 Task: Search one way flight ticket for 2 adults, 4 children and 1 infant on lap in business from Los Angeles: Los Angeles International Airport to Jackson: Jackson Hole Airport on 5-2-2023. Choice of flights is Royal air maroc. Number of bags: 8 checked bags. Price is upto 88000. Outbound departure time preference is 10:45.
Action: Mouse moved to (223, 453)
Screenshot: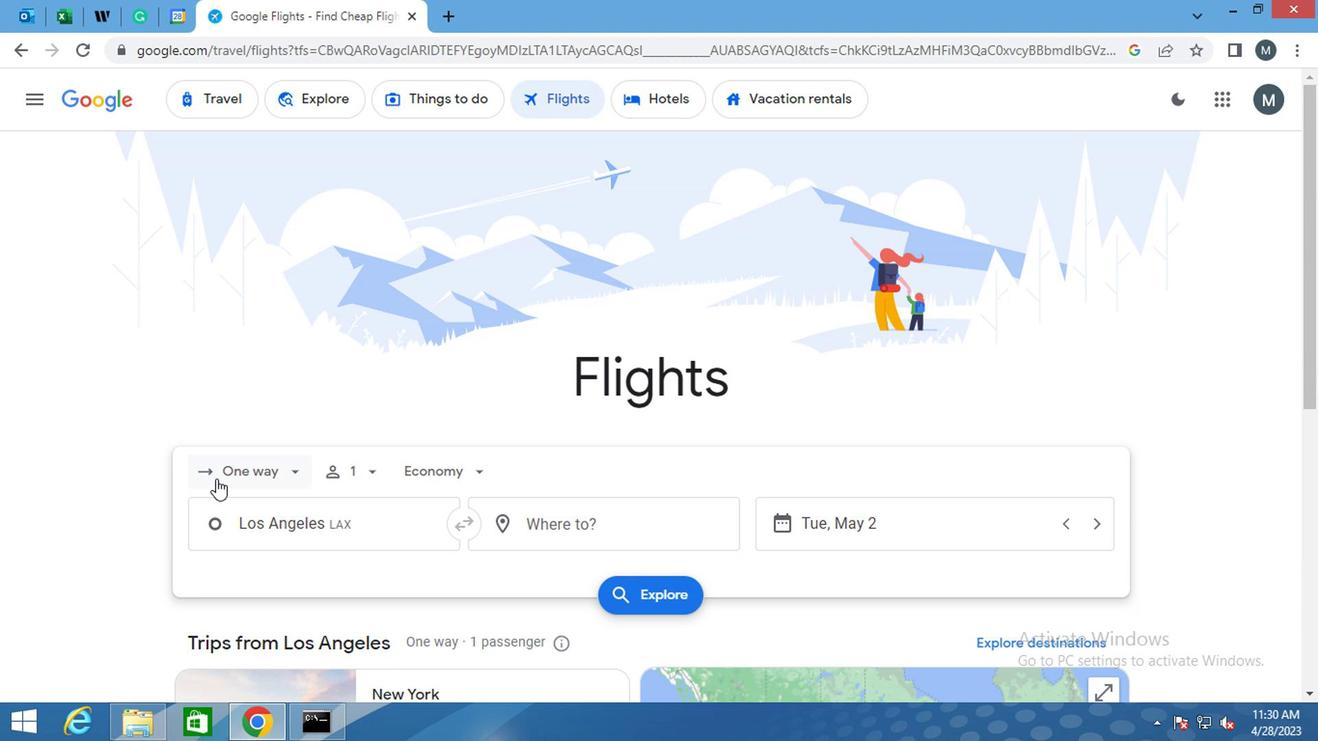 
Action: Mouse scrolled (223, 452) with delta (0, -1)
Screenshot: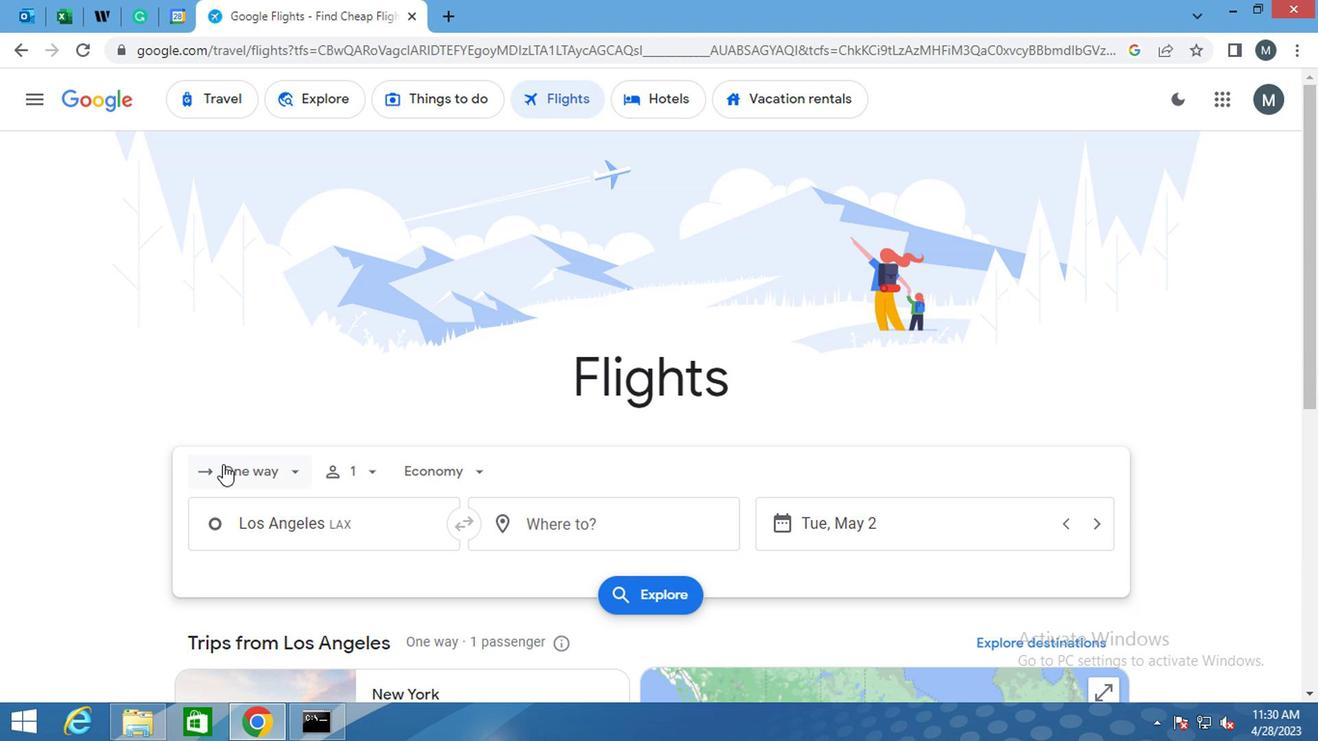 
Action: Mouse moved to (290, 376)
Screenshot: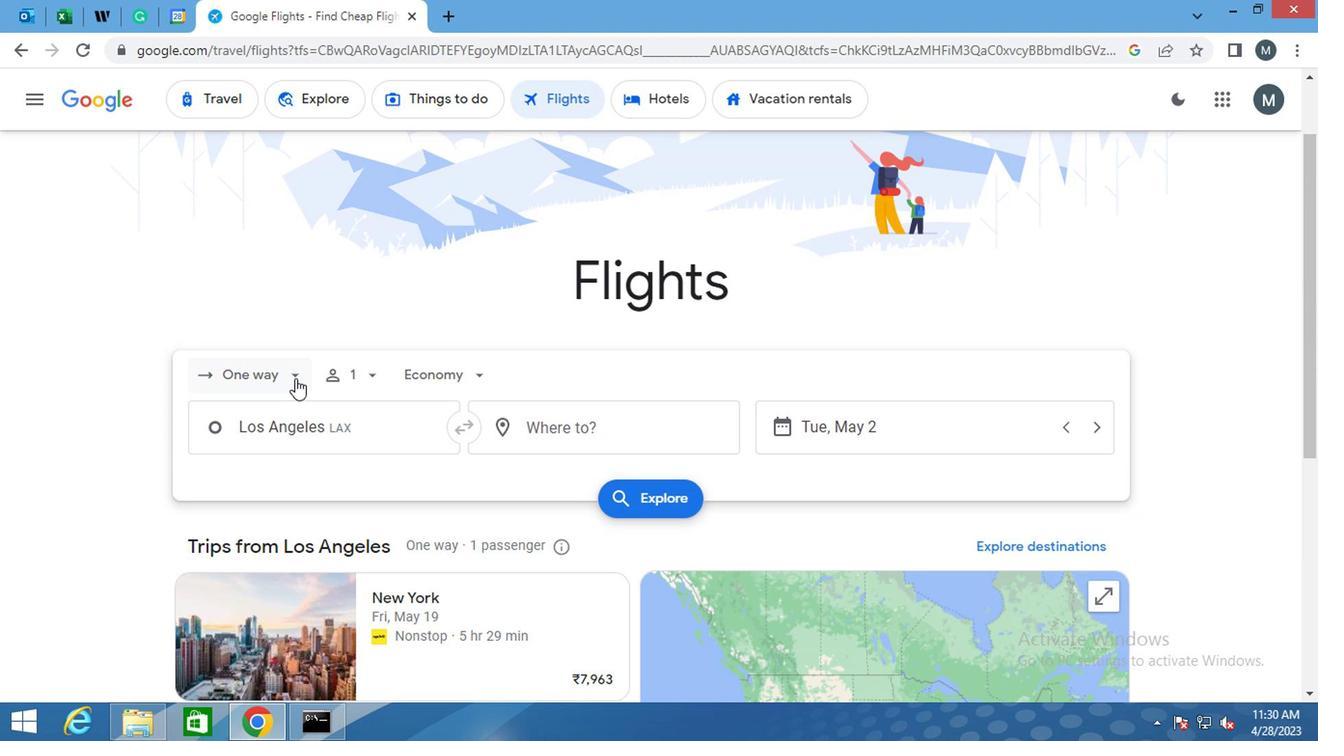 
Action: Mouse pressed left at (290, 376)
Screenshot: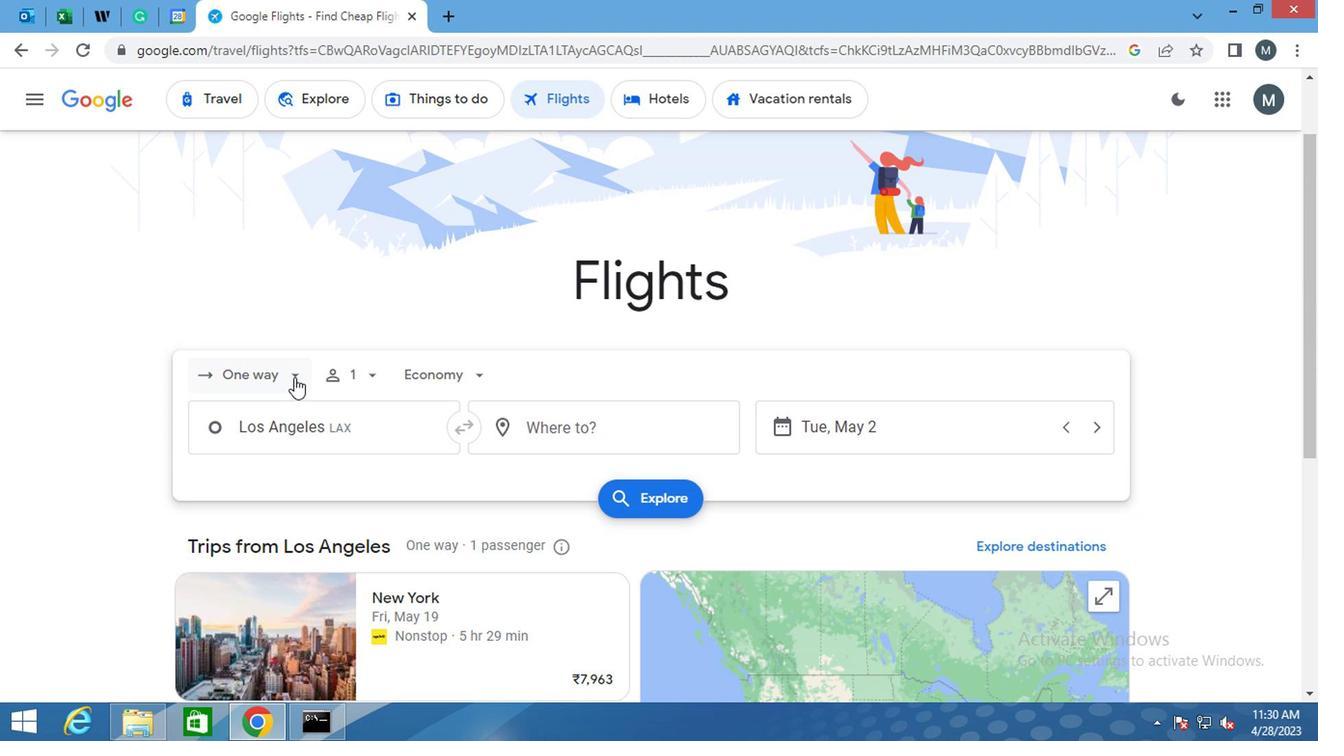 
Action: Mouse moved to (292, 468)
Screenshot: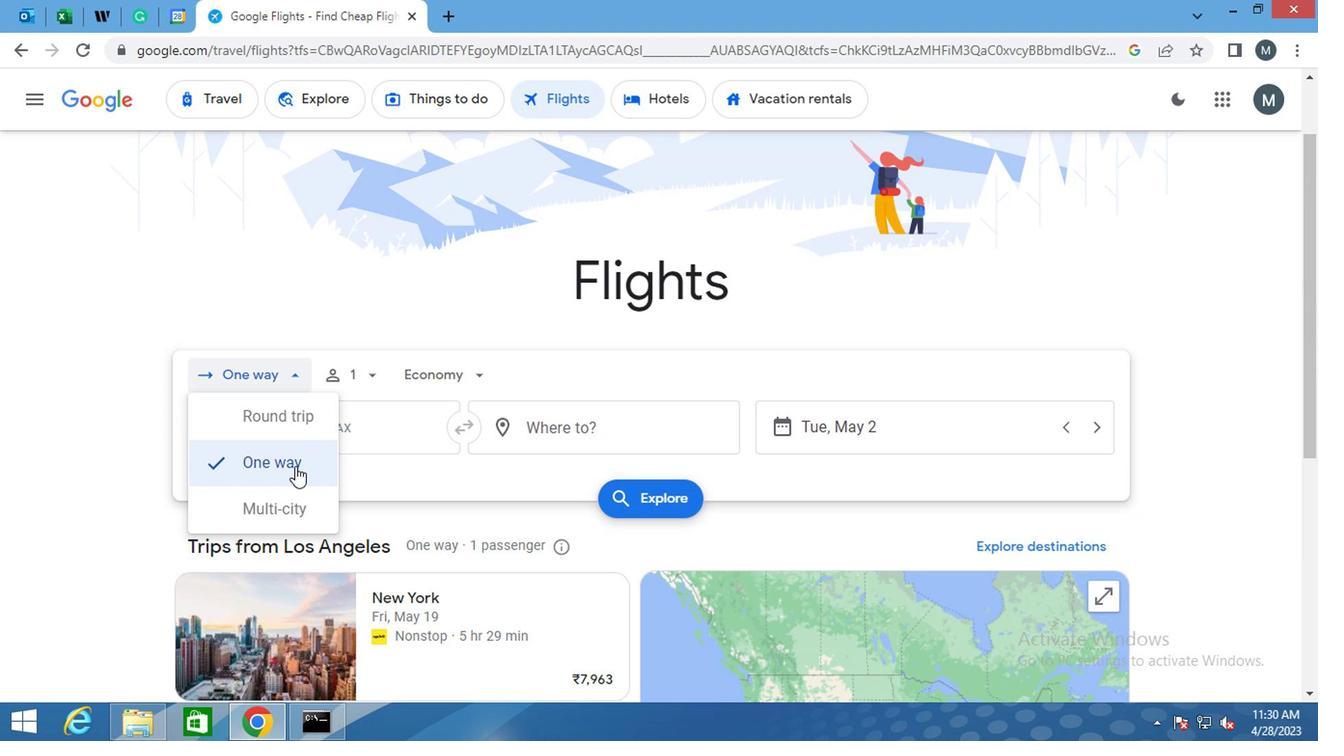 
Action: Mouse pressed left at (292, 468)
Screenshot: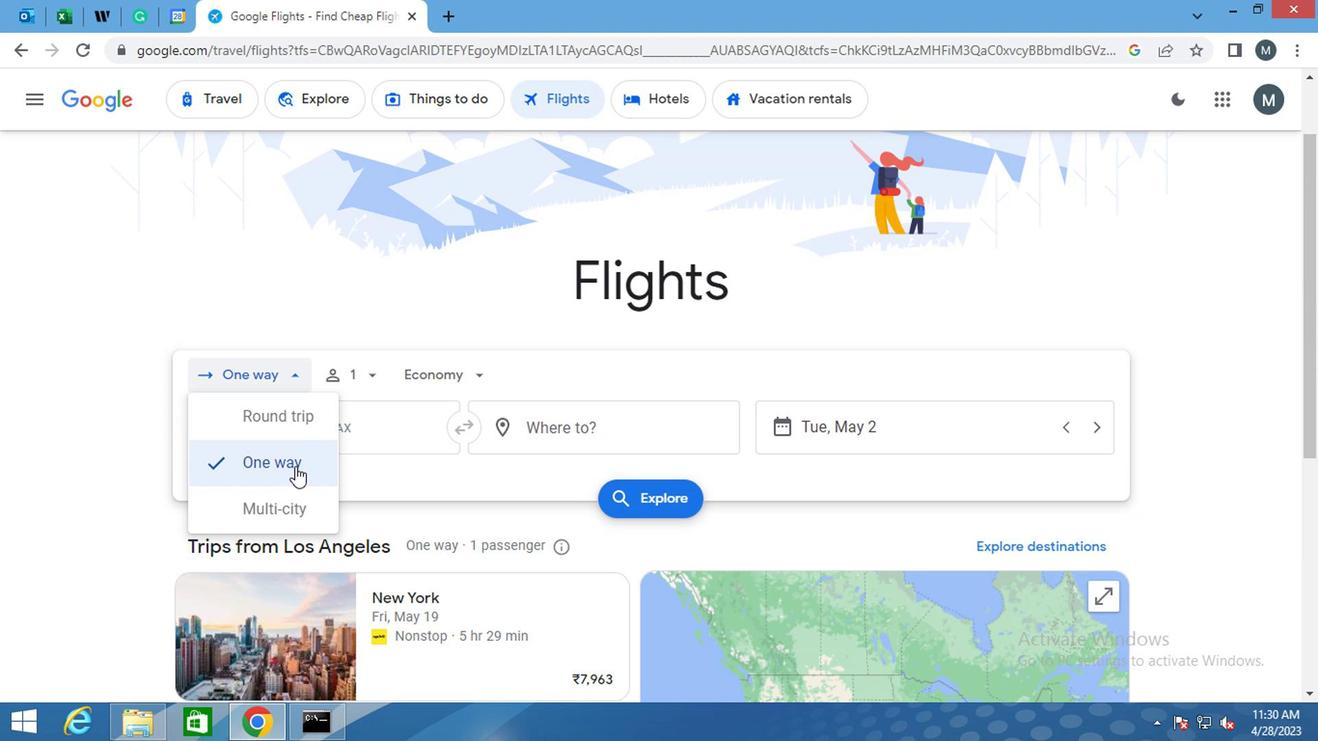 
Action: Mouse moved to (365, 378)
Screenshot: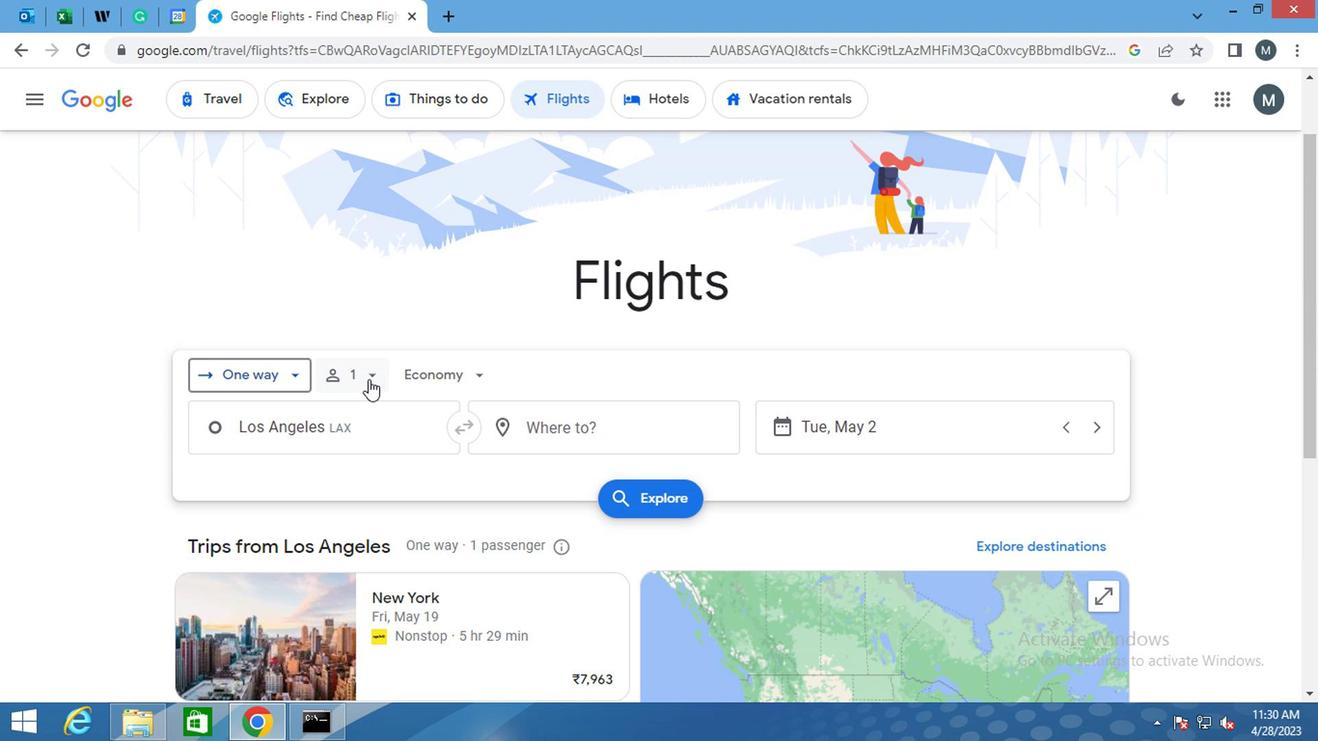 
Action: Mouse pressed left at (365, 378)
Screenshot: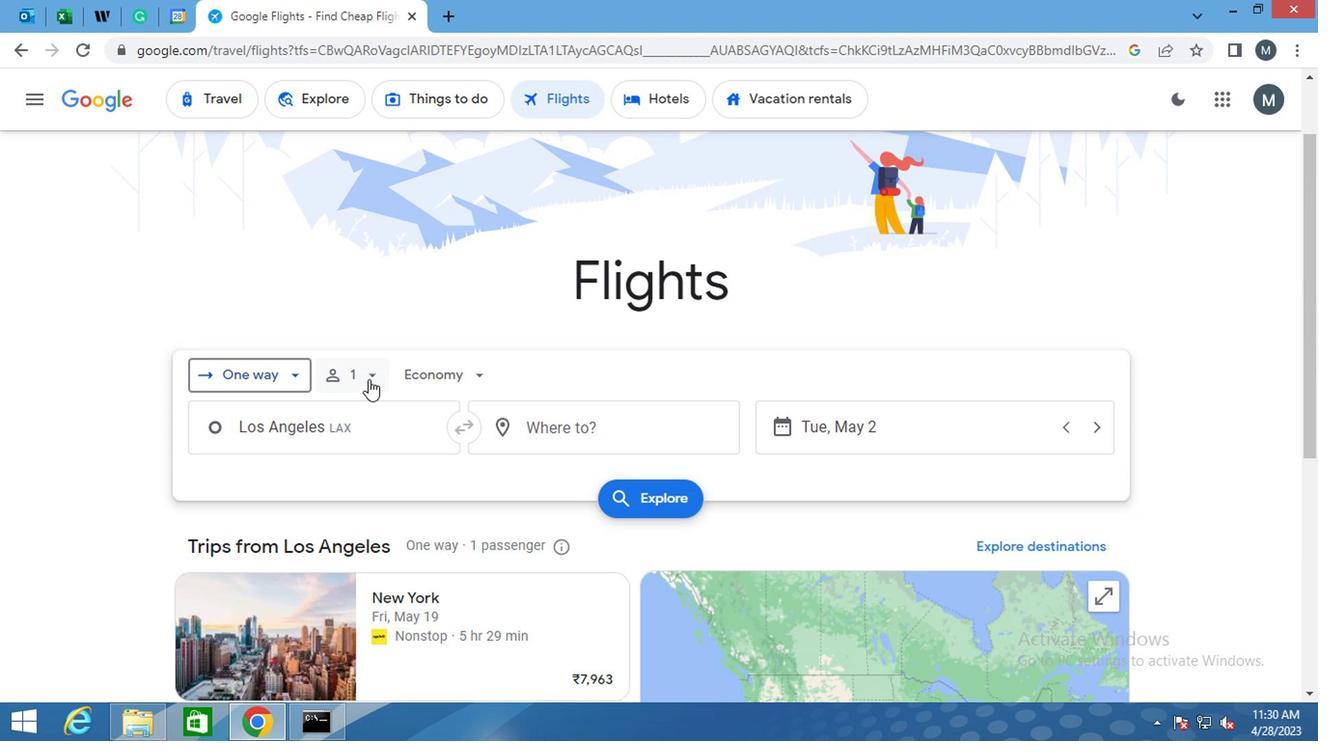 
Action: Mouse moved to (516, 480)
Screenshot: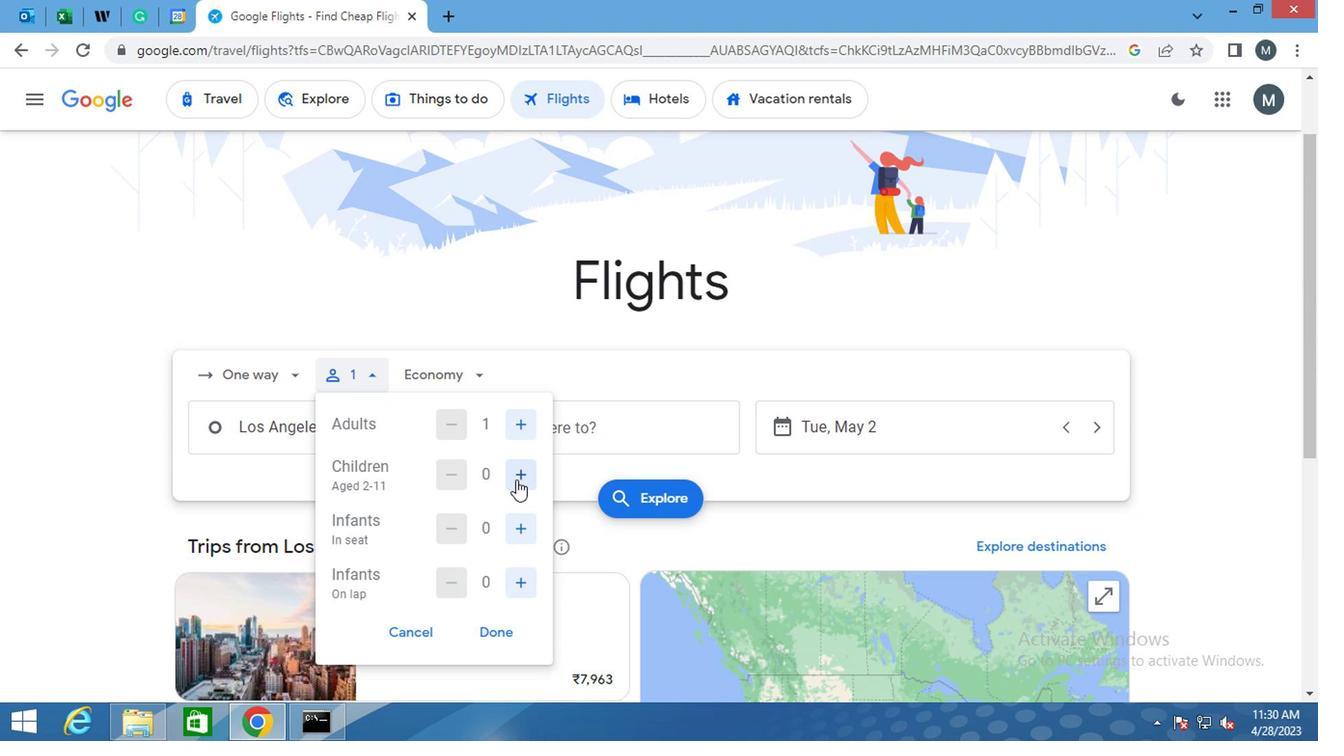 
Action: Mouse pressed left at (516, 480)
Screenshot: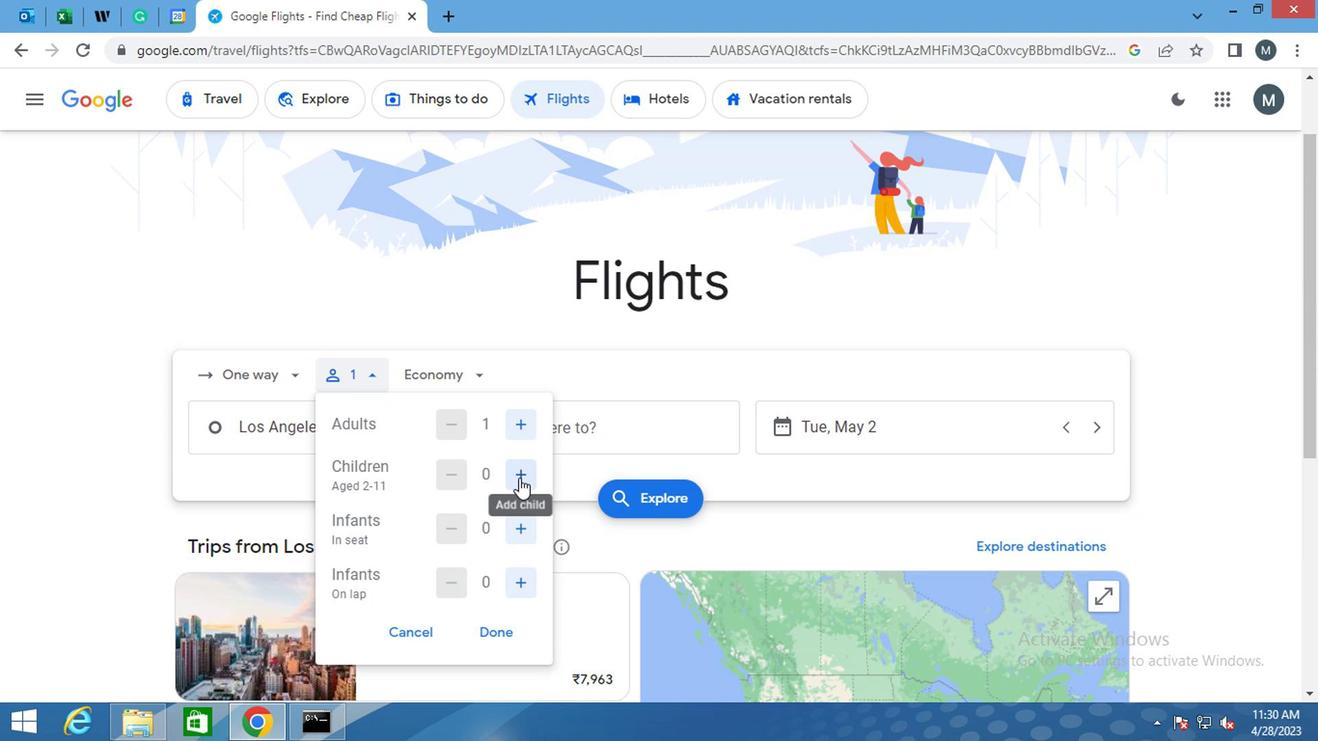 
Action: Mouse moved to (516, 478)
Screenshot: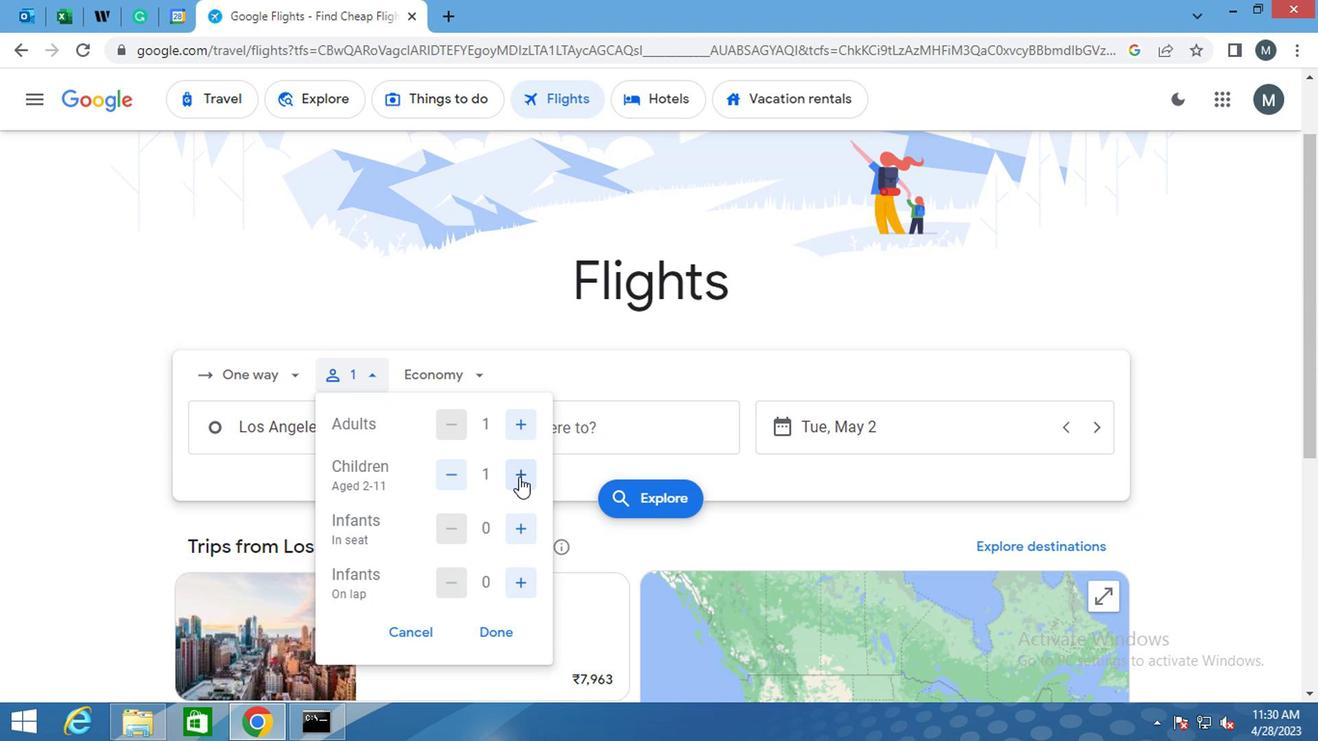 
Action: Mouse pressed left at (516, 478)
Screenshot: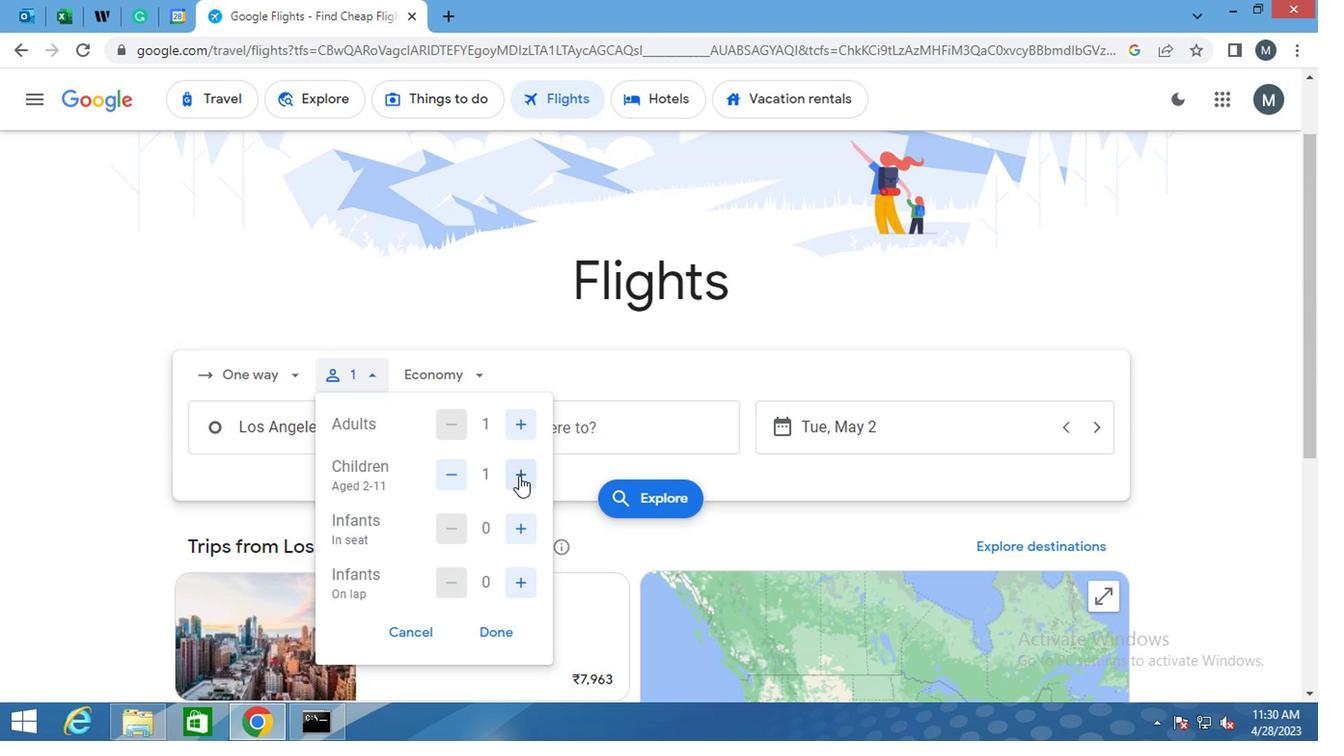 
Action: Mouse pressed left at (516, 478)
Screenshot: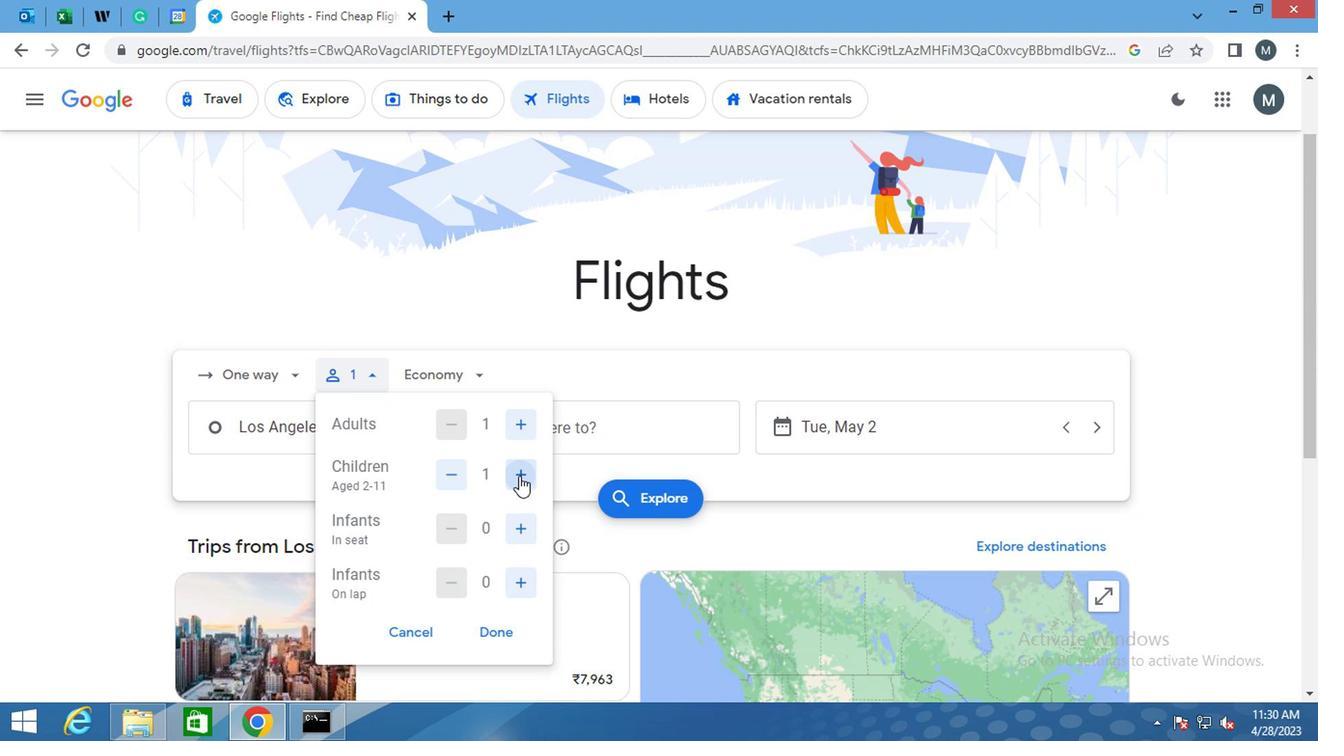 
Action: Mouse pressed left at (516, 478)
Screenshot: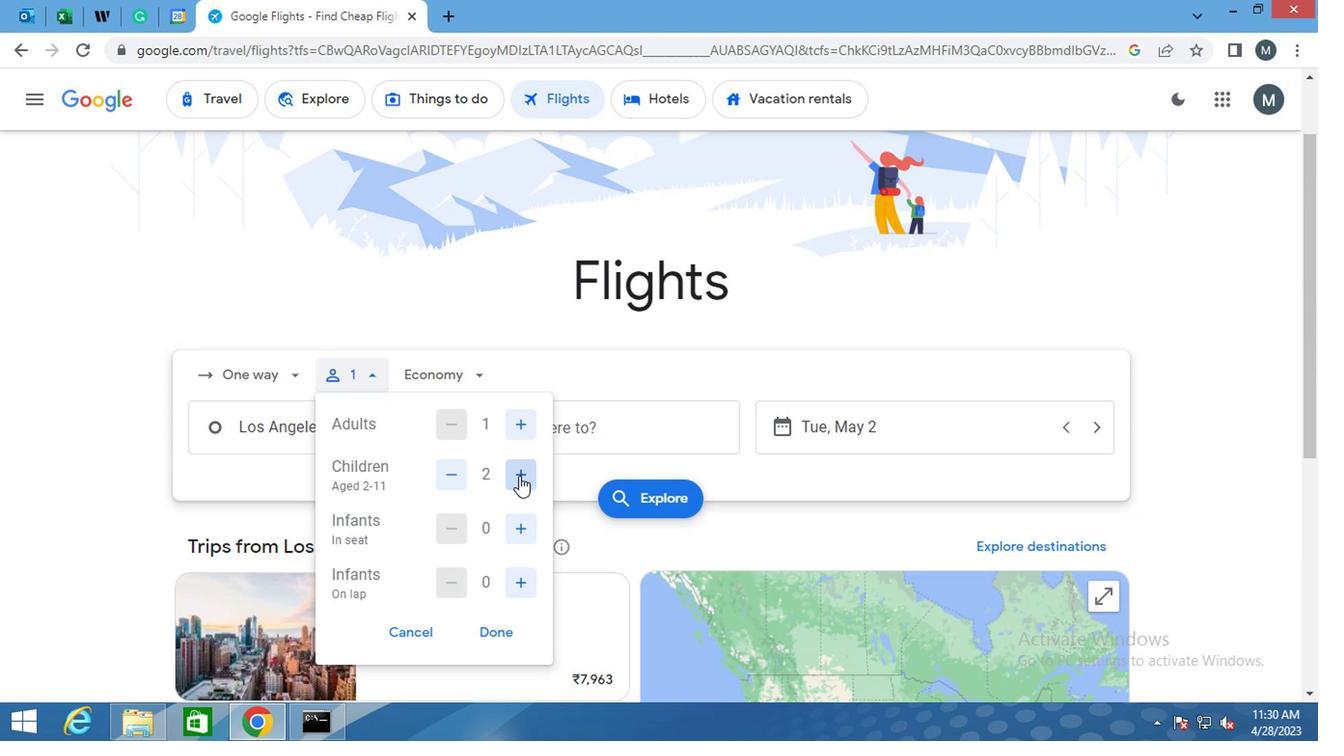 
Action: Mouse moved to (518, 425)
Screenshot: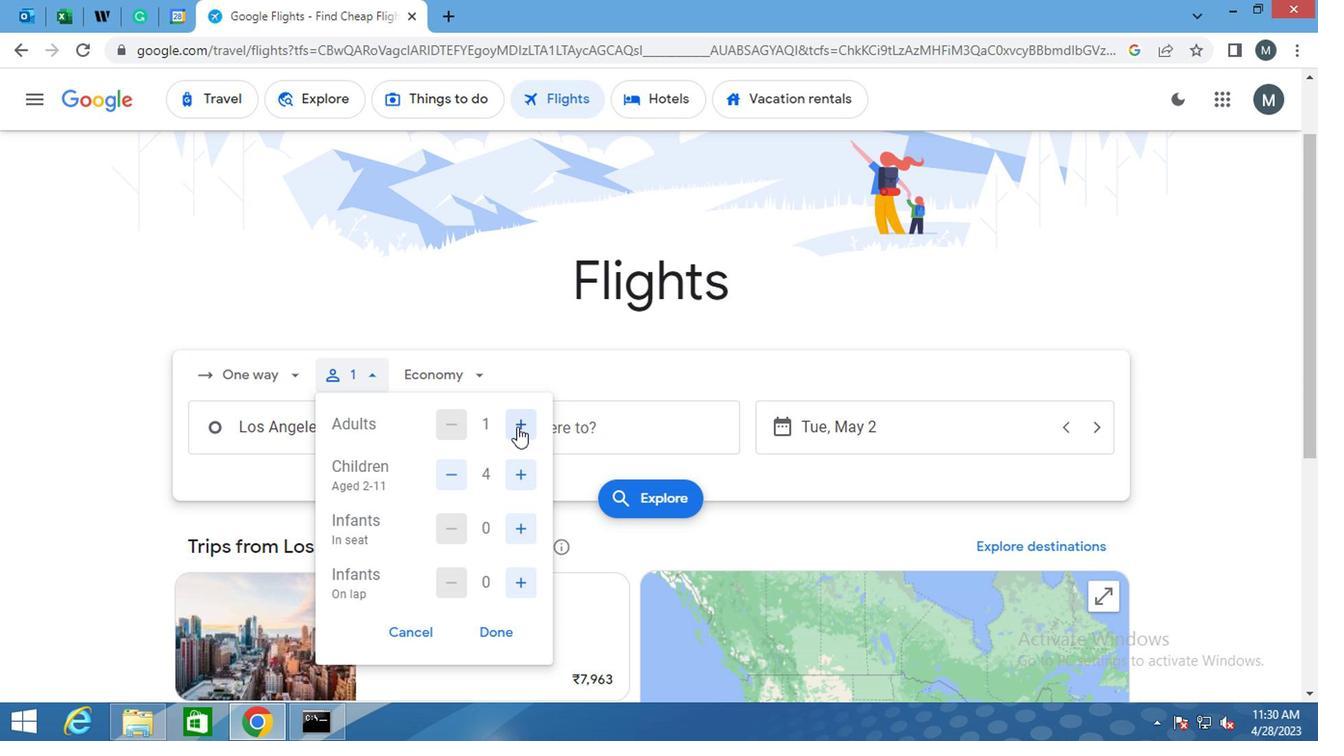 
Action: Mouse pressed left at (518, 425)
Screenshot: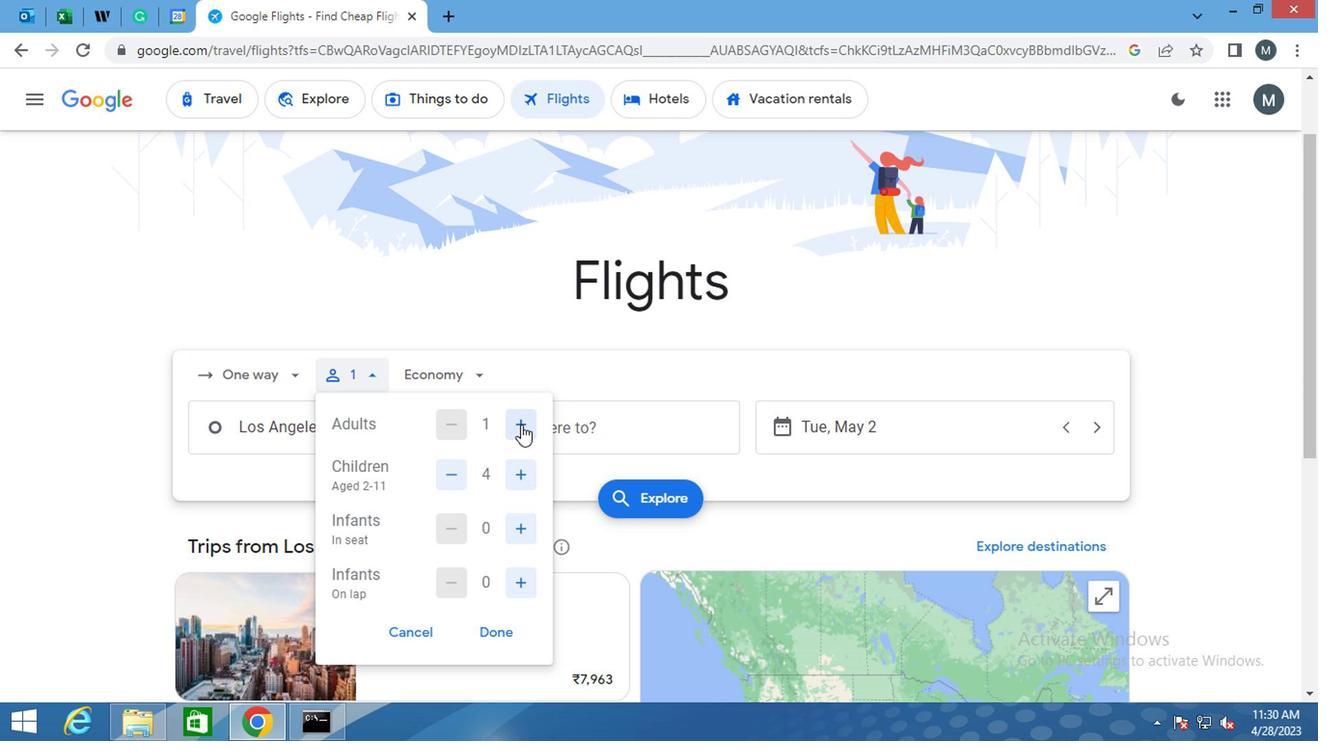 
Action: Mouse pressed left at (518, 425)
Screenshot: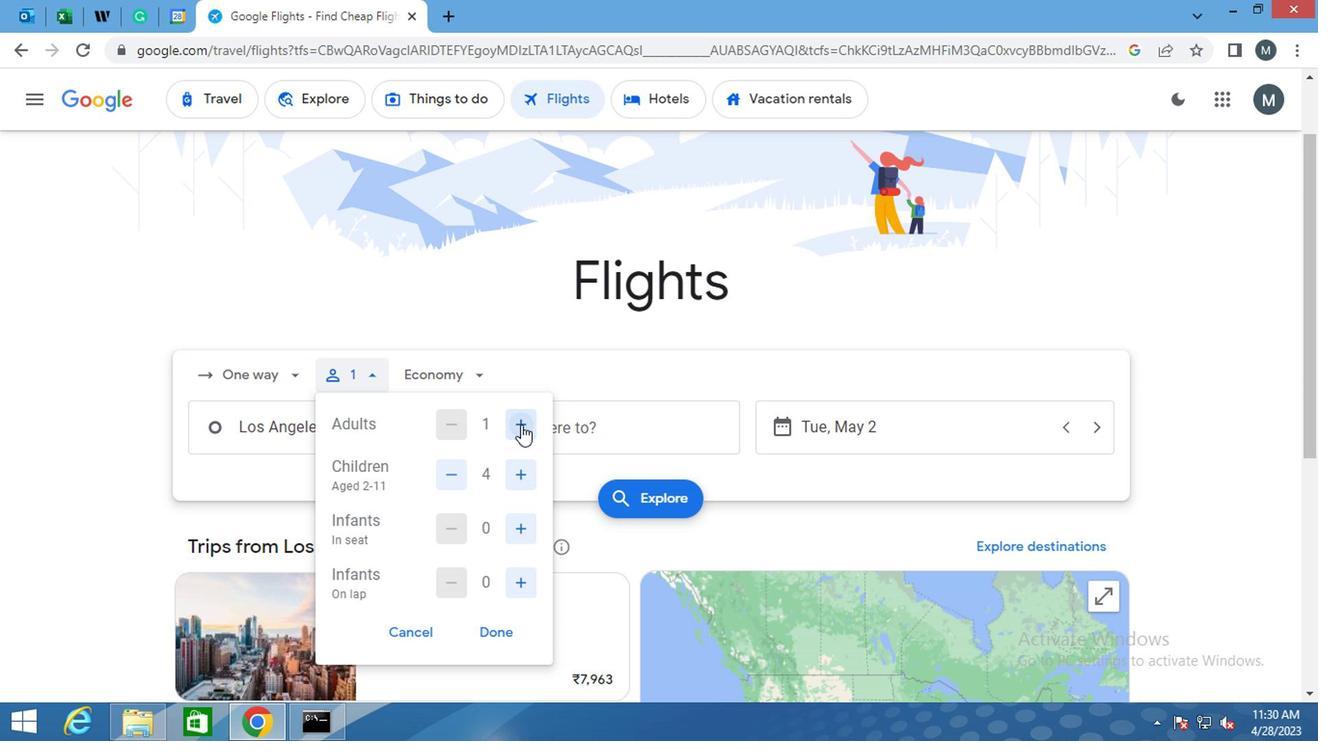 
Action: Mouse moved to (444, 425)
Screenshot: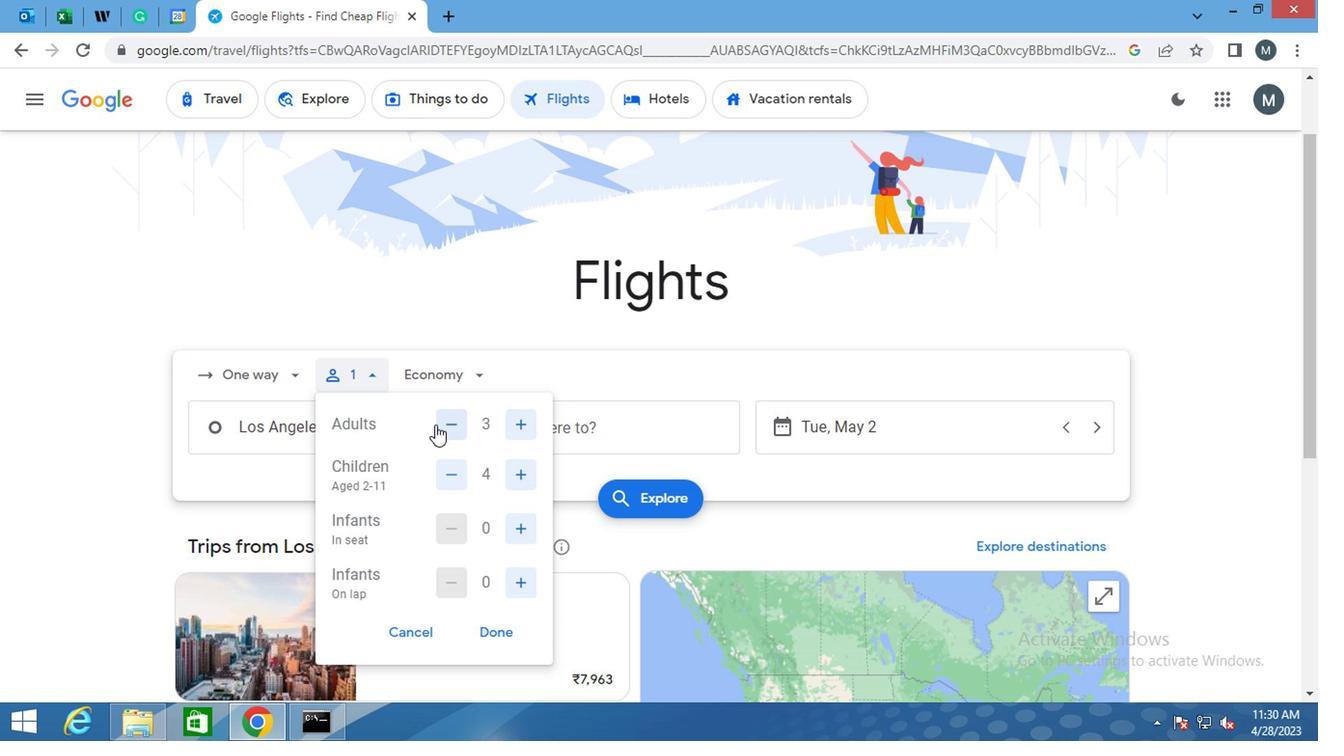 
Action: Mouse pressed left at (444, 425)
Screenshot: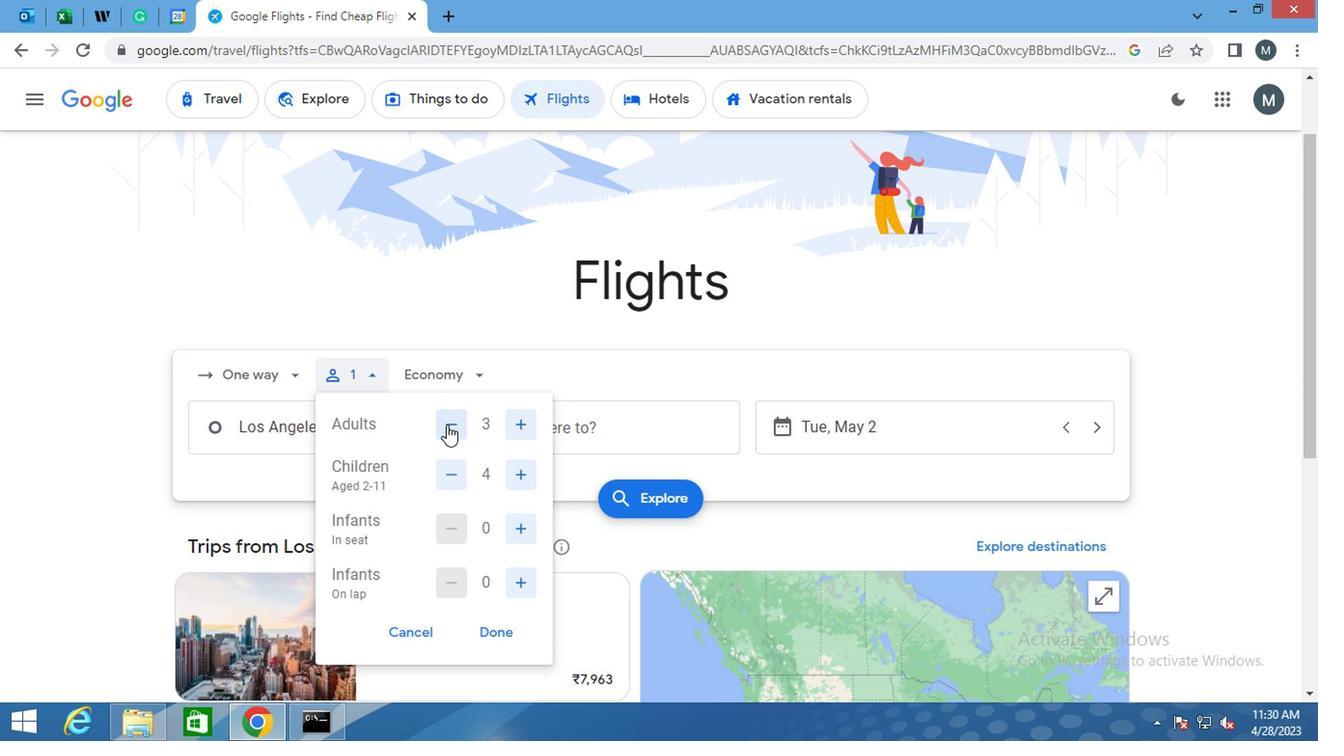 
Action: Mouse moved to (490, 424)
Screenshot: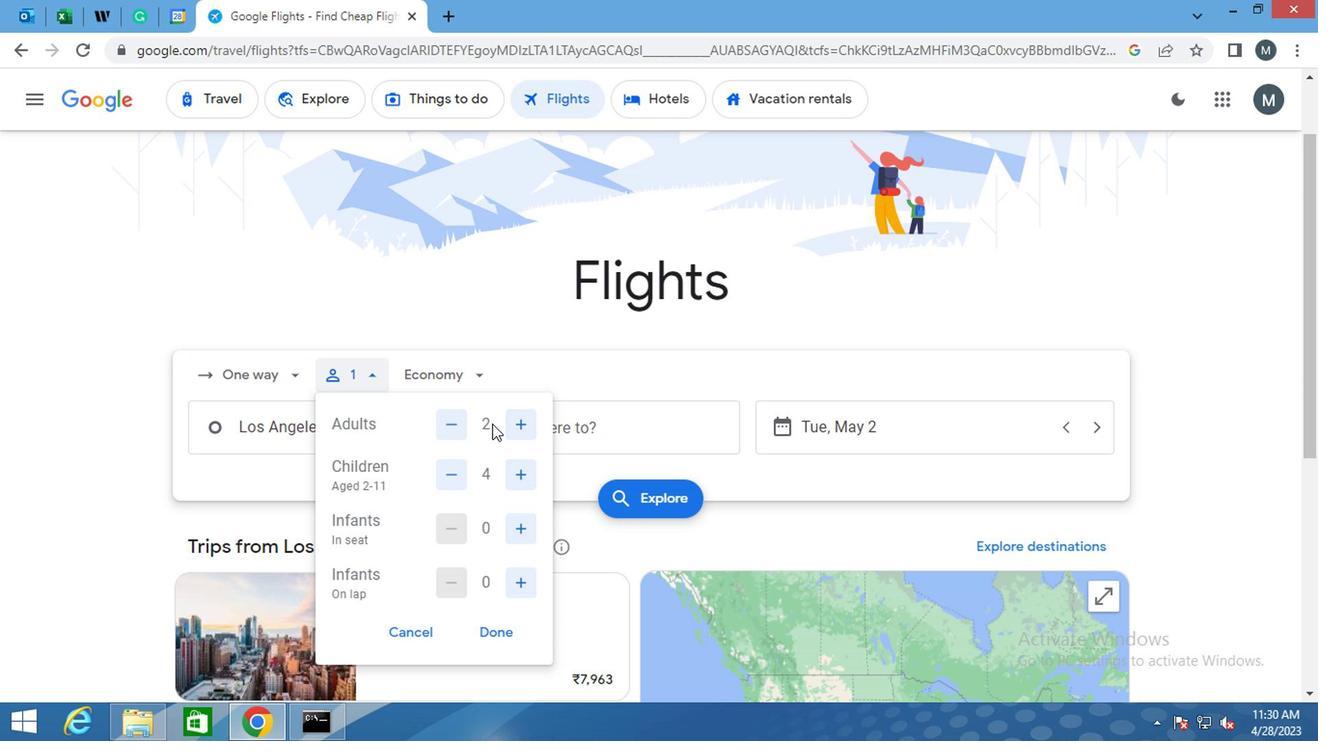 
Action: Mouse scrolled (490, 423) with delta (0, -1)
Screenshot: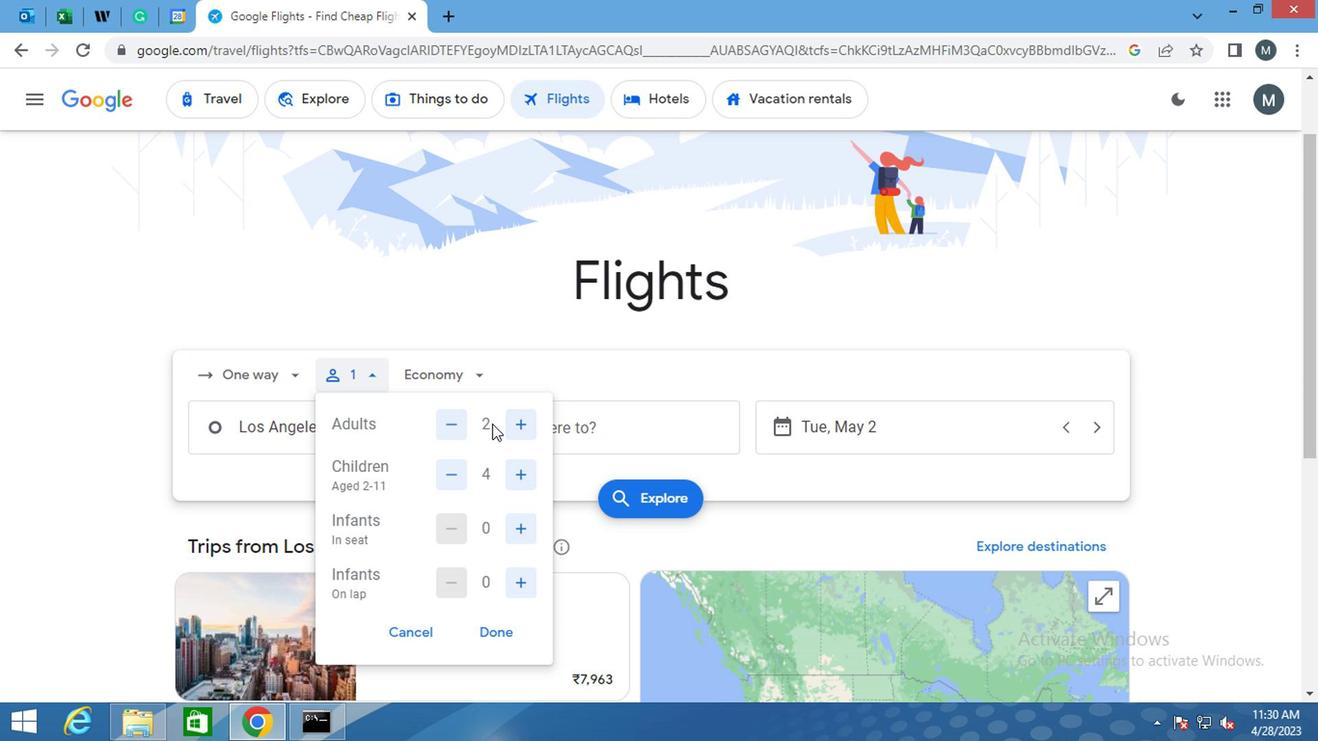 
Action: Mouse moved to (513, 498)
Screenshot: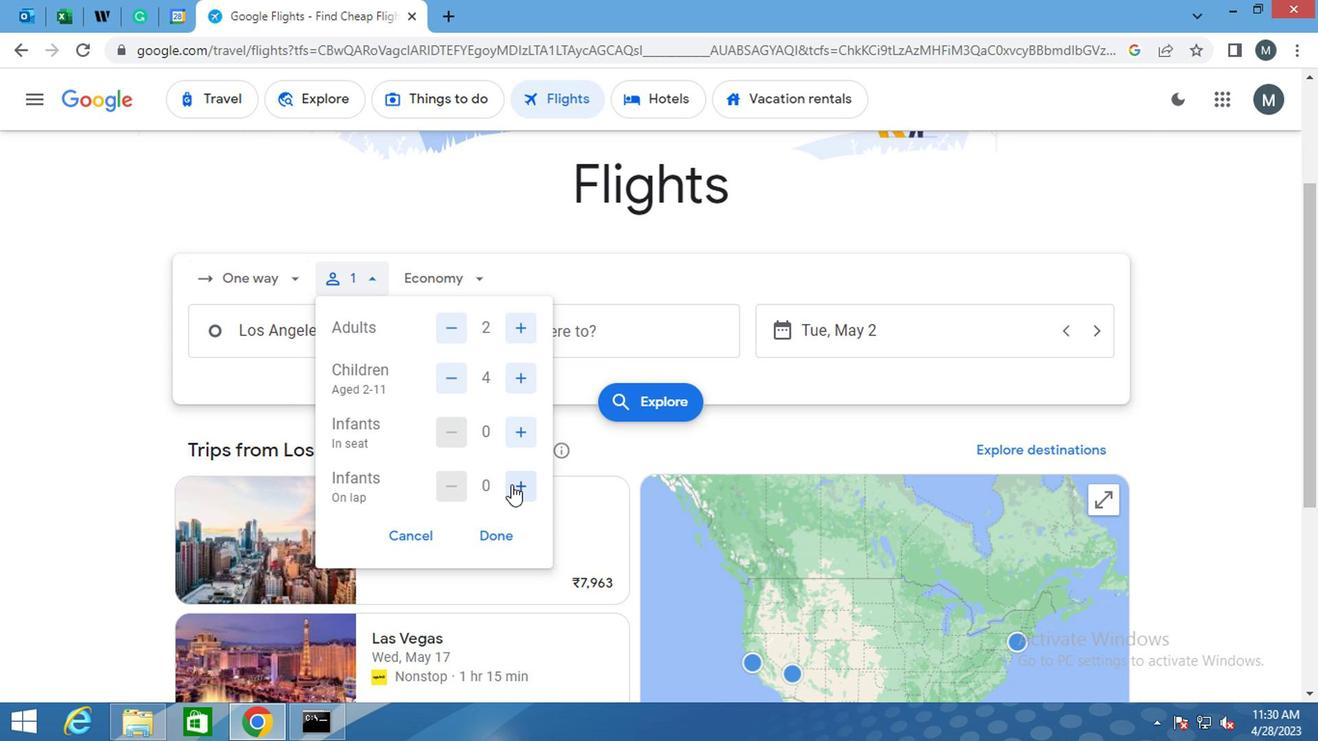
Action: Mouse pressed left at (513, 498)
Screenshot: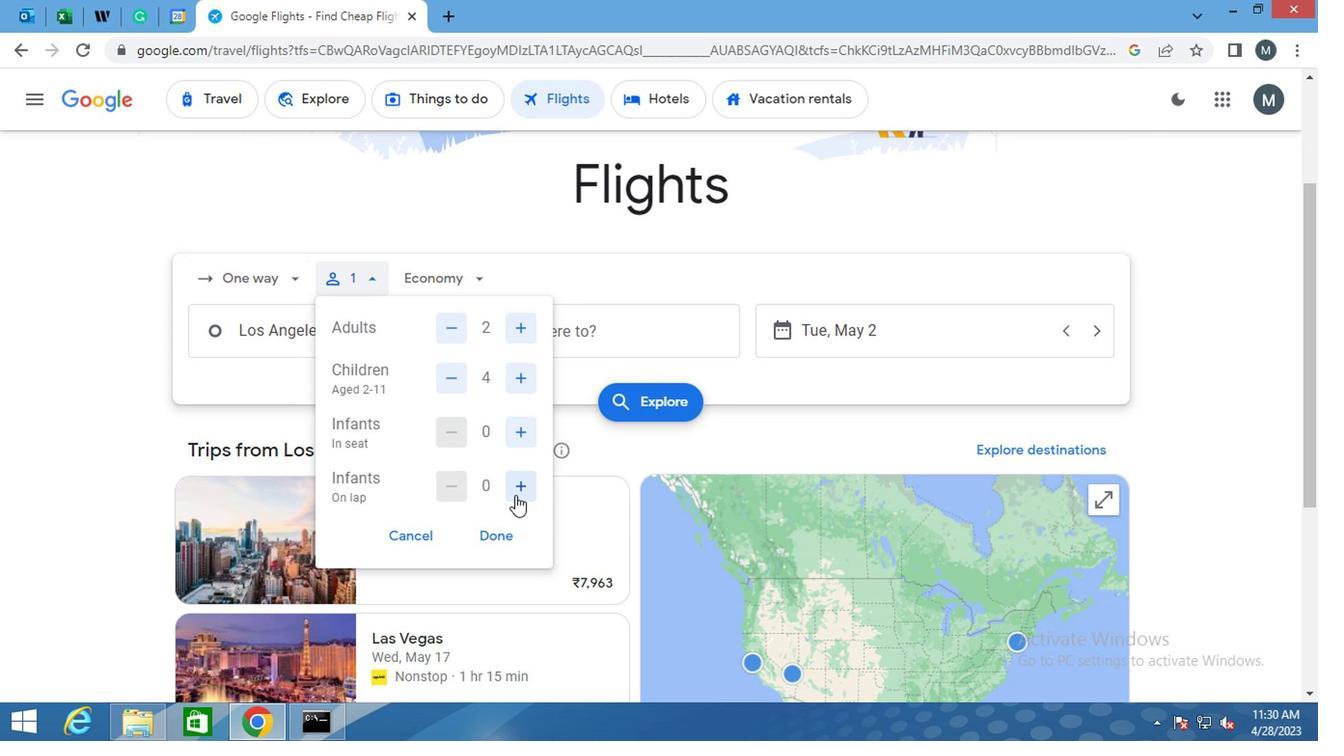 
Action: Mouse moved to (504, 531)
Screenshot: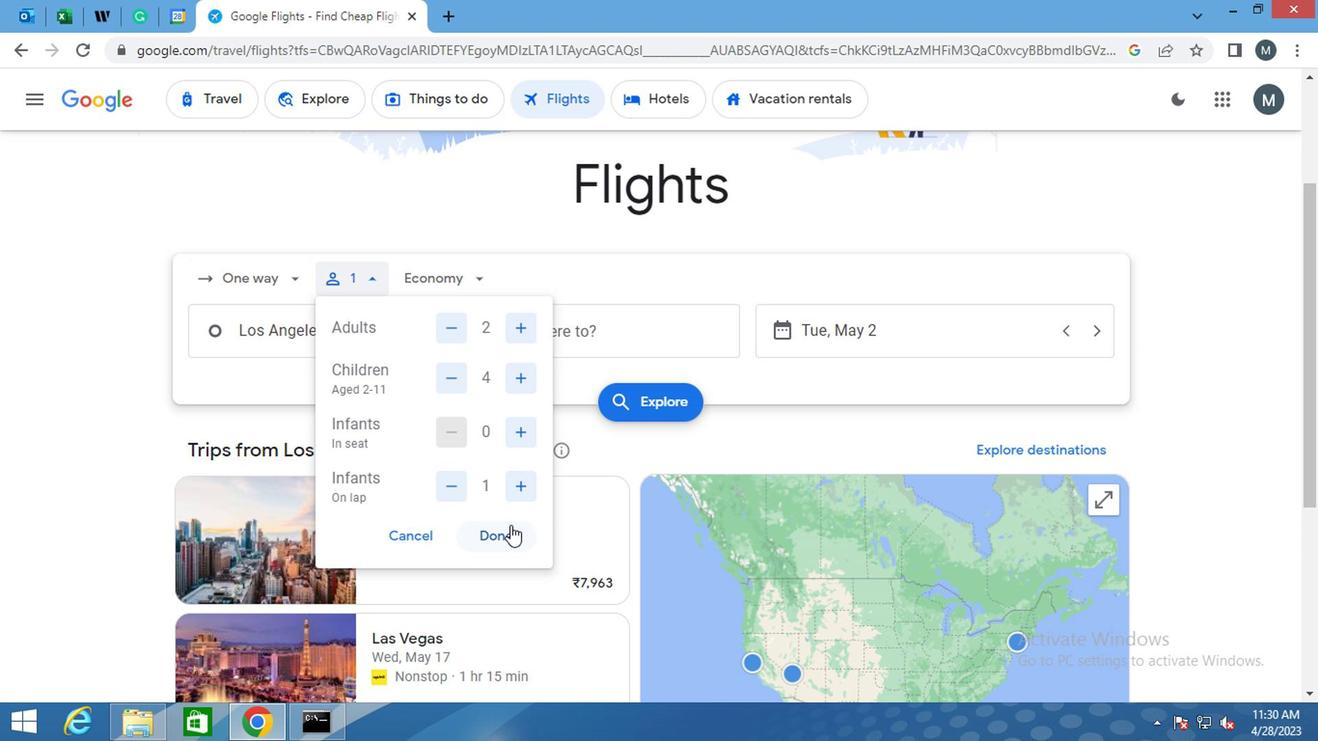 
Action: Mouse pressed left at (504, 531)
Screenshot: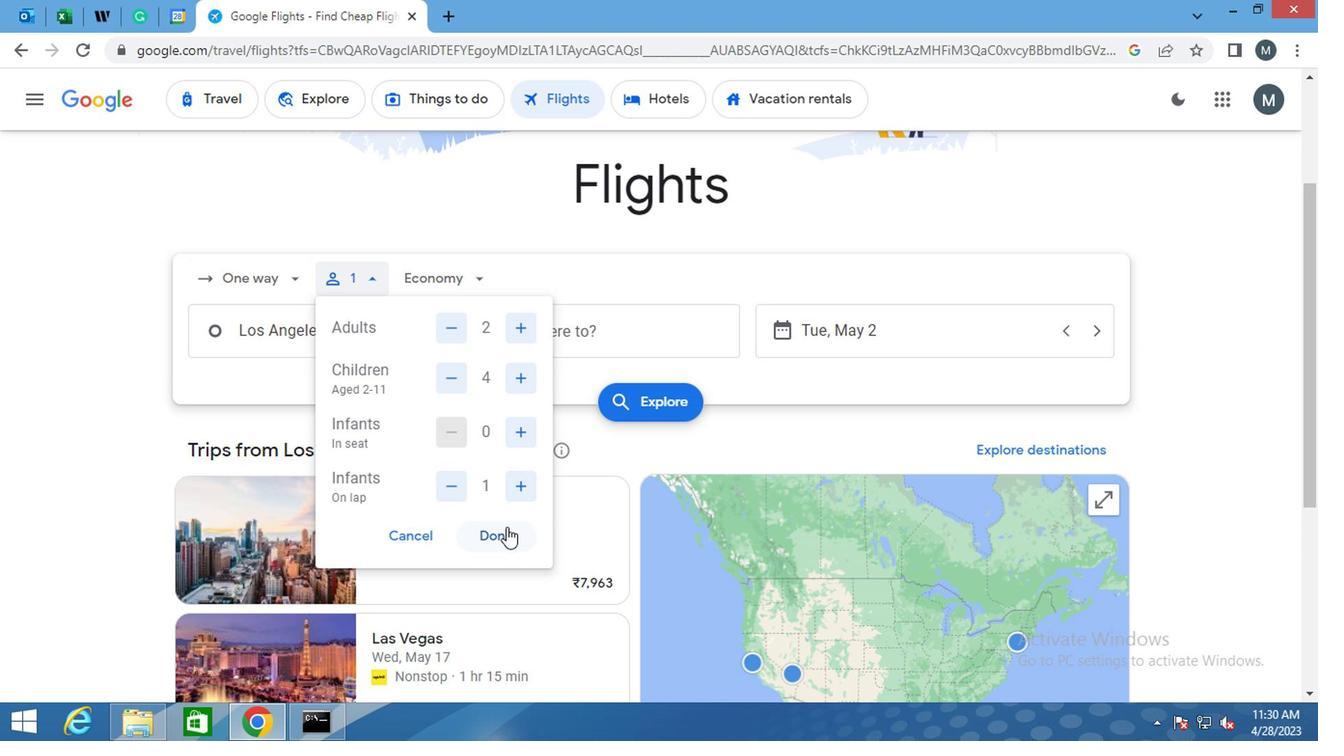 
Action: Mouse moved to (334, 332)
Screenshot: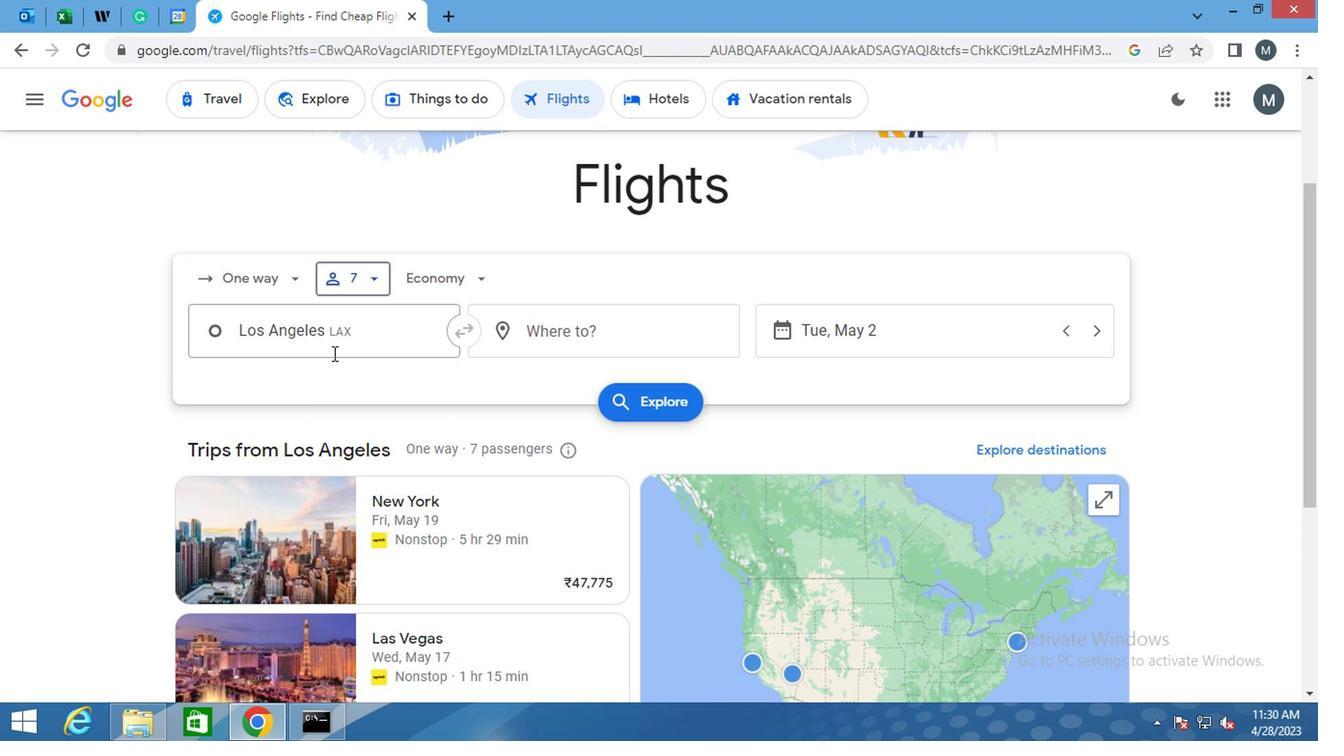 
Action: Mouse pressed left at (334, 332)
Screenshot: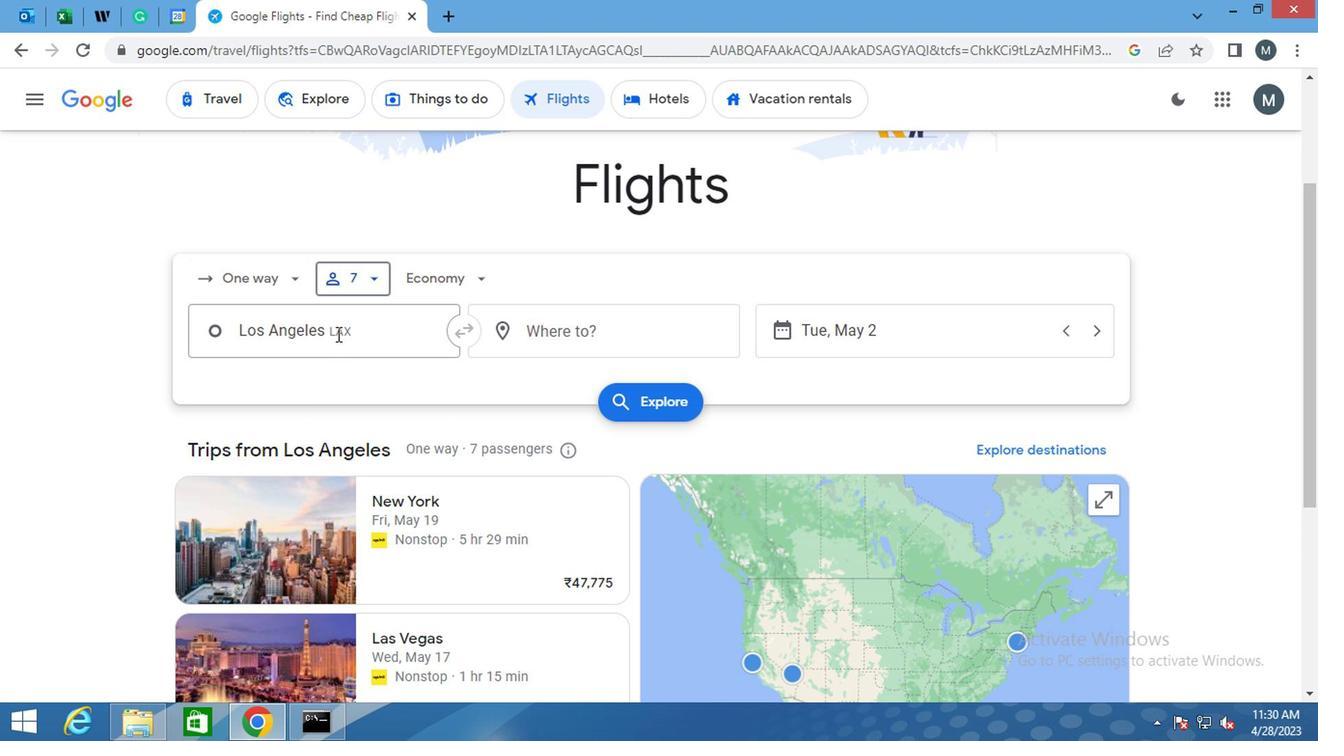 
Action: Key pressed l
Screenshot: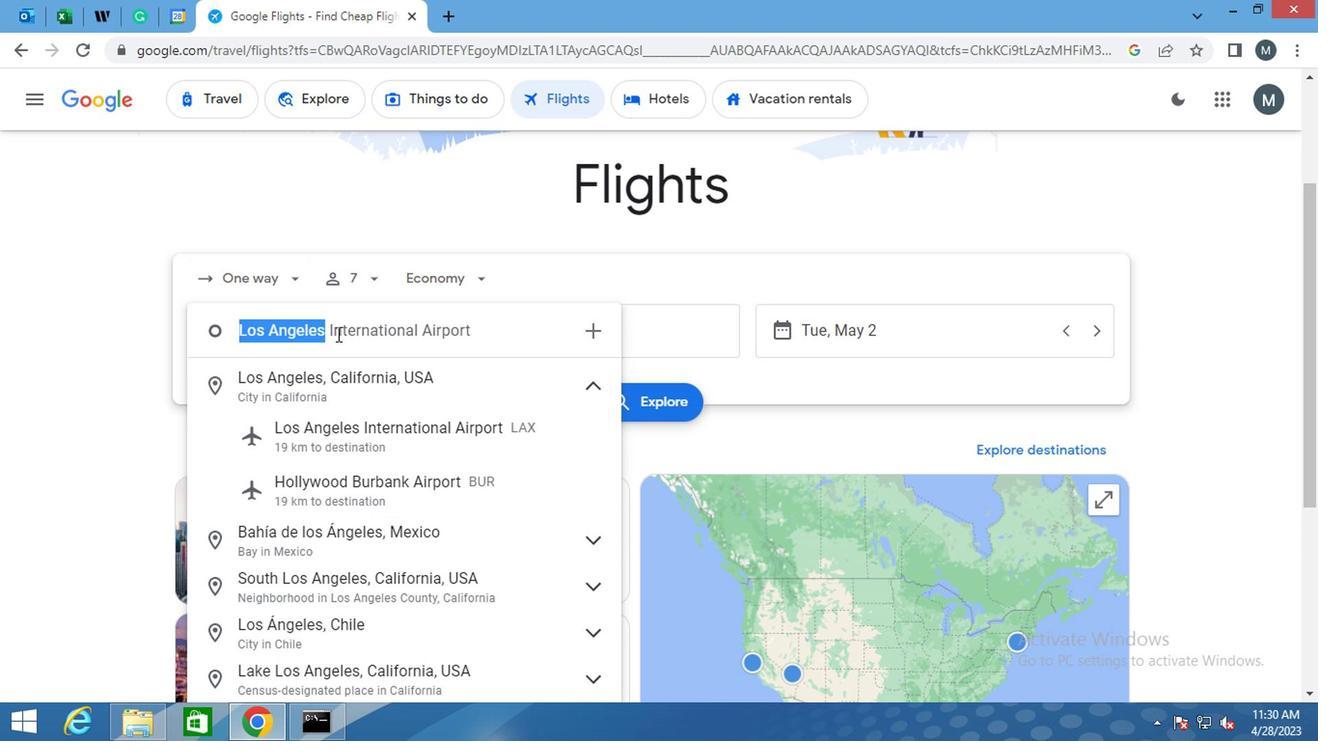 
Action: Mouse moved to (370, 319)
Screenshot: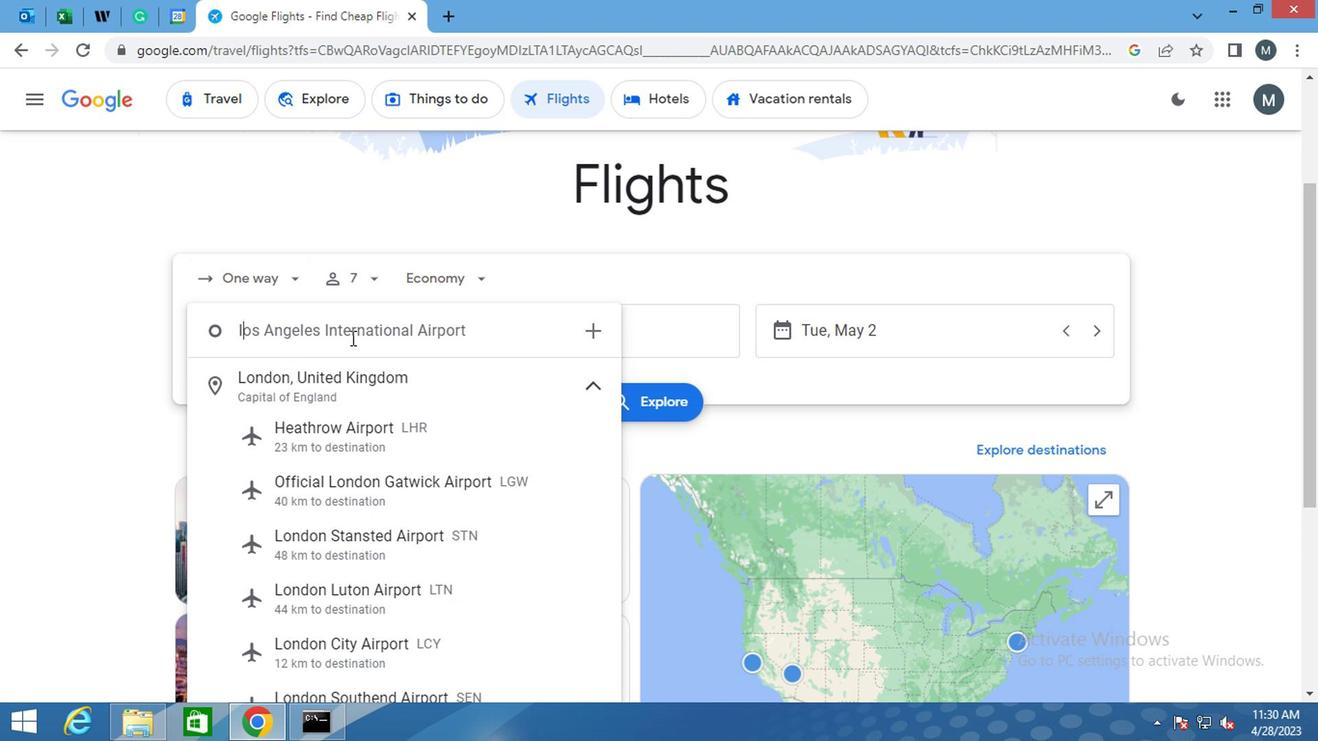 
Action: Mouse pressed left at (370, 319)
Screenshot: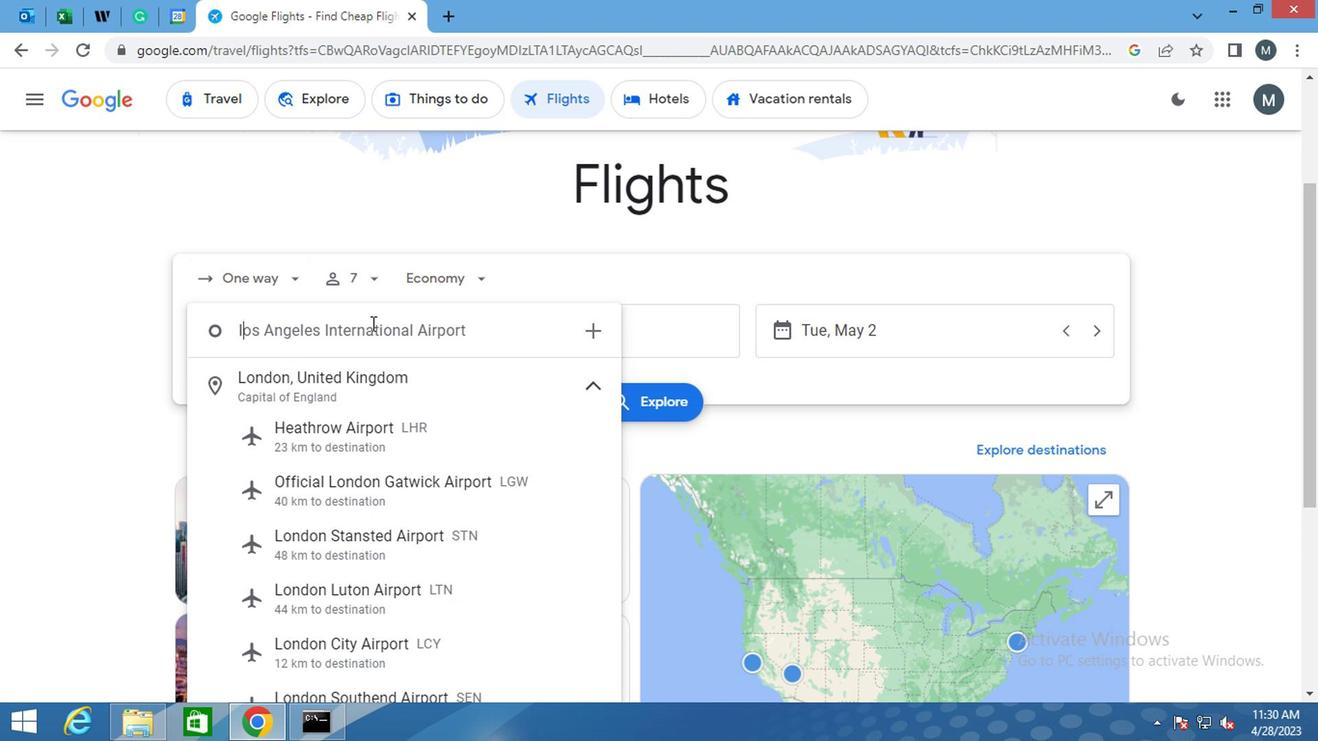 
Action: Mouse moved to (375, 339)
Screenshot: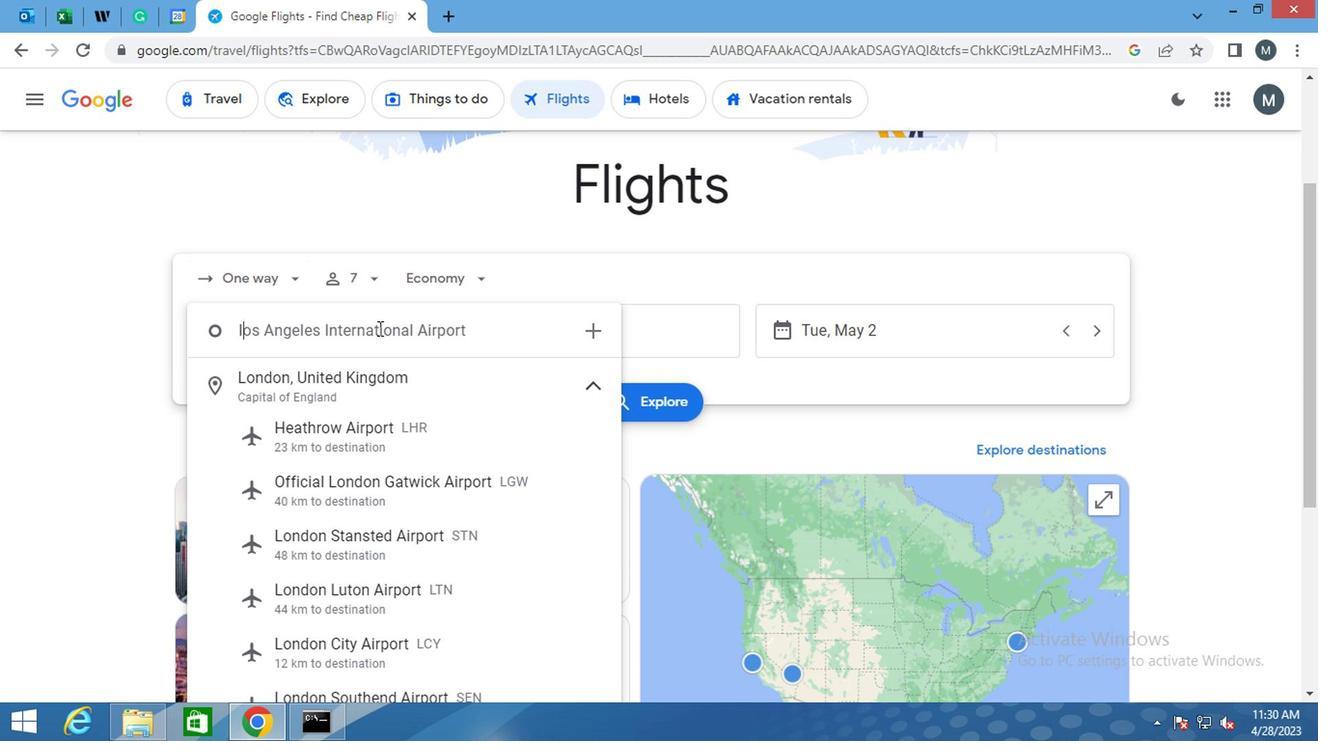 
Action: Mouse pressed left at (375, 339)
Screenshot: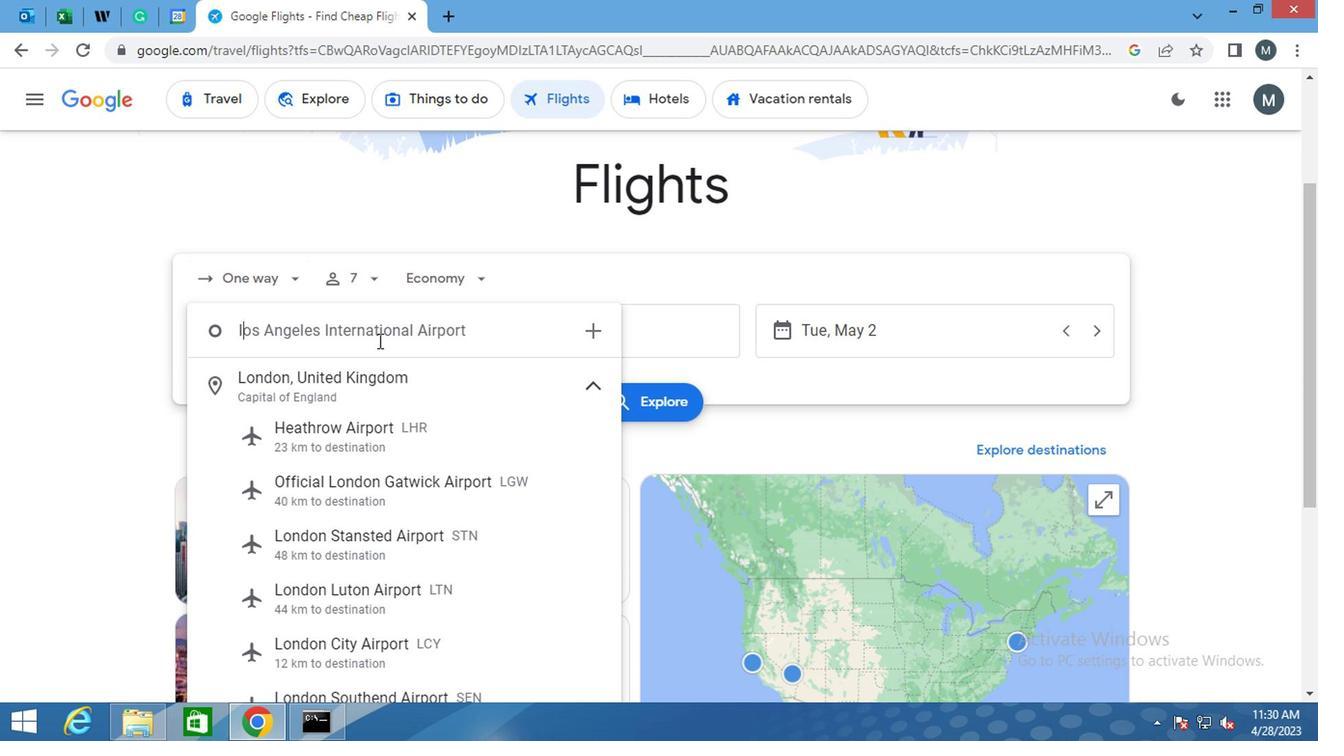 
Action: Mouse moved to (374, 337)
Screenshot: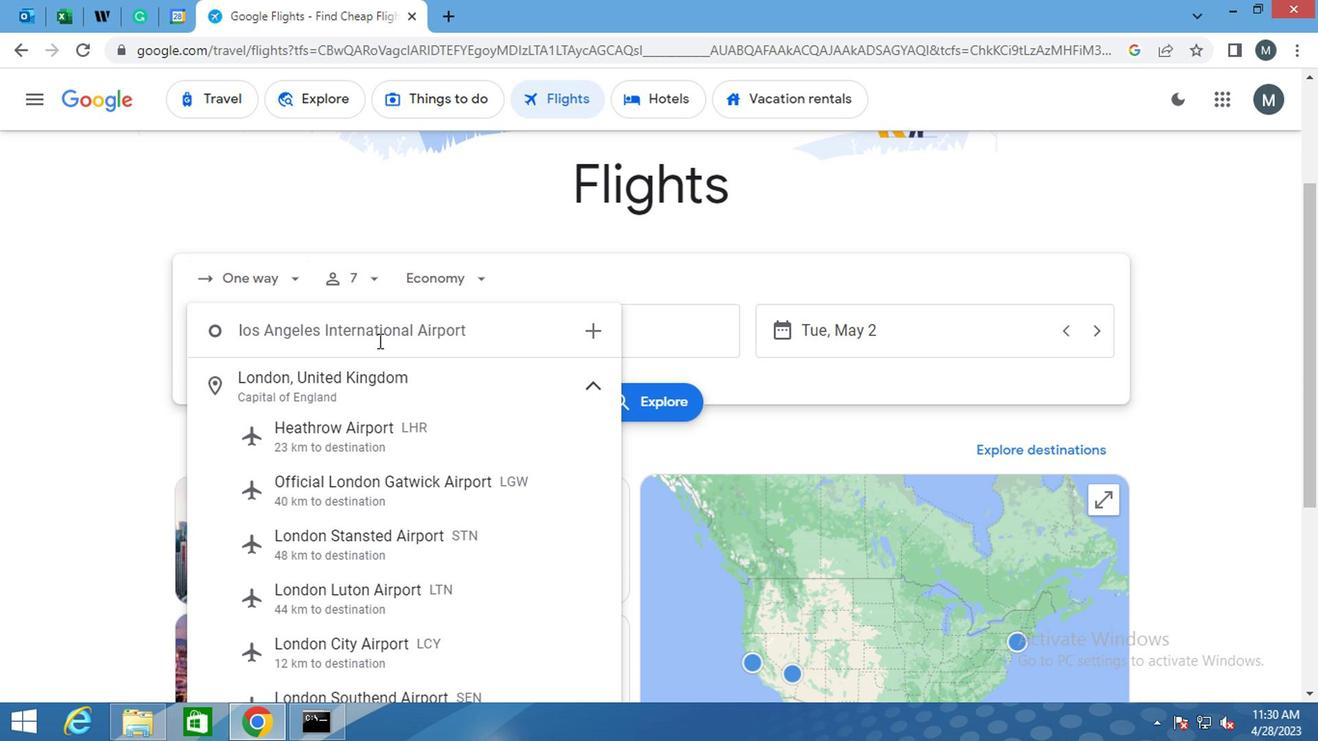 
Action: Mouse pressed left at (374, 337)
Screenshot: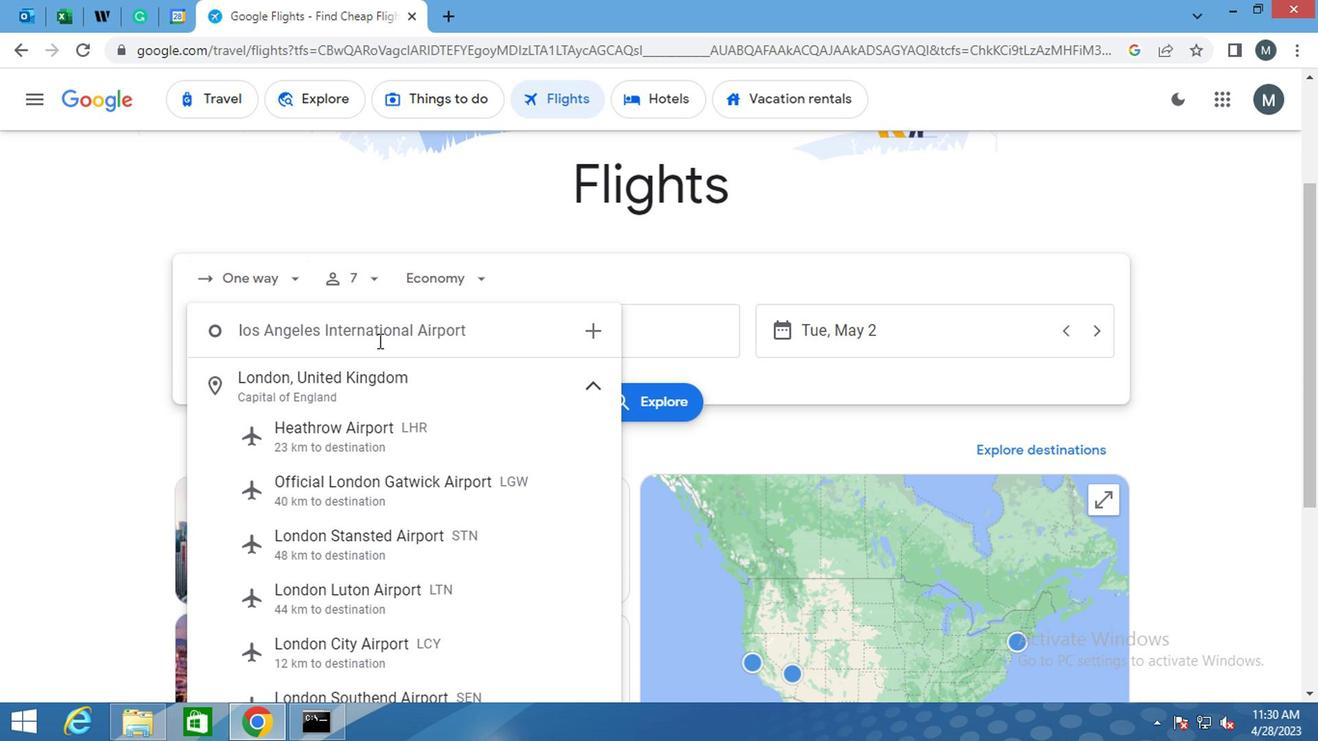 
Action: Mouse pressed left at (374, 337)
Screenshot: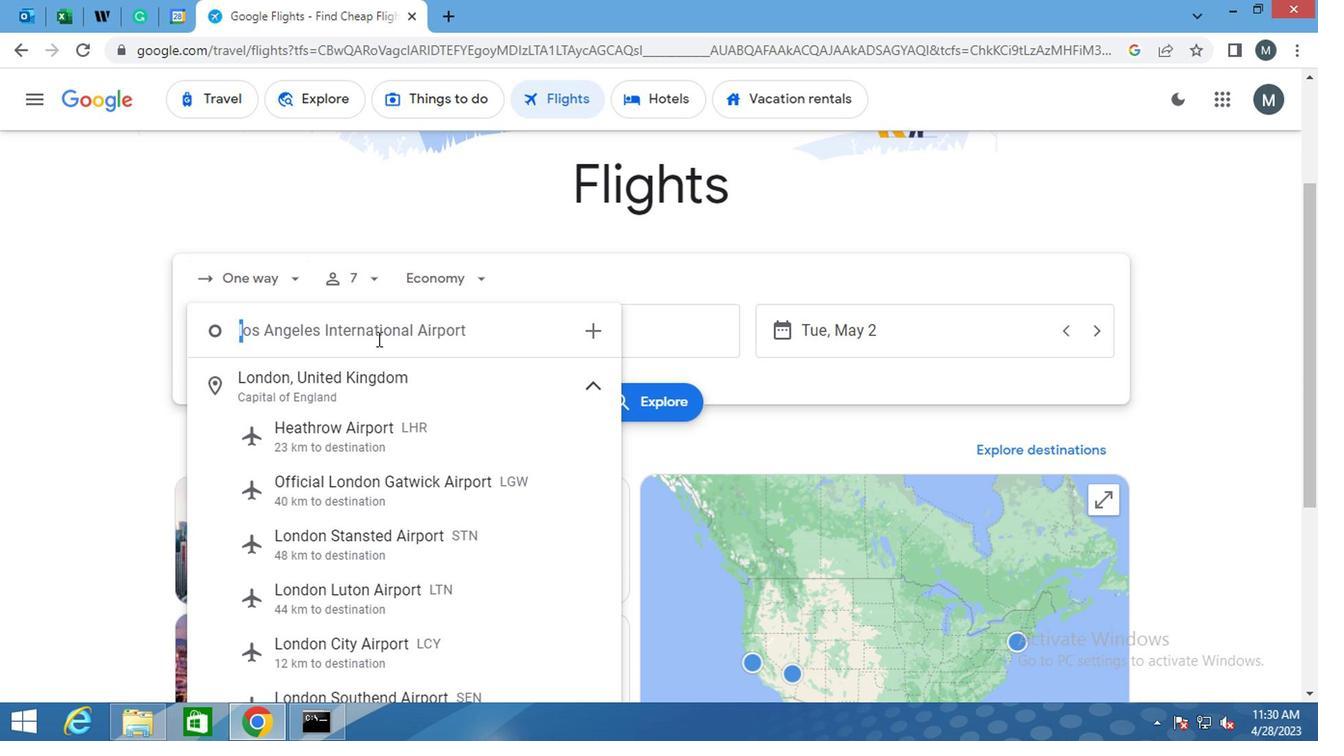 
Action: Mouse moved to (373, 335)
Screenshot: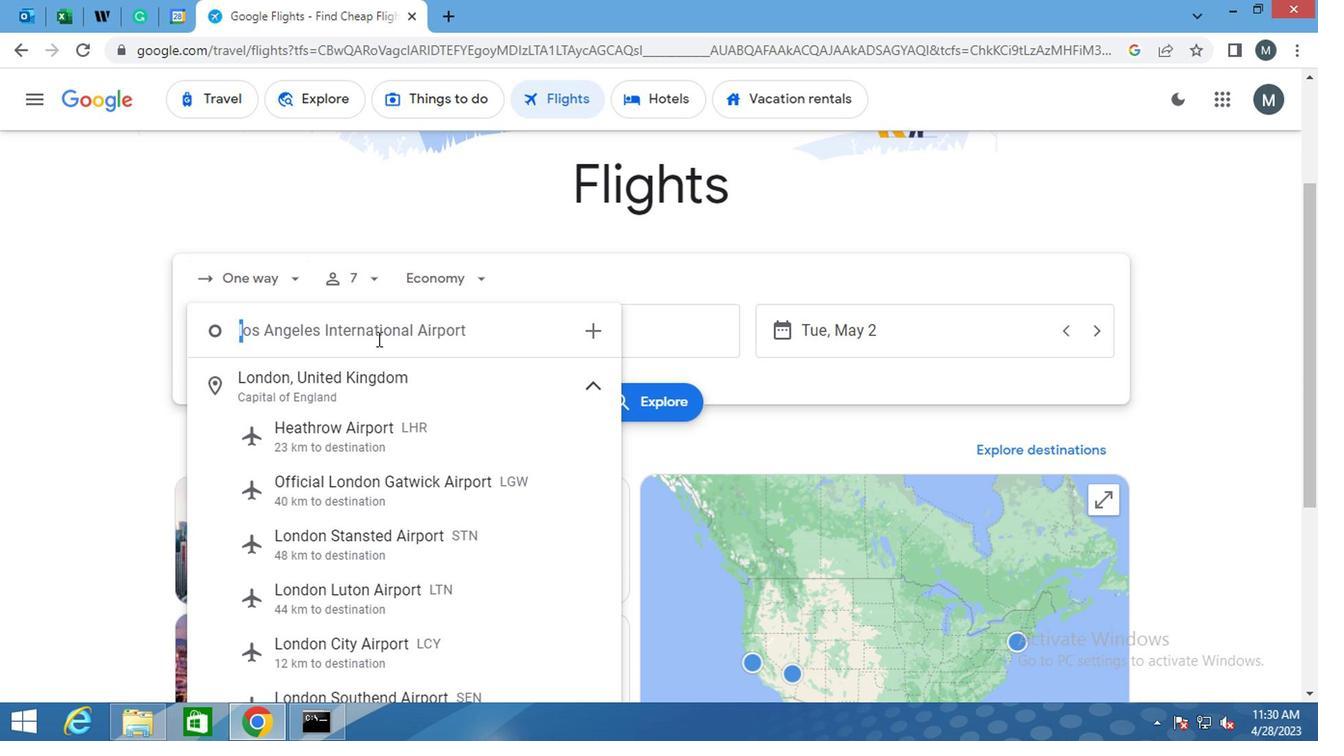 
Action: Key pressed <Key.enter>
Screenshot: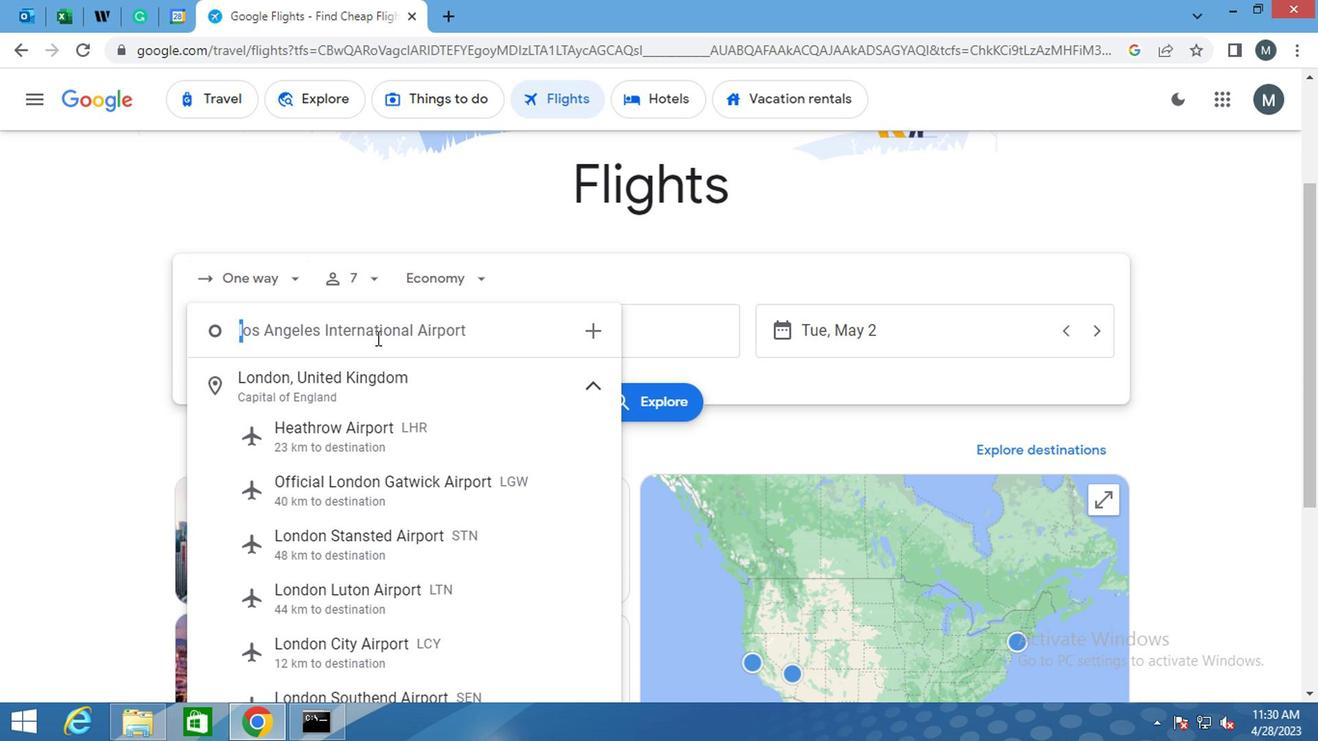 
Action: Mouse moved to (335, 332)
Screenshot: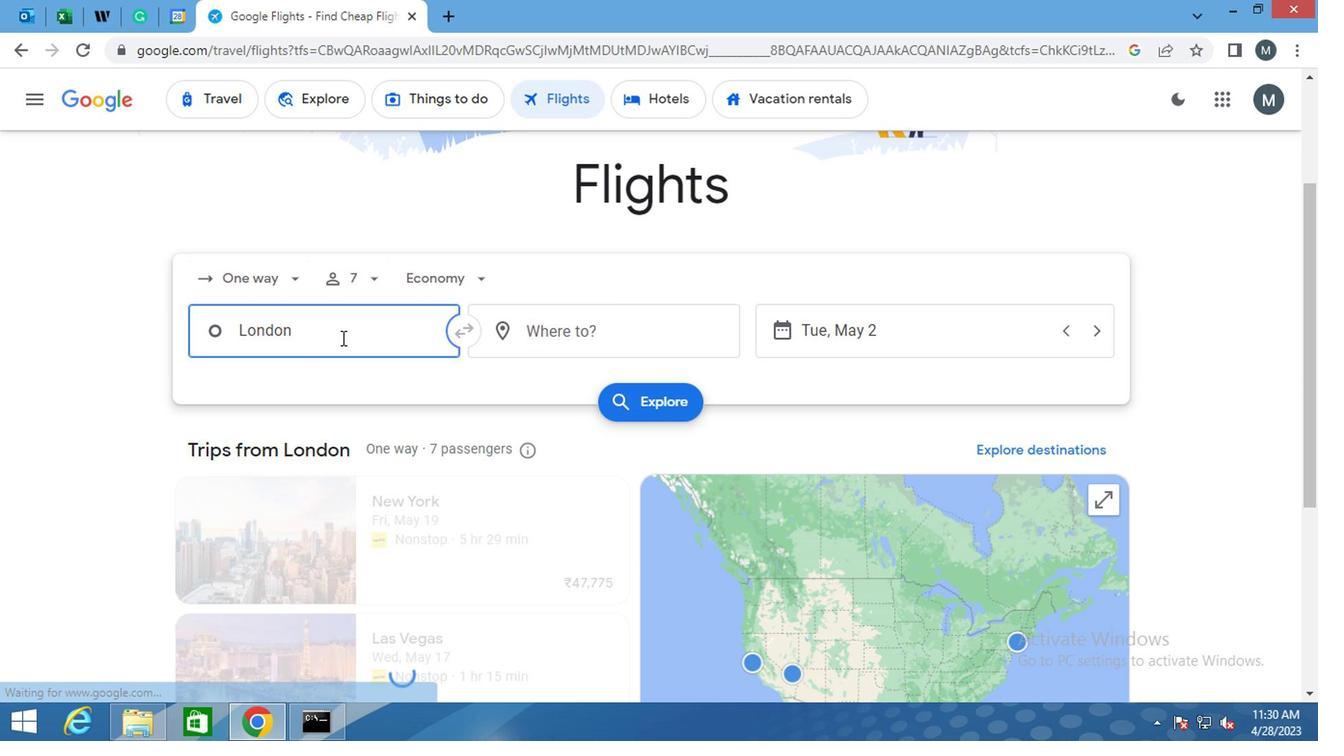 
Action: Key pressed <Key.backspace><Key.backspace><Key.backspace><Key.backspace><Key.backspace><Key.backspace><Key.backspace><Key.backspace><Key.backspace><Key.backspace><Key.backspace><Key.backspace><Key.backspace>
Screenshot: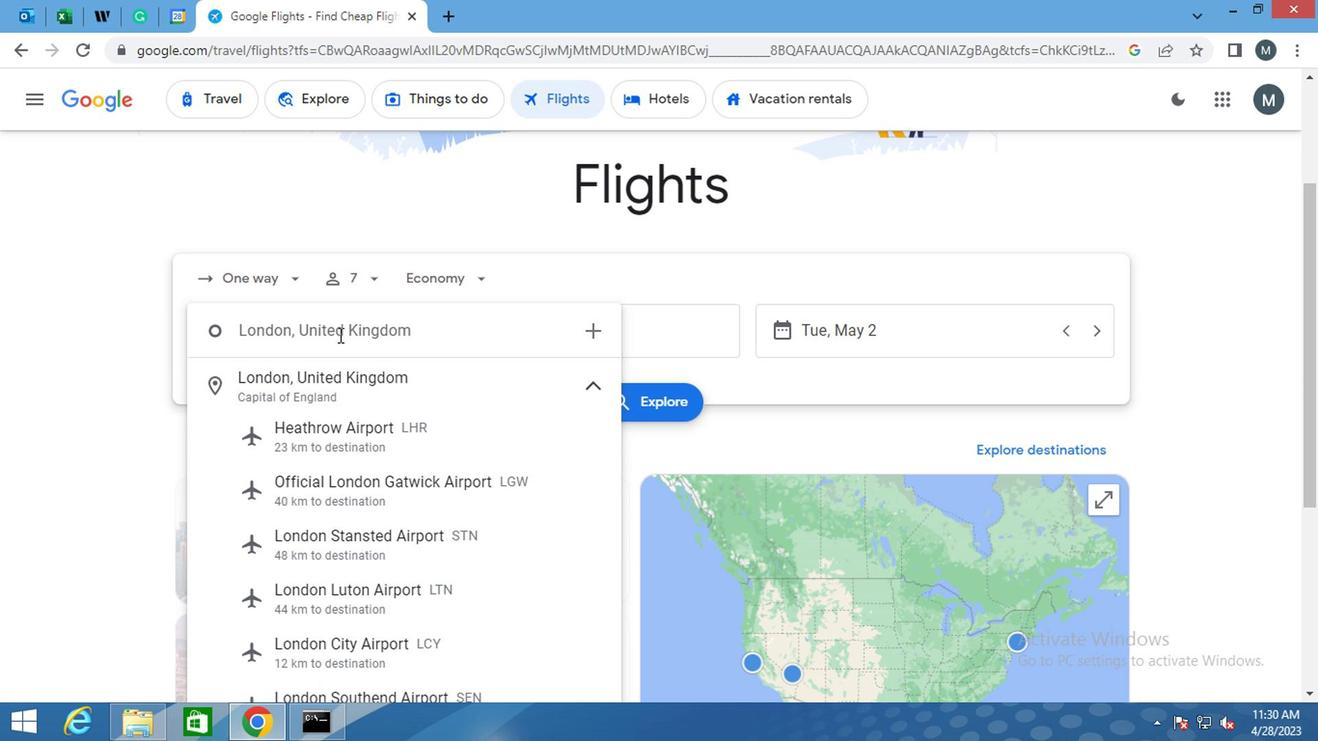 
Action: Mouse moved to (334, 332)
Screenshot: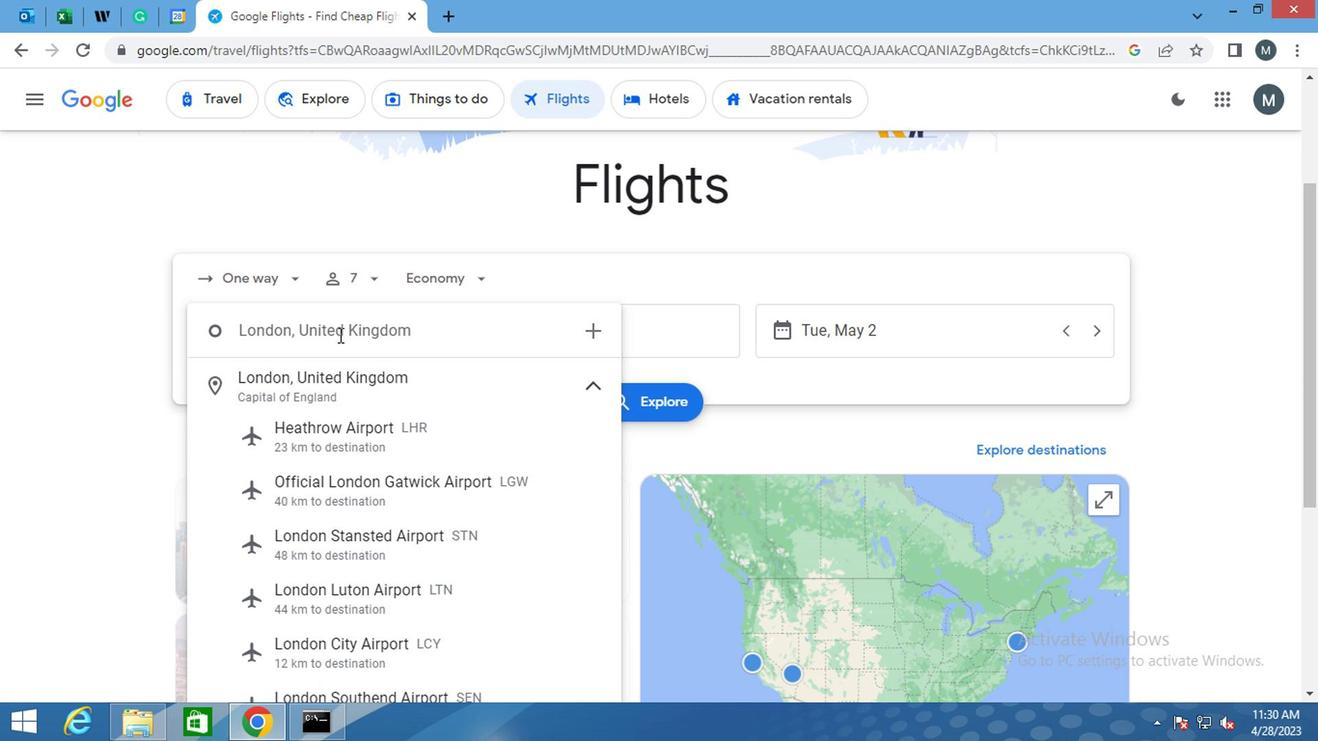 
Action: Key pressed <Key.backspace>
Screenshot: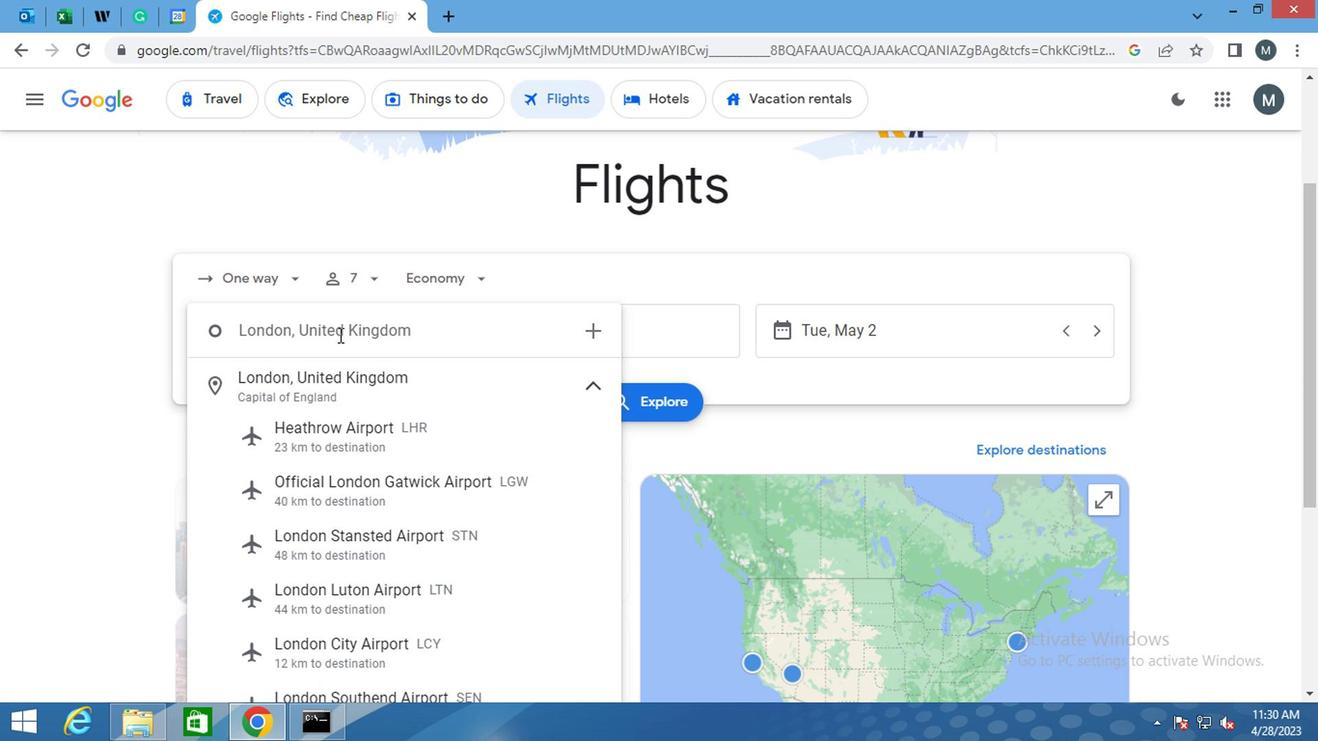 
Action: Mouse moved to (405, 328)
Screenshot: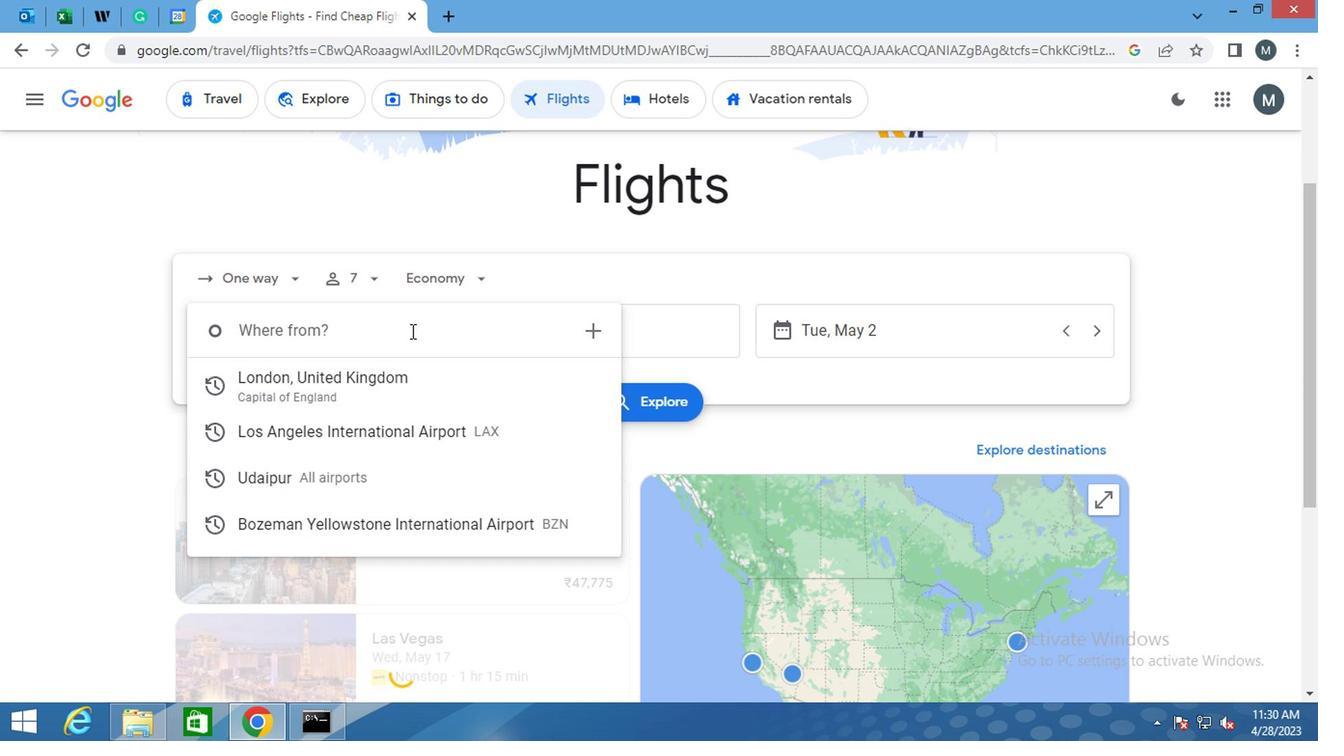 
Action: Key pressed <Key.shift>LOS<Key.space>AN
Screenshot: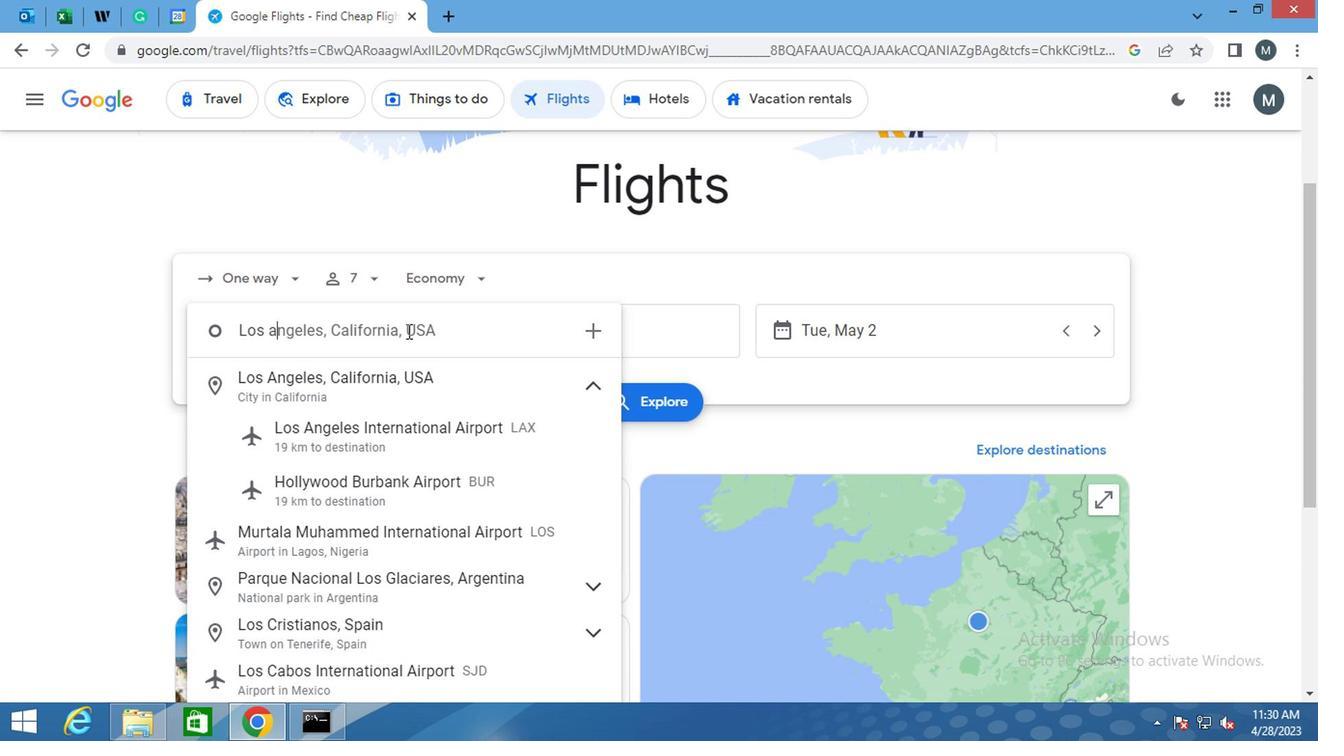 
Action: Mouse moved to (403, 449)
Screenshot: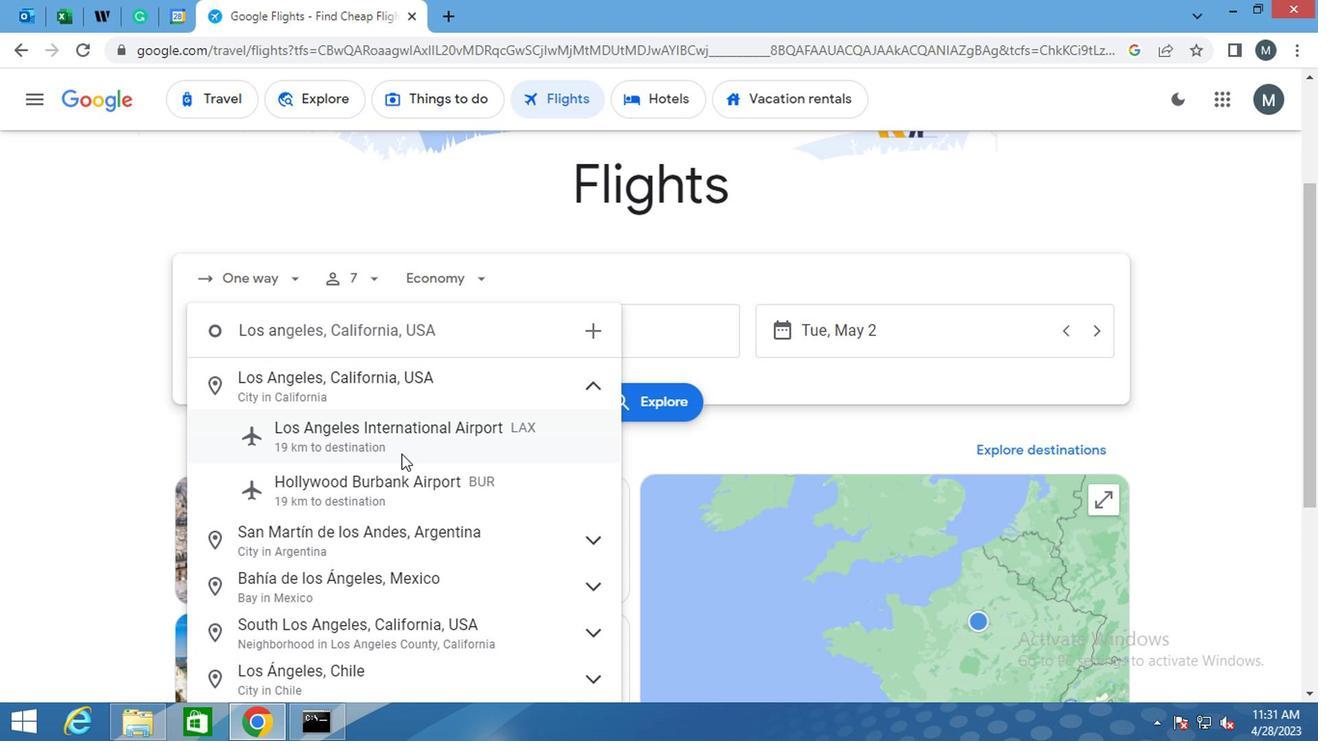 
Action: Mouse pressed left at (403, 449)
Screenshot: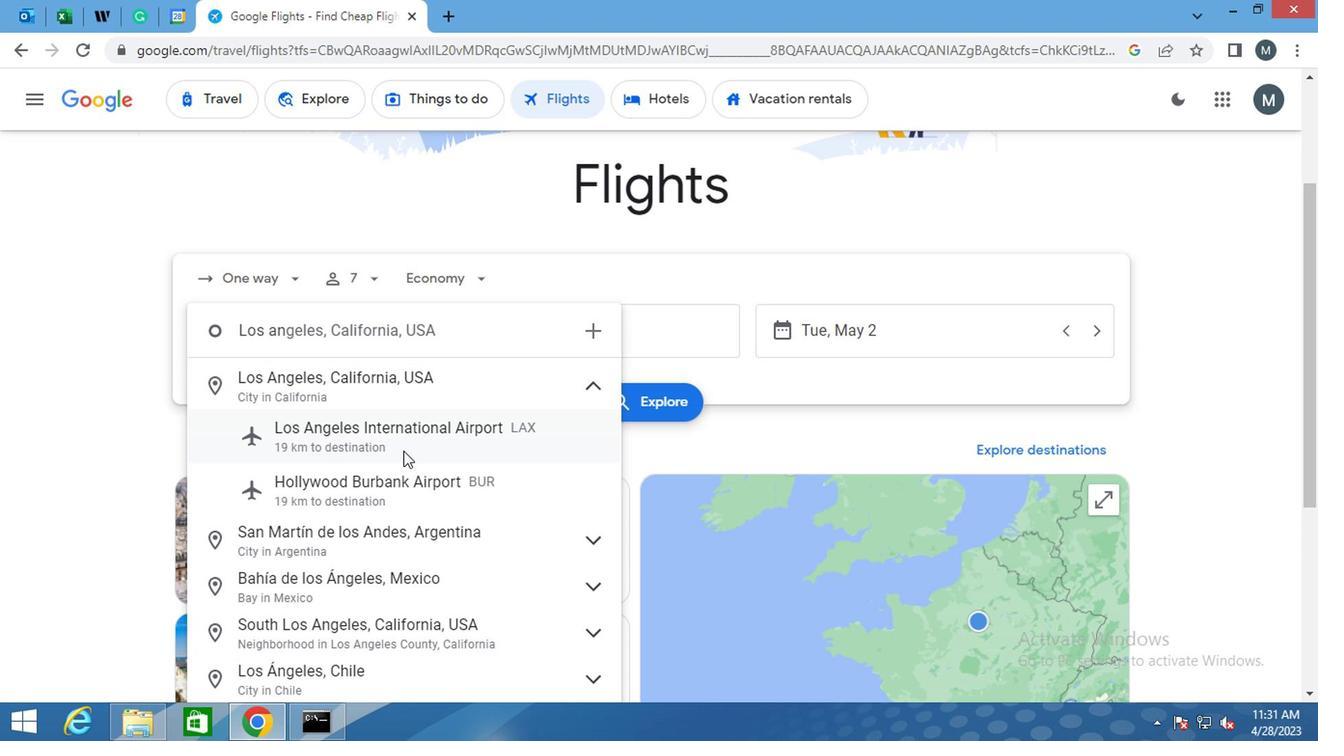 
Action: Mouse moved to (549, 334)
Screenshot: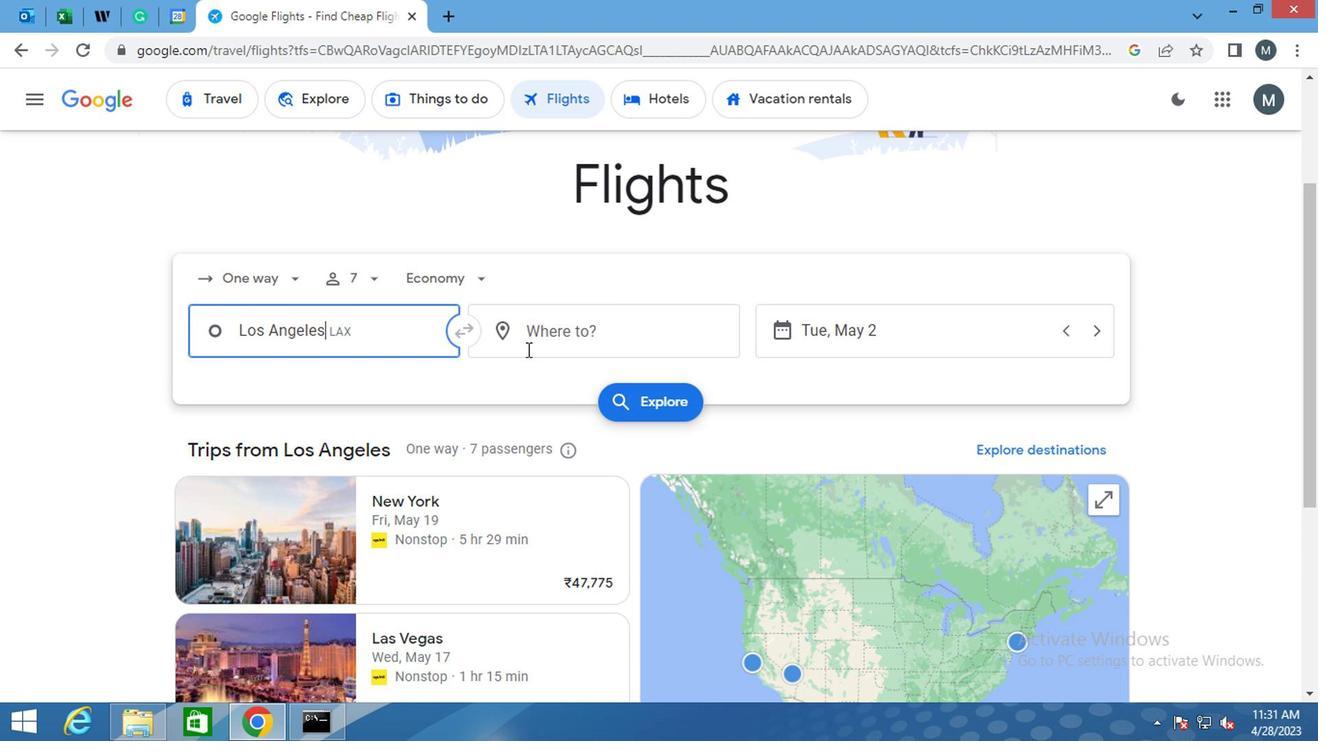 
Action: Mouse pressed left at (549, 334)
Screenshot: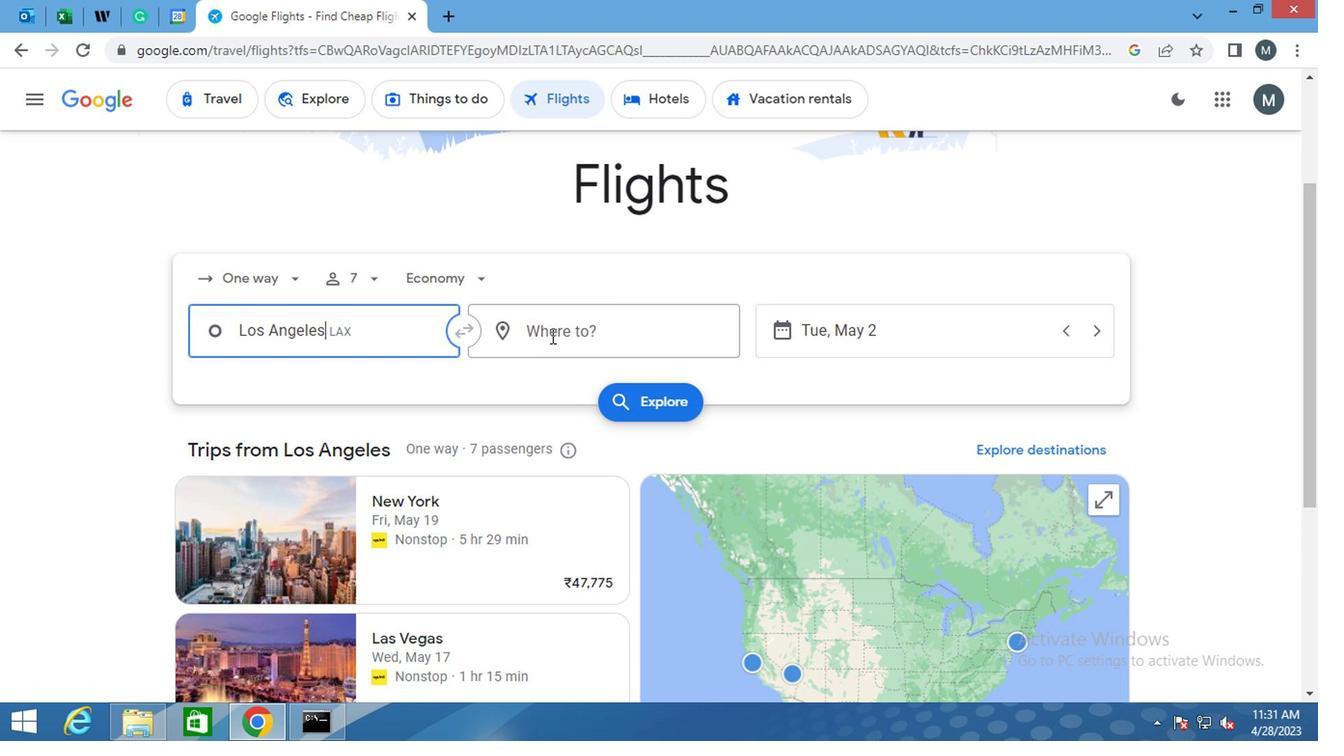 
Action: Key pressed <Key.shift>JACKSON<Key.space>HO
Screenshot: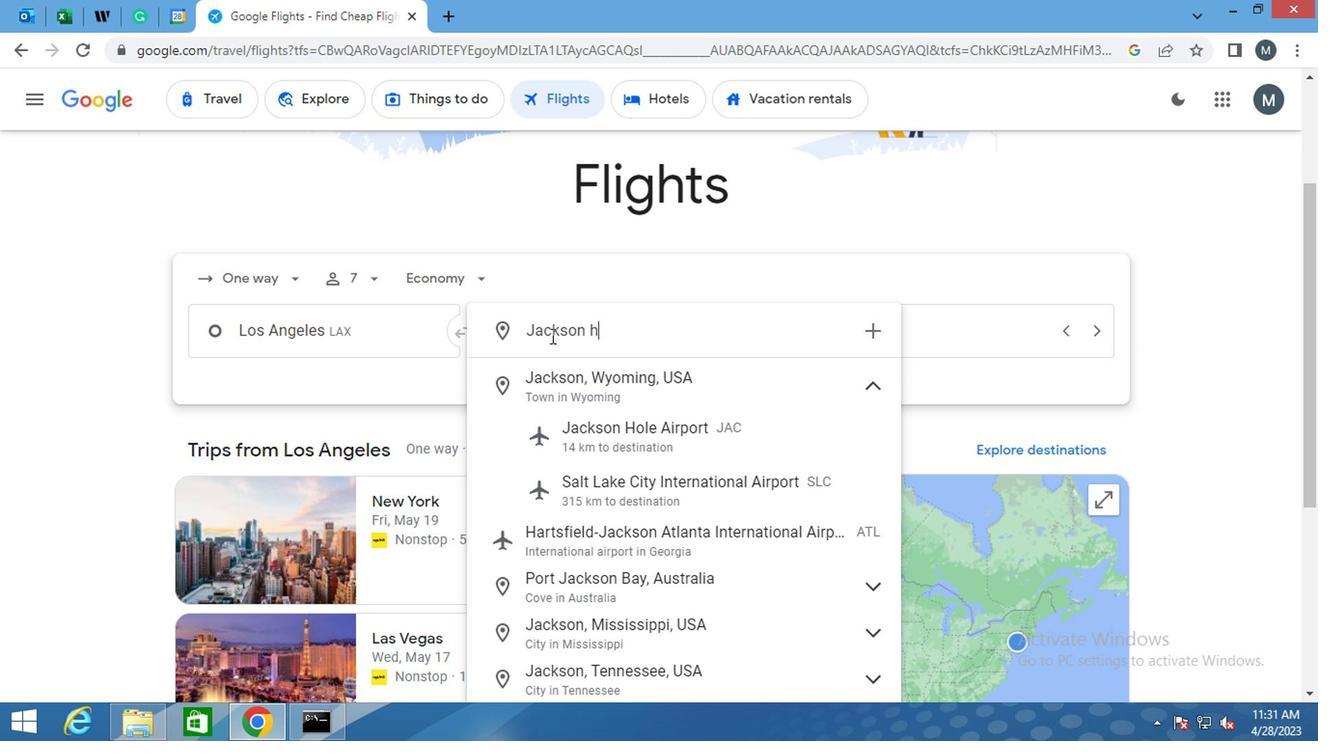 
Action: Mouse moved to (627, 377)
Screenshot: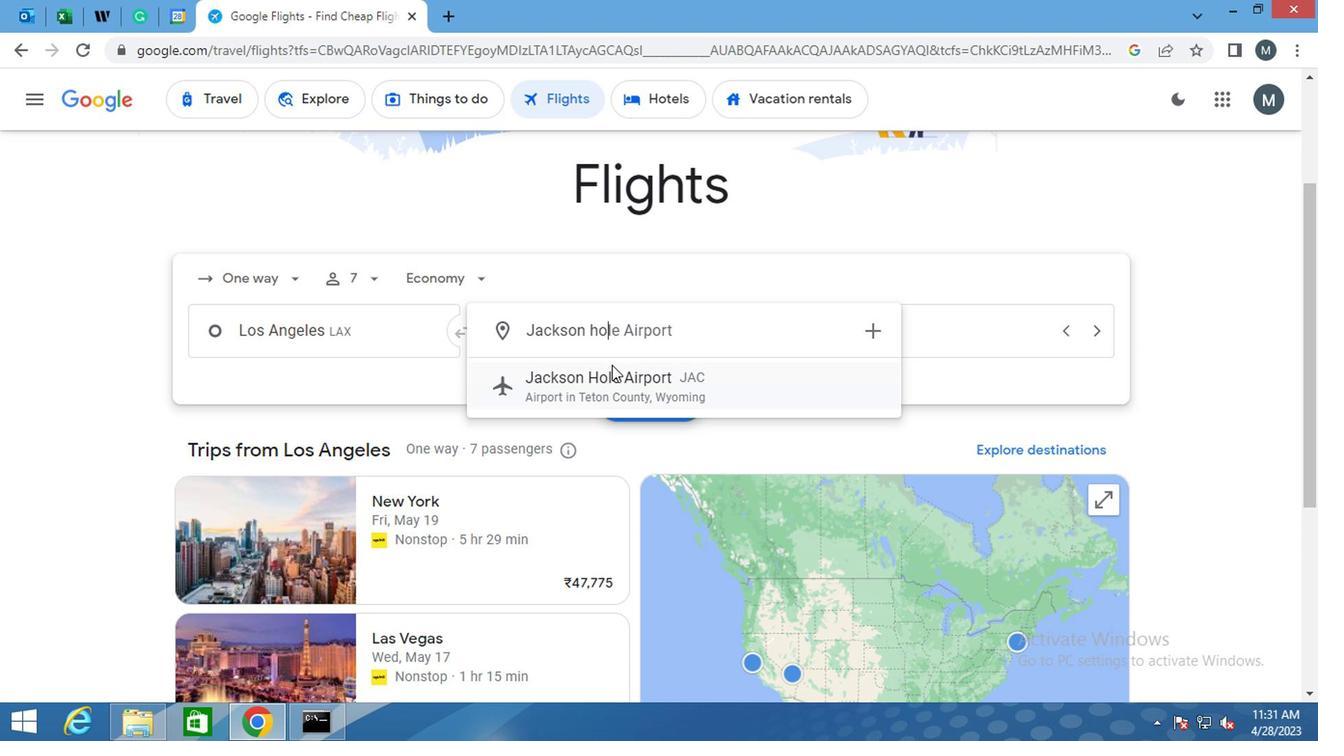 
Action: Mouse pressed left at (627, 377)
Screenshot: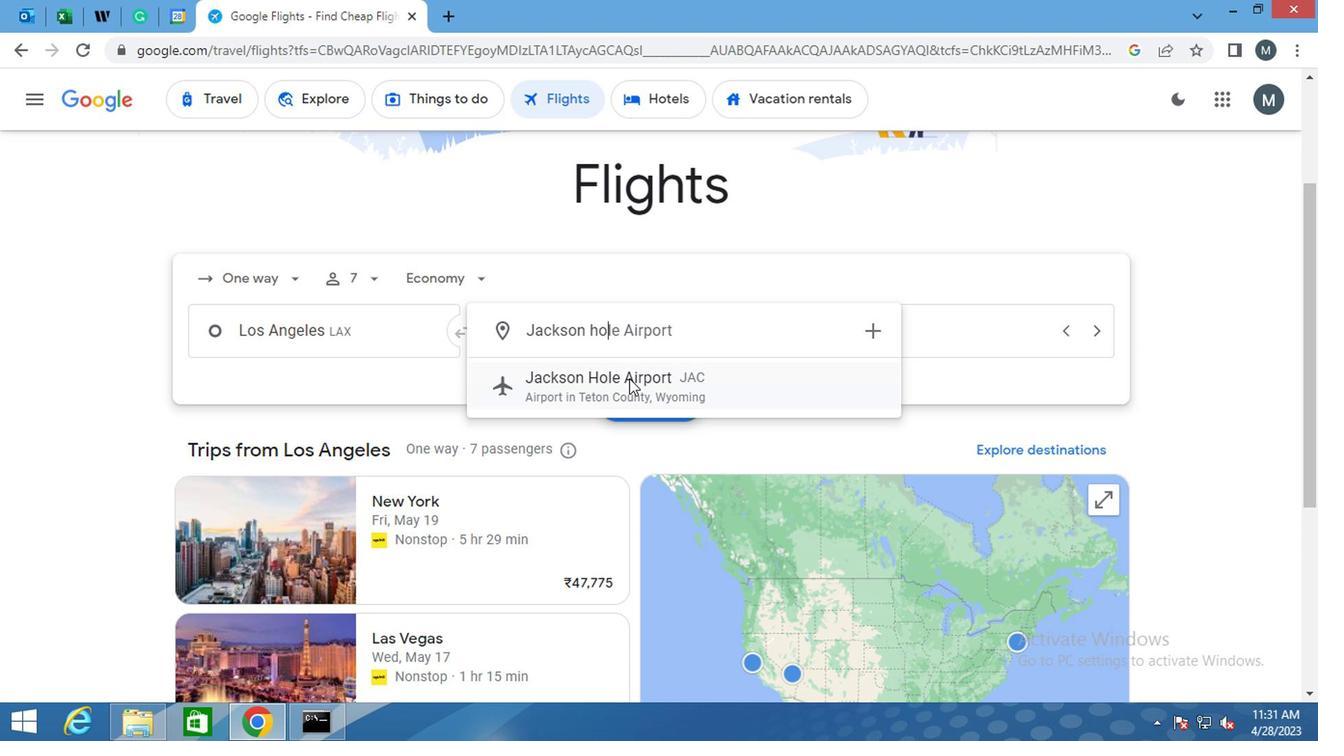 
Action: Mouse moved to (851, 324)
Screenshot: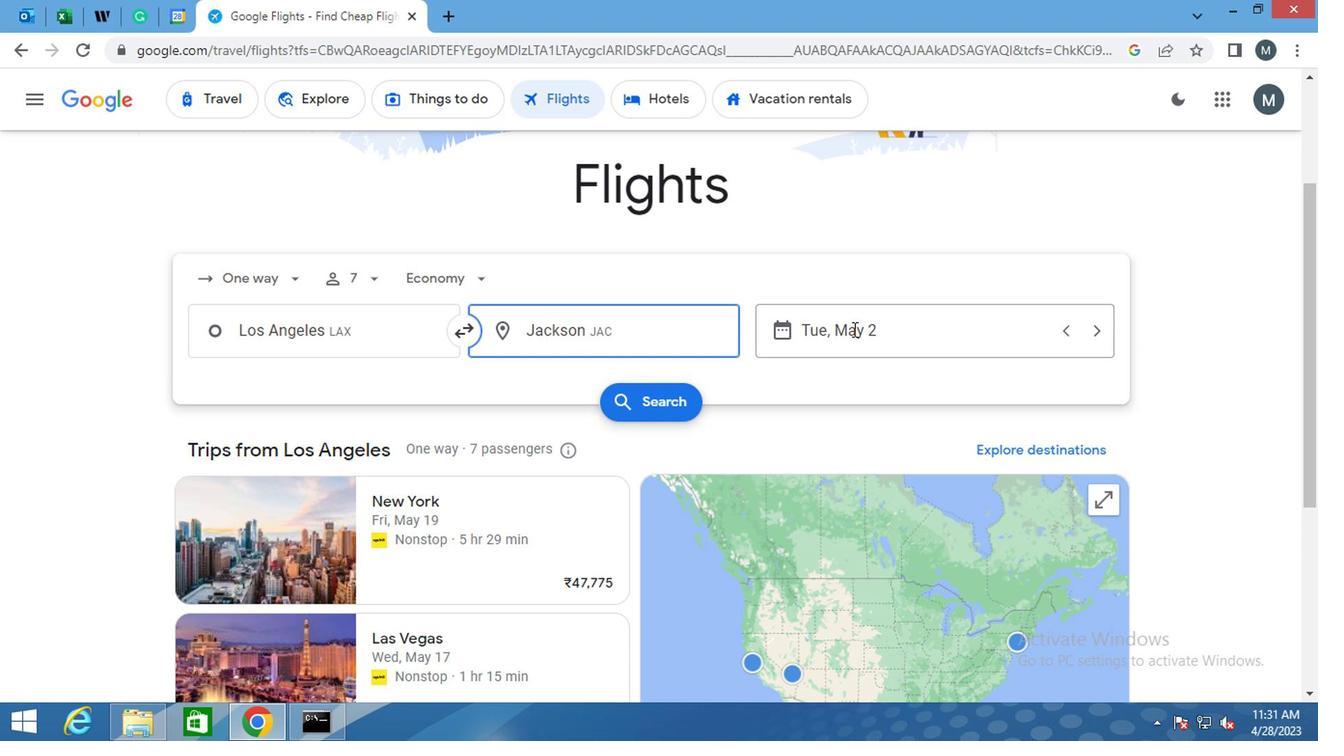 
Action: Mouse pressed left at (851, 324)
Screenshot: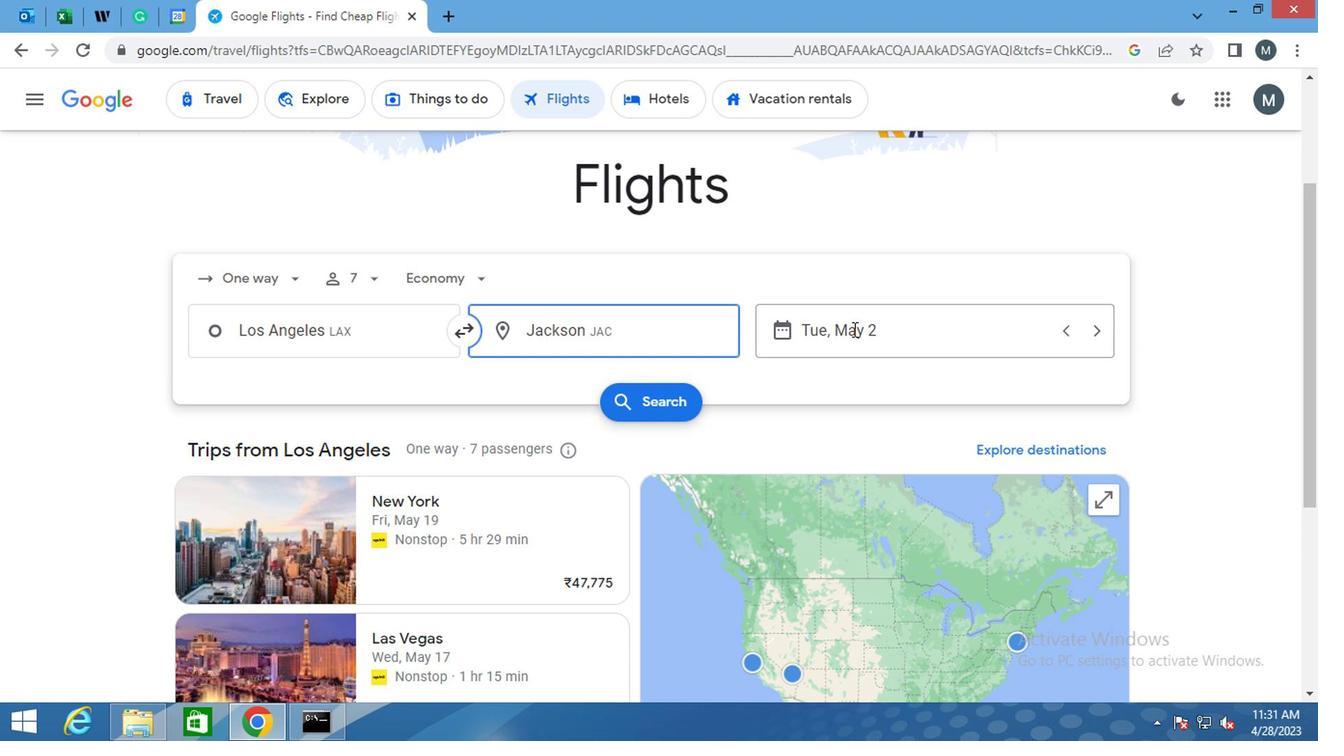 
Action: Mouse moved to (891, 337)
Screenshot: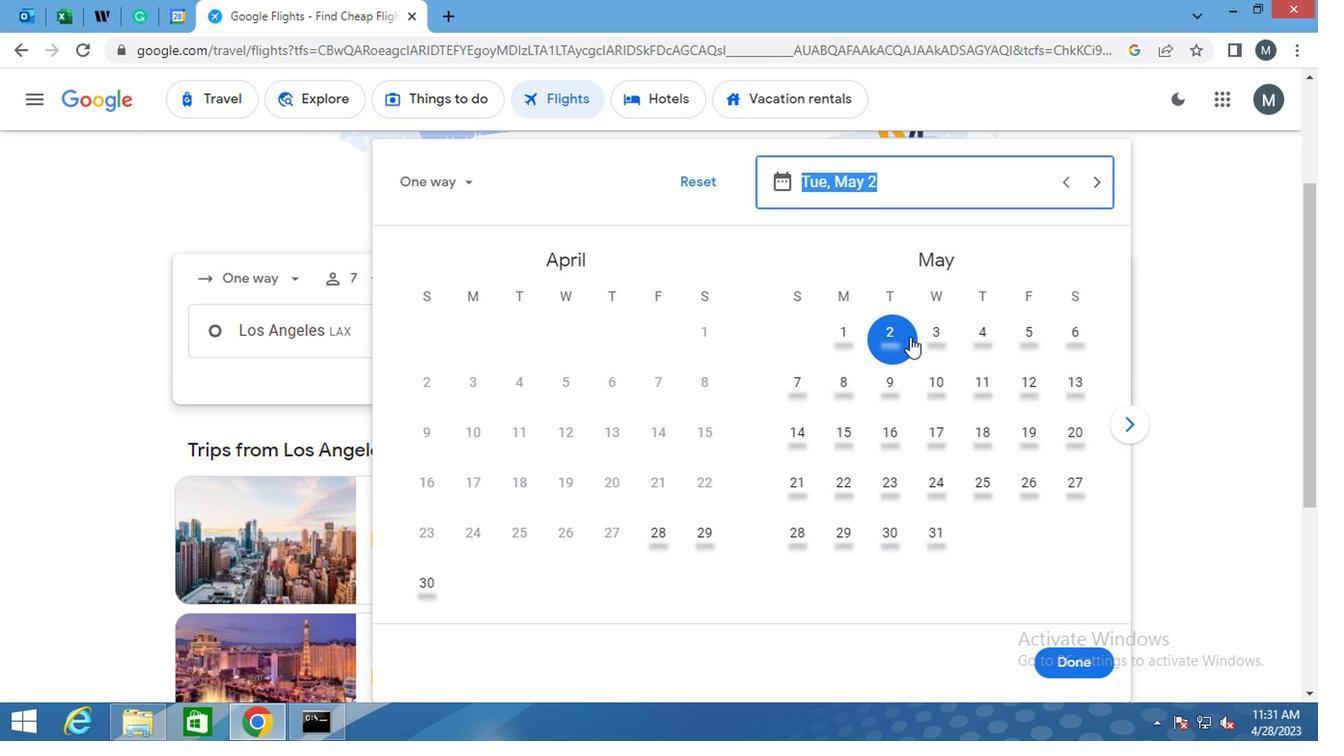
Action: Mouse pressed left at (891, 337)
Screenshot: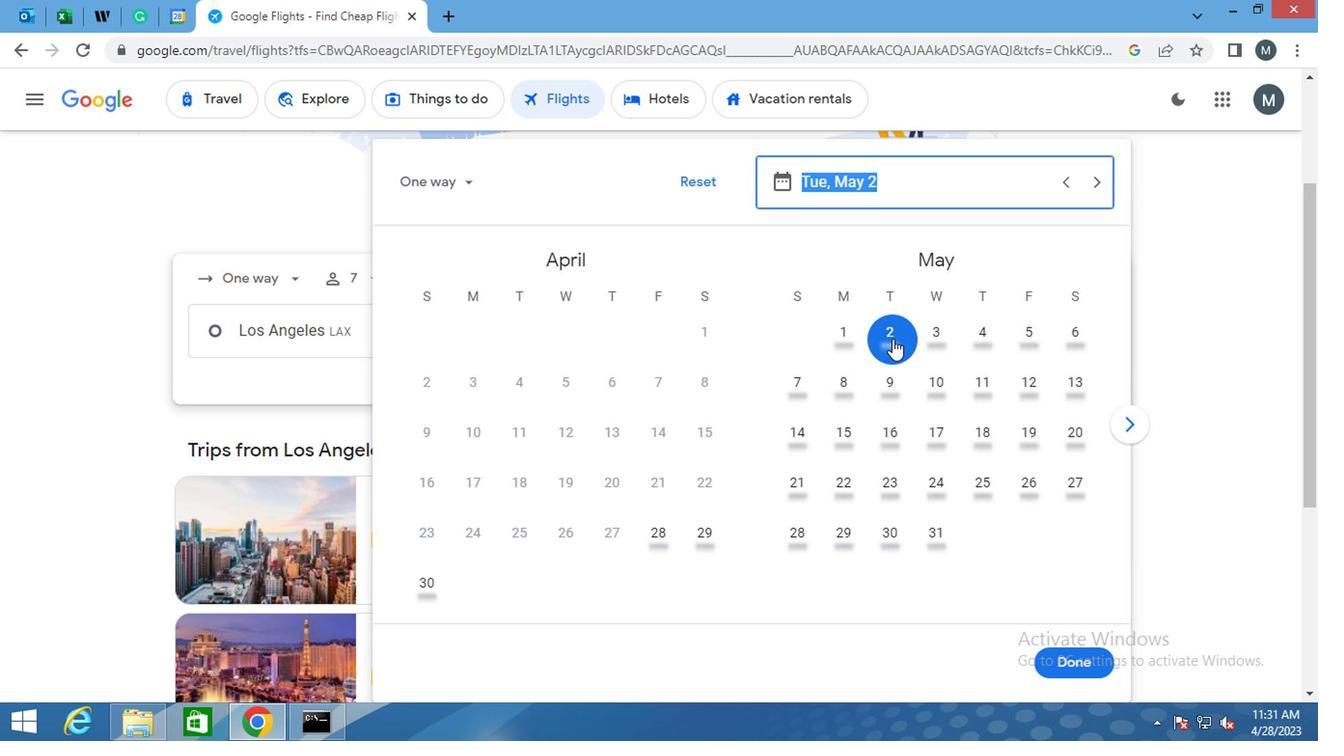 
Action: Mouse moved to (1063, 660)
Screenshot: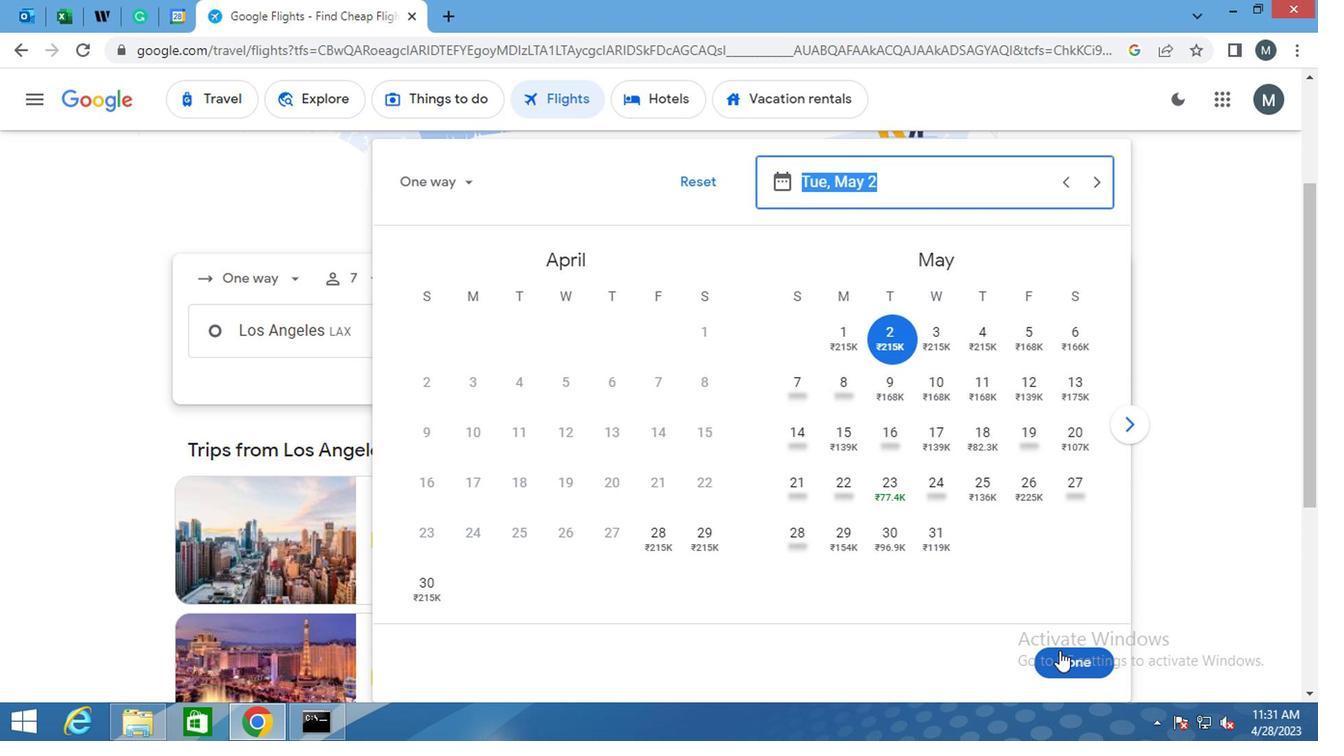 
Action: Mouse pressed left at (1063, 660)
Screenshot: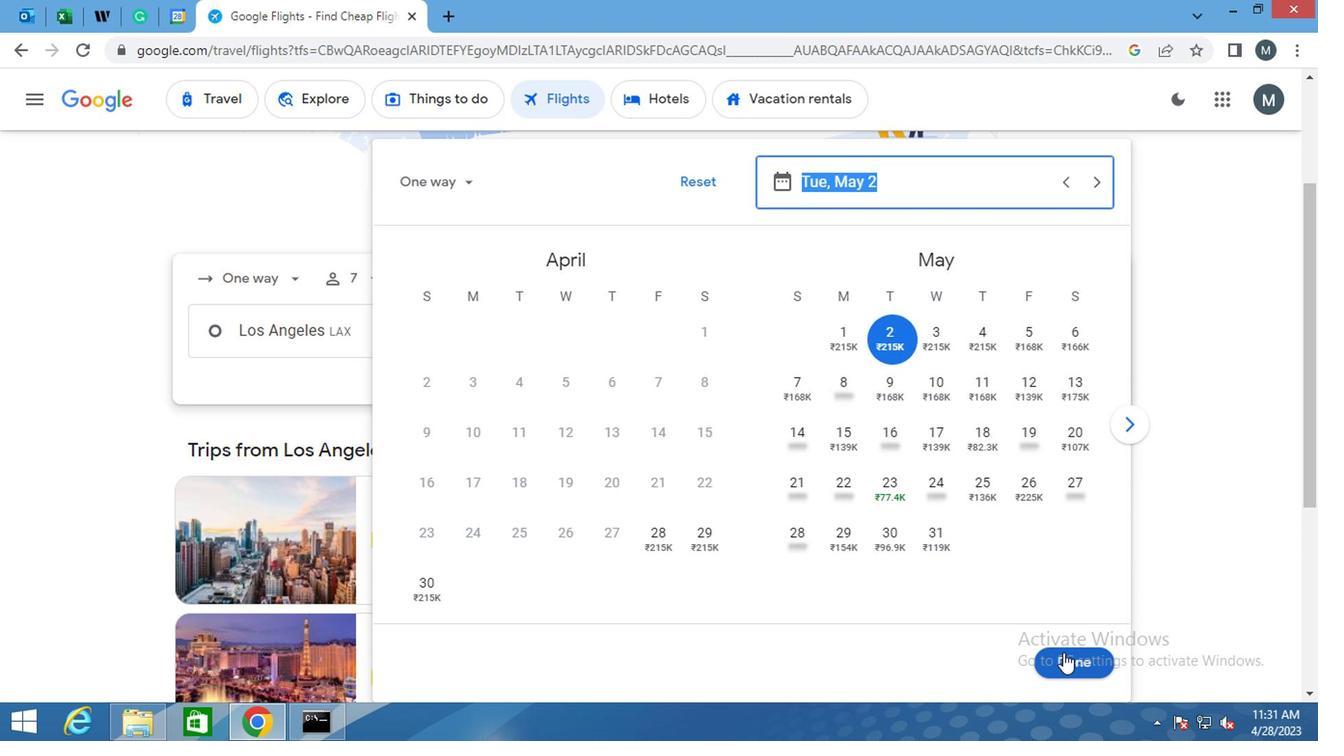 
Action: Mouse moved to (422, 379)
Screenshot: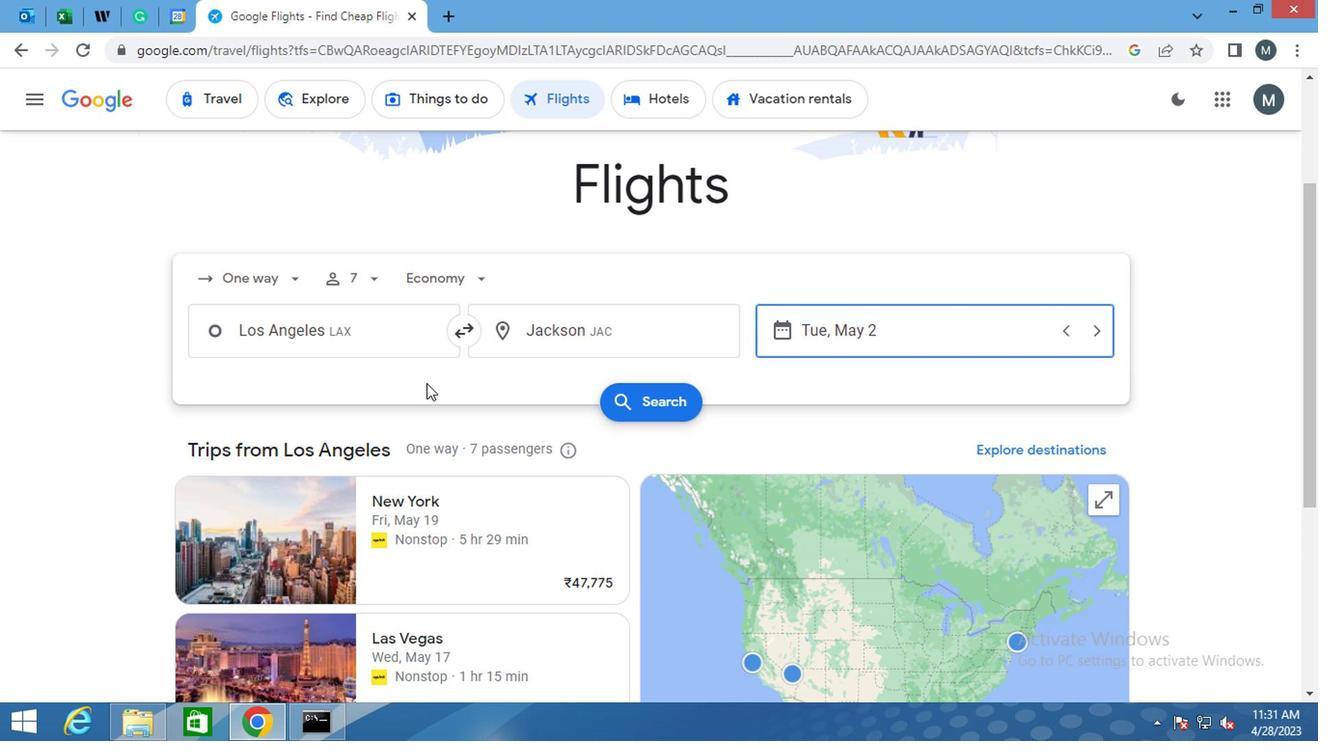 
Action: Mouse scrolled (422, 378) with delta (0, 0)
Screenshot: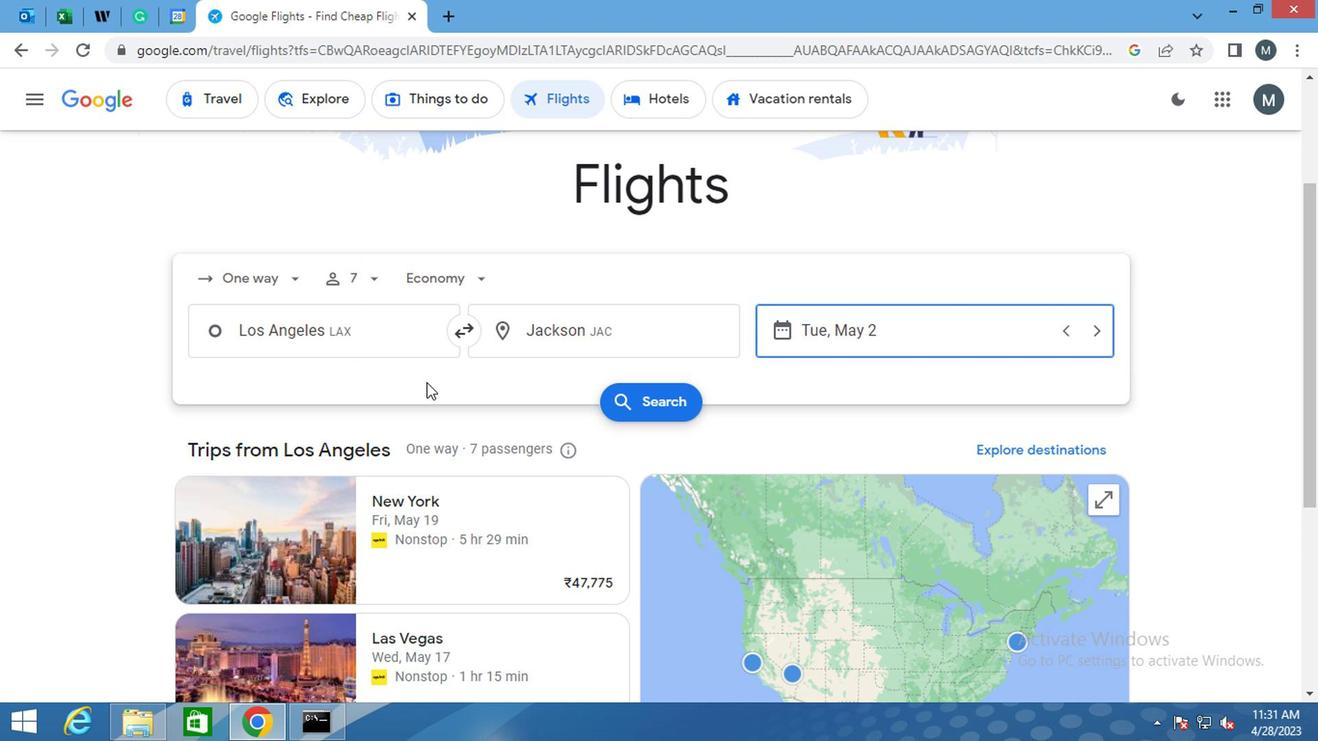 
Action: Mouse moved to (627, 303)
Screenshot: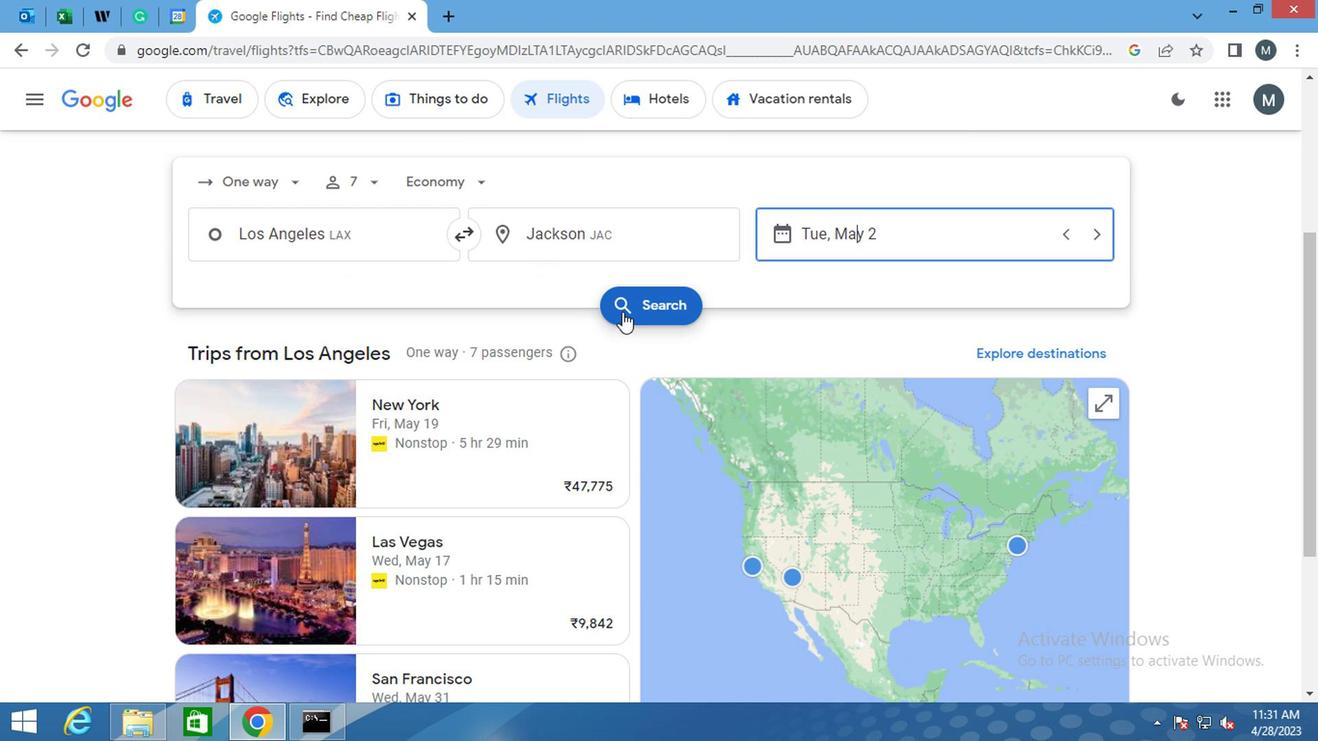 
Action: Mouse pressed left at (627, 303)
Screenshot: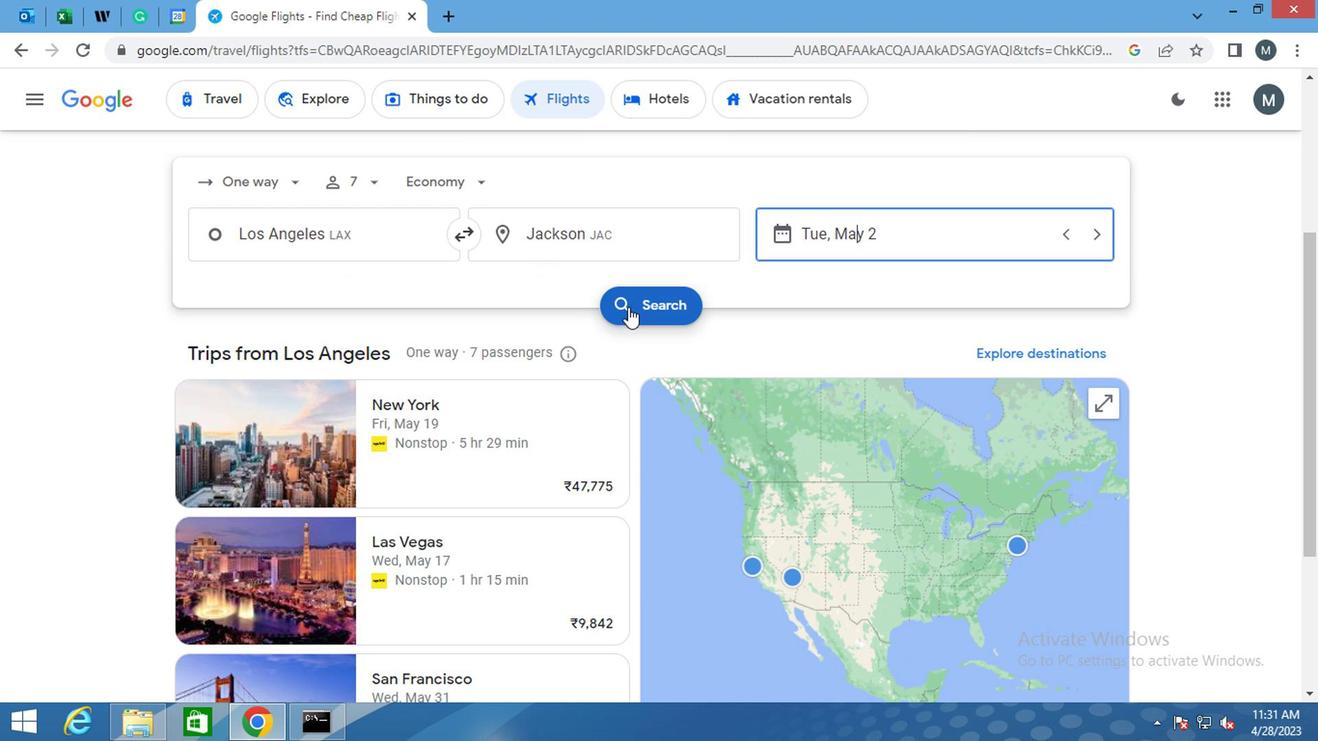 
Action: Mouse moved to (415, 275)
Screenshot: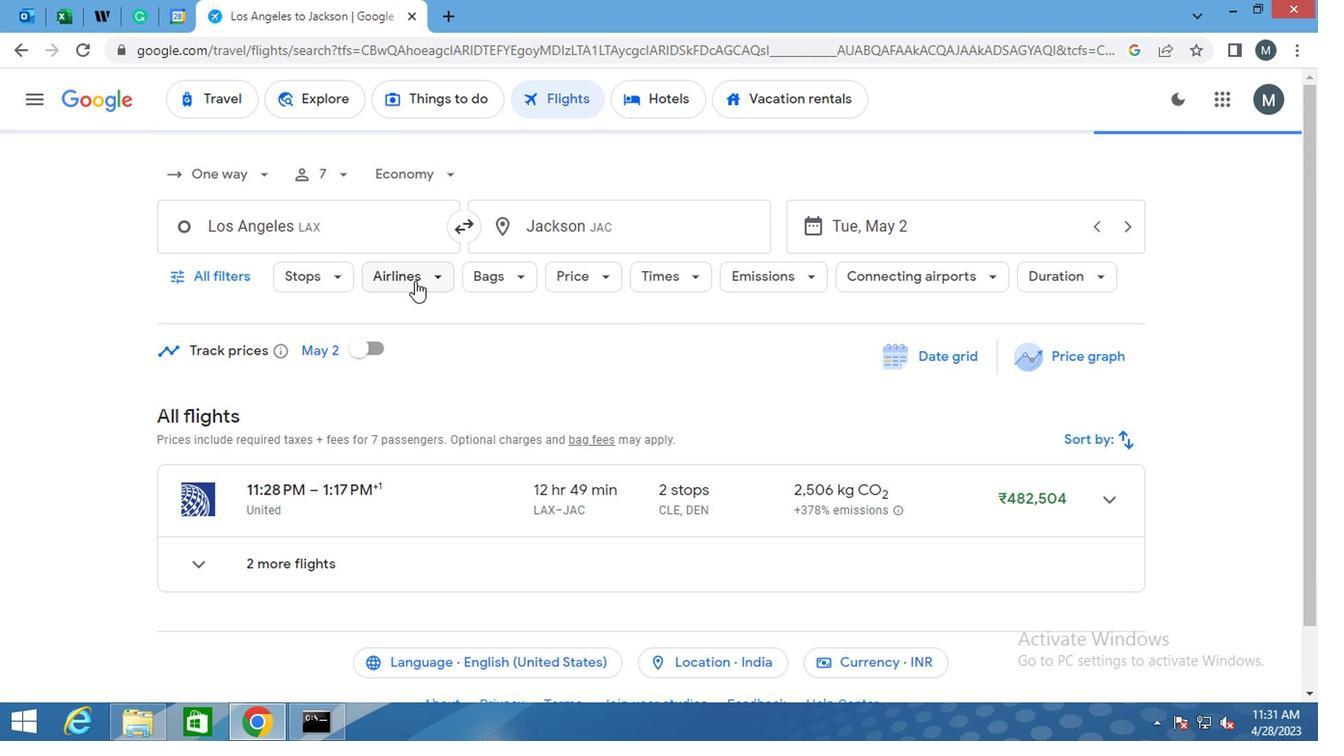
Action: Mouse pressed left at (415, 275)
Screenshot: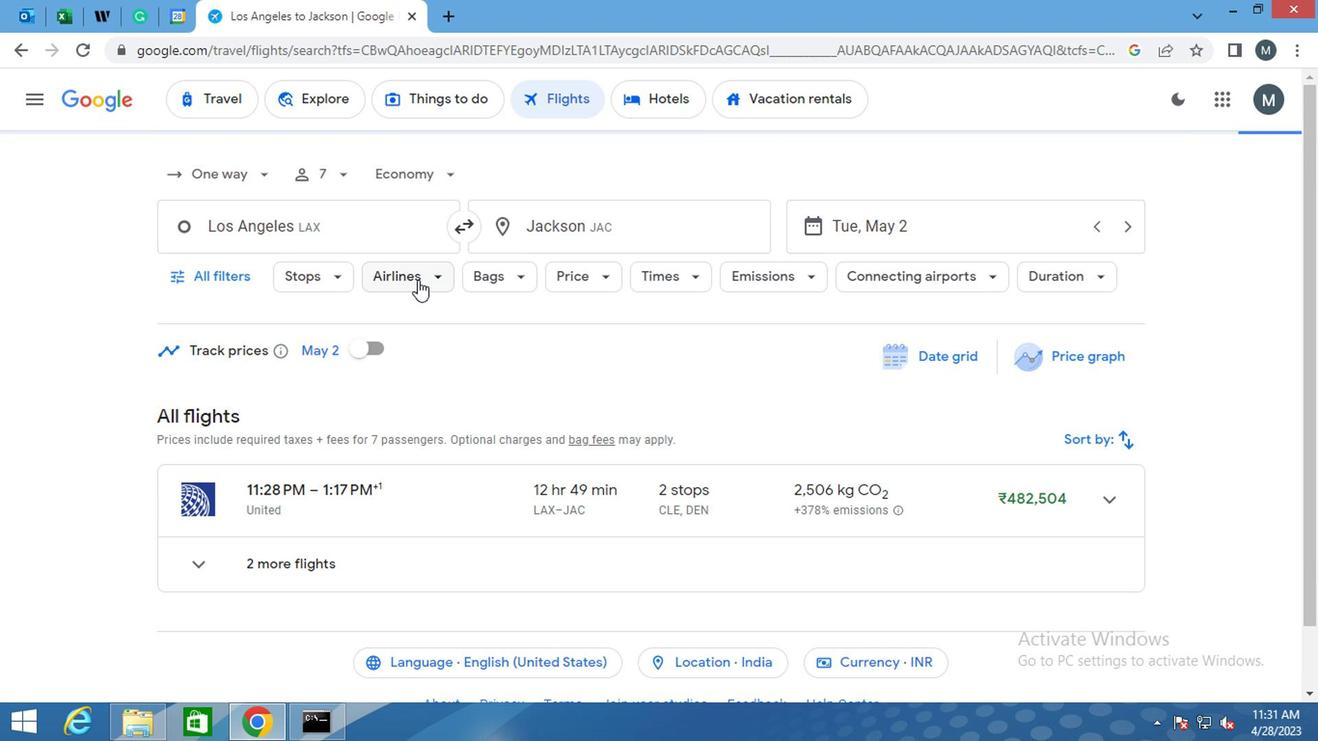 
Action: Mouse moved to (645, 372)
Screenshot: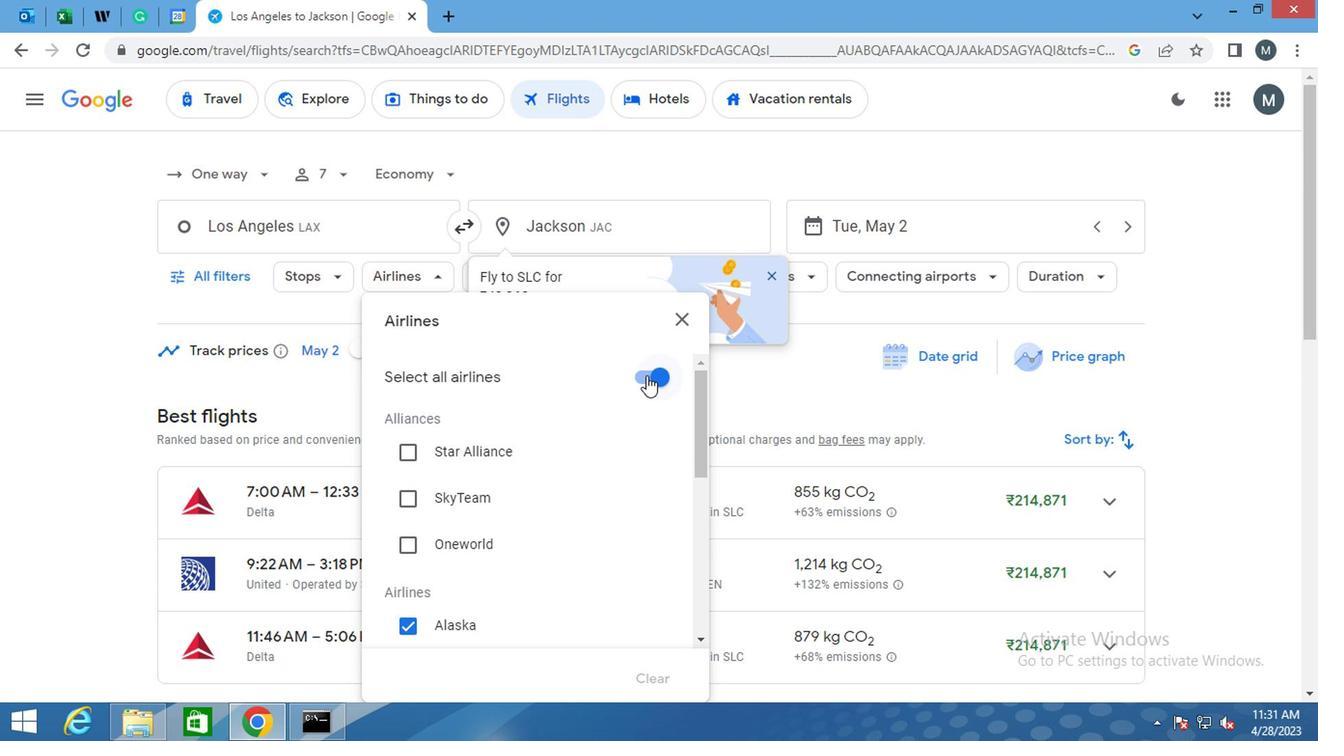 
Action: Mouse pressed left at (645, 372)
Screenshot: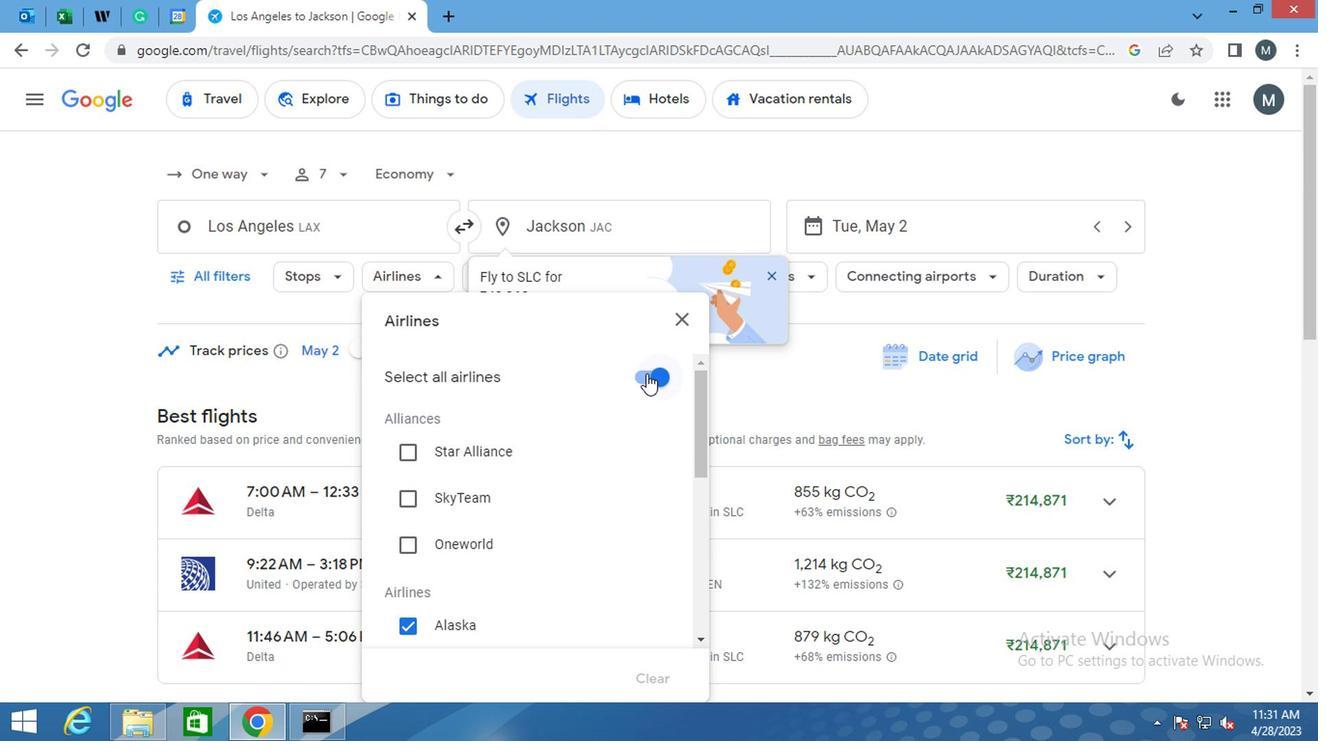 
Action: Mouse moved to (540, 434)
Screenshot: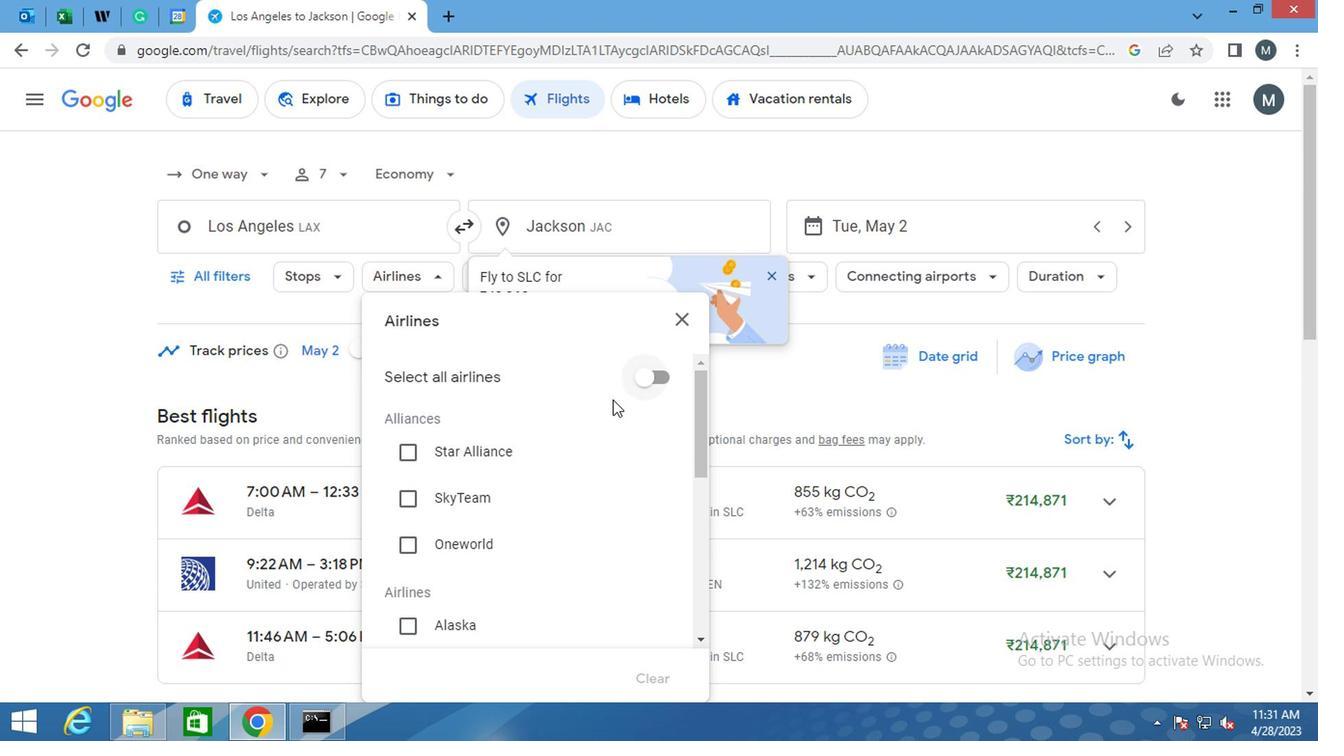 
Action: Mouse scrolled (540, 433) with delta (0, 0)
Screenshot: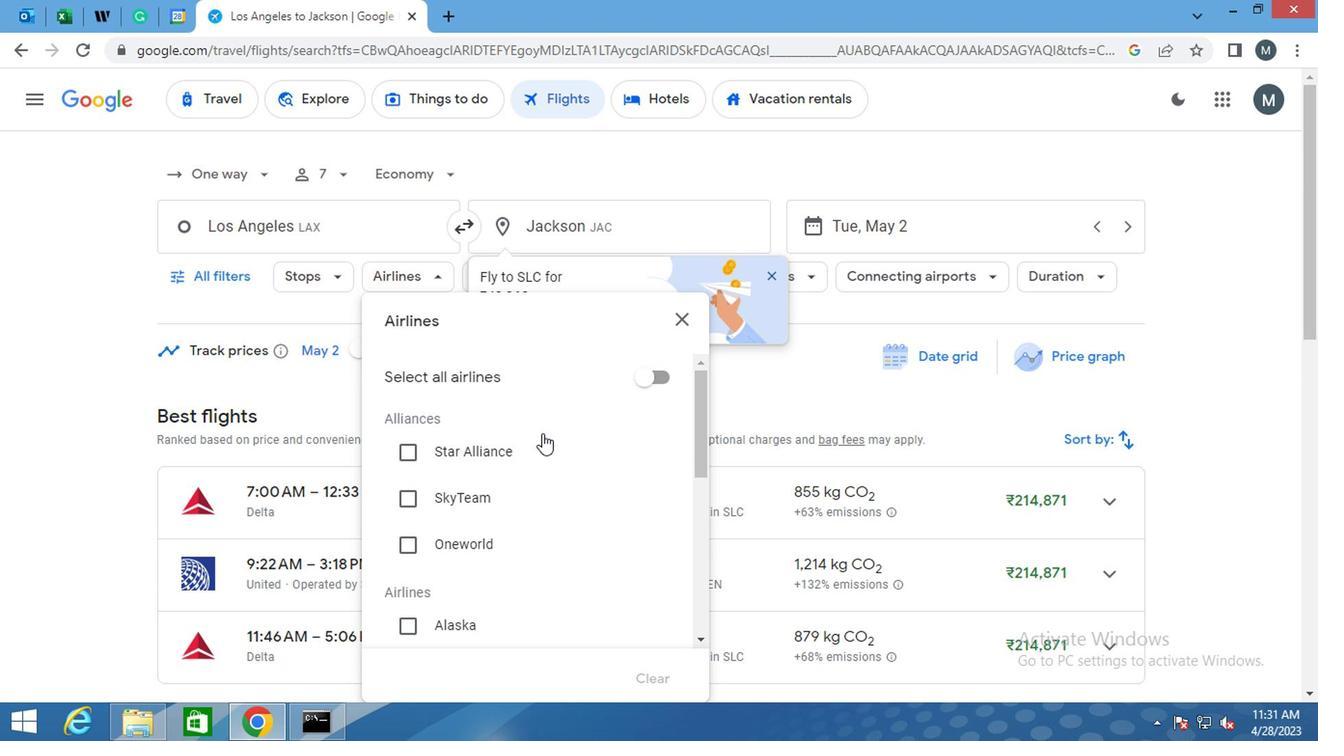 
Action: Mouse moved to (525, 438)
Screenshot: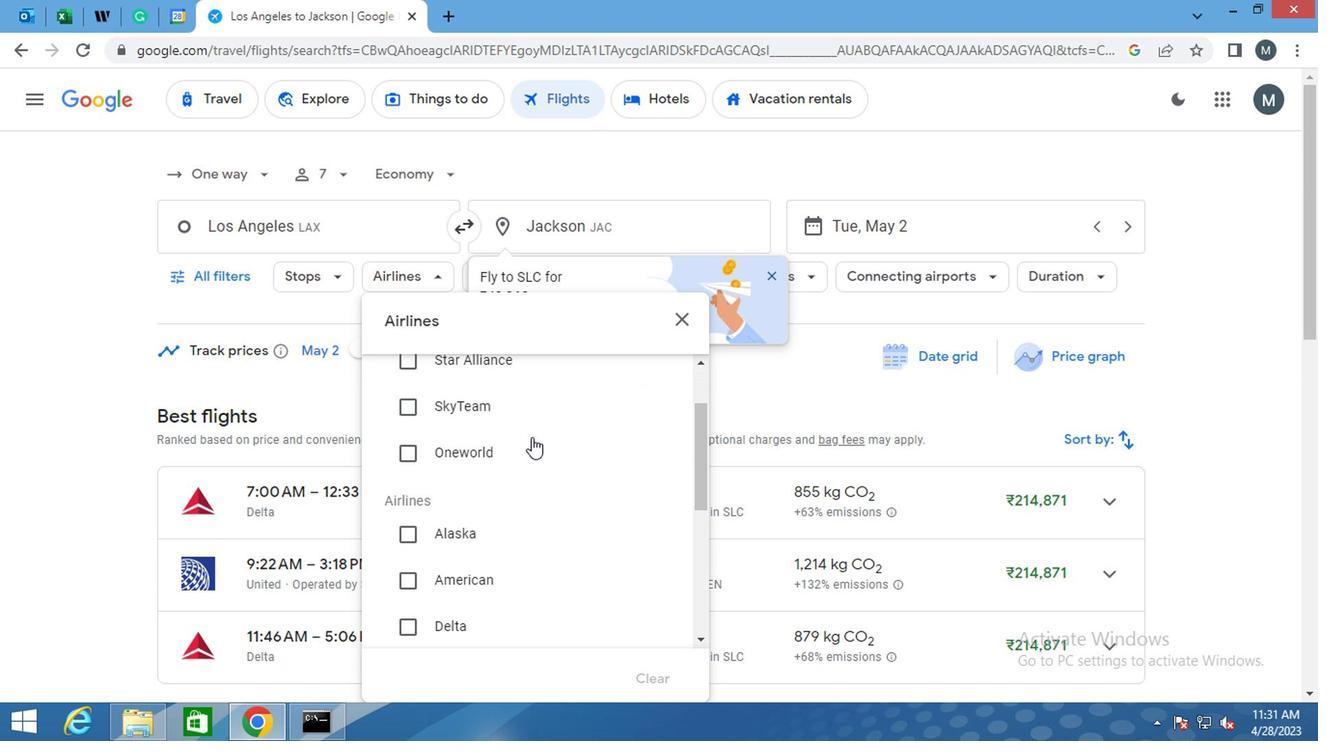 
Action: Mouse scrolled (525, 437) with delta (0, -1)
Screenshot: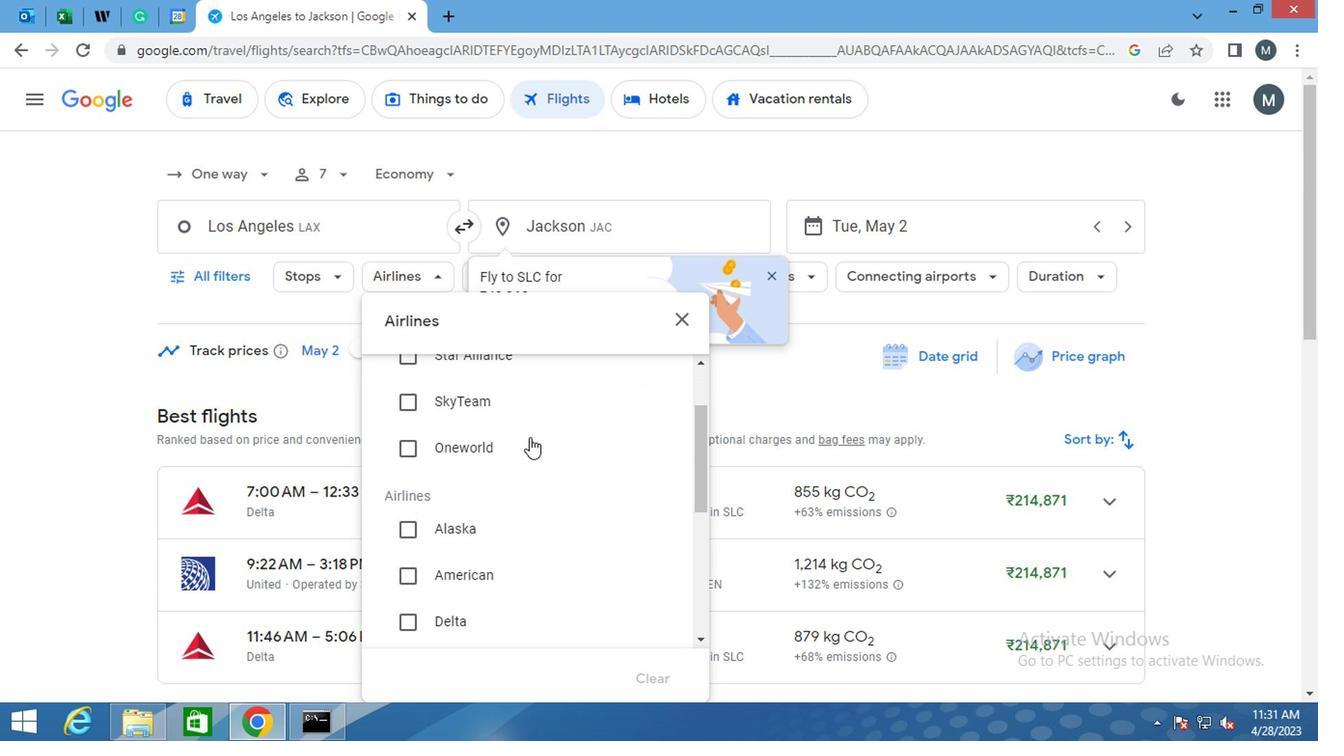 
Action: Mouse moved to (523, 438)
Screenshot: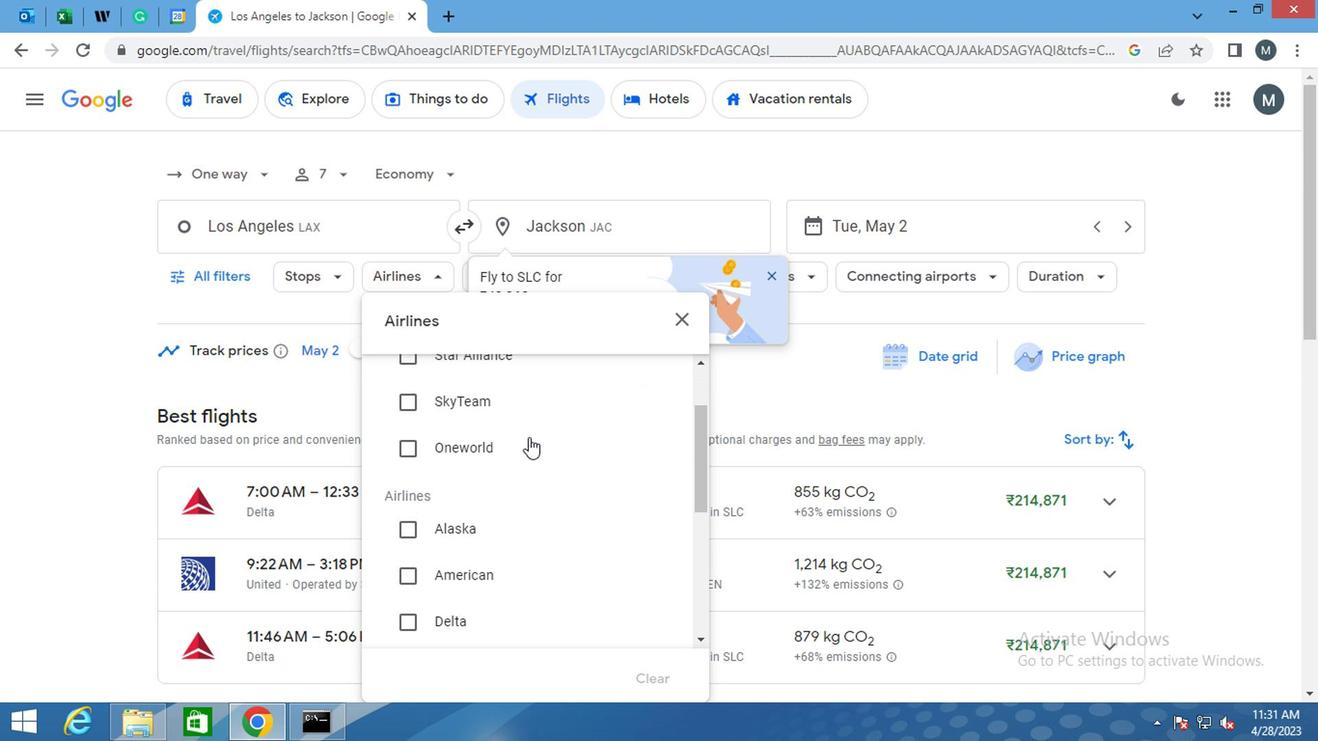 
Action: Mouse scrolled (523, 437) with delta (0, -1)
Screenshot: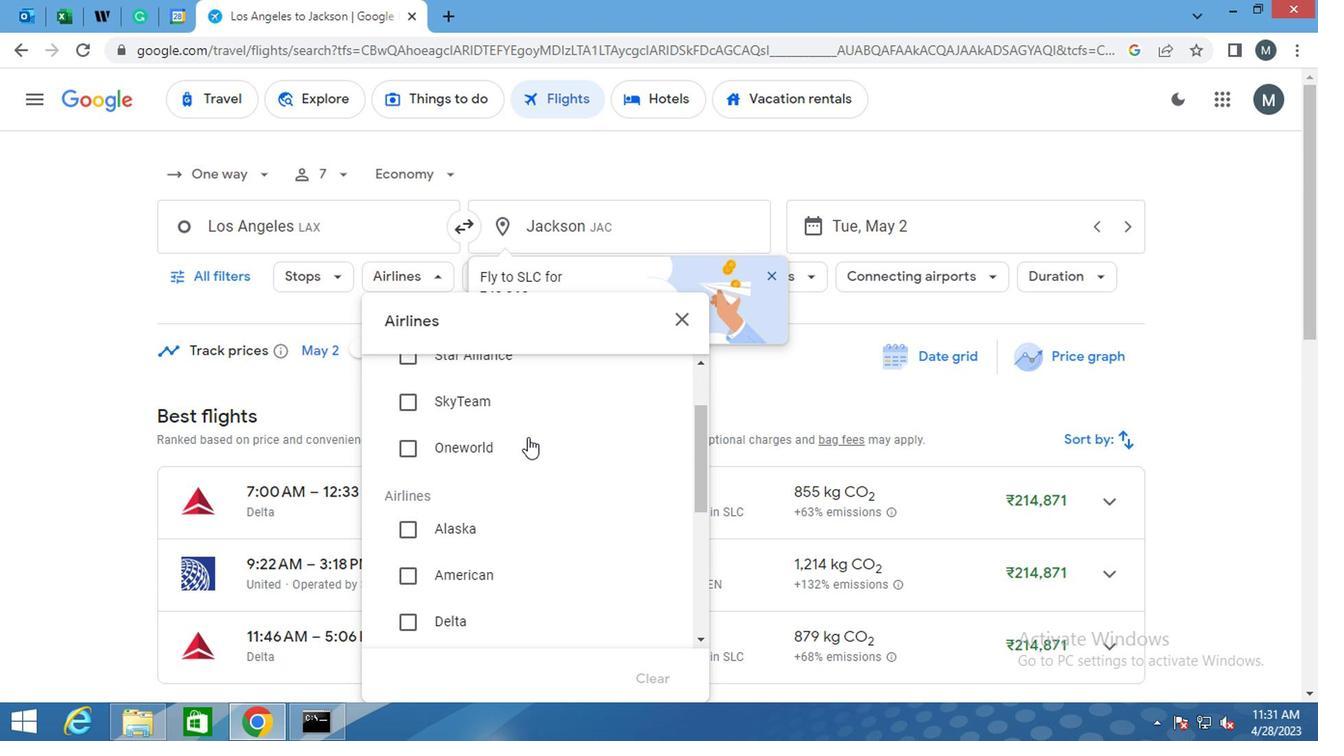 
Action: Mouse moved to (518, 443)
Screenshot: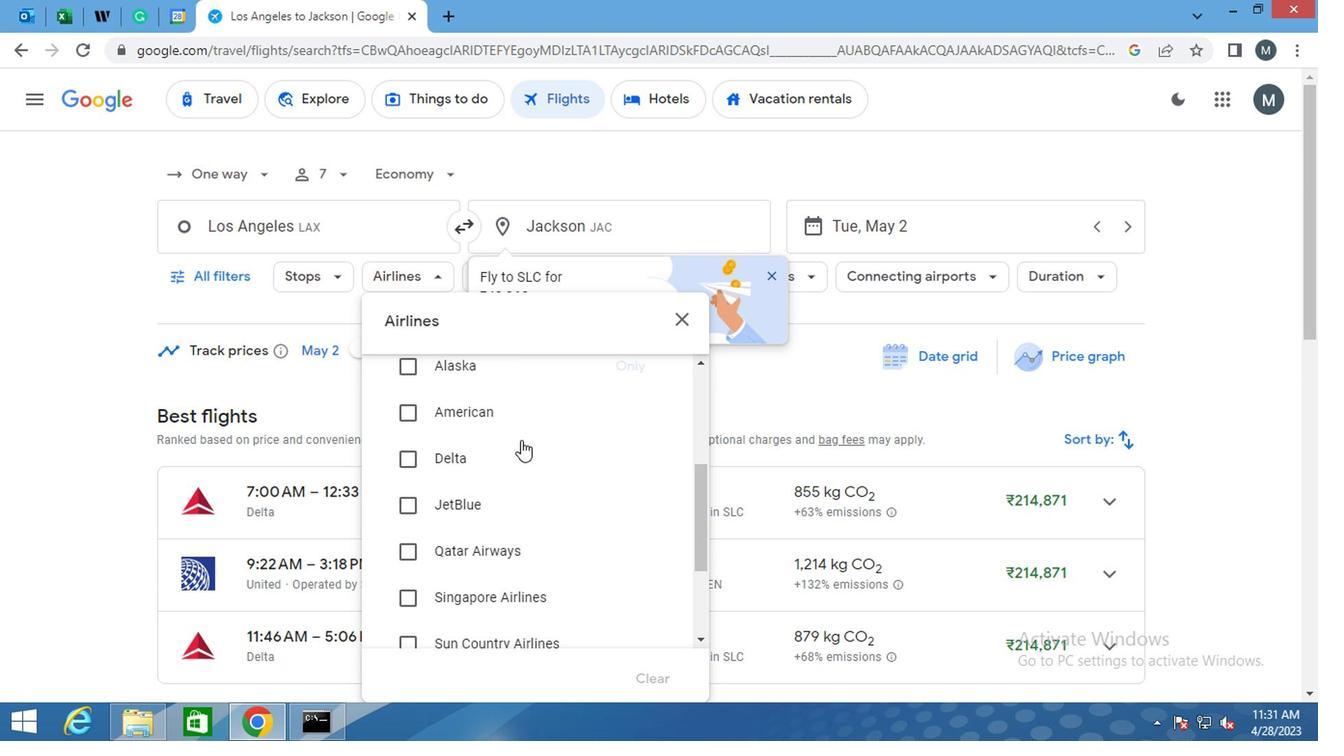 
Action: Mouse scrolled (518, 442) with delta (0, 0)
Screenshot: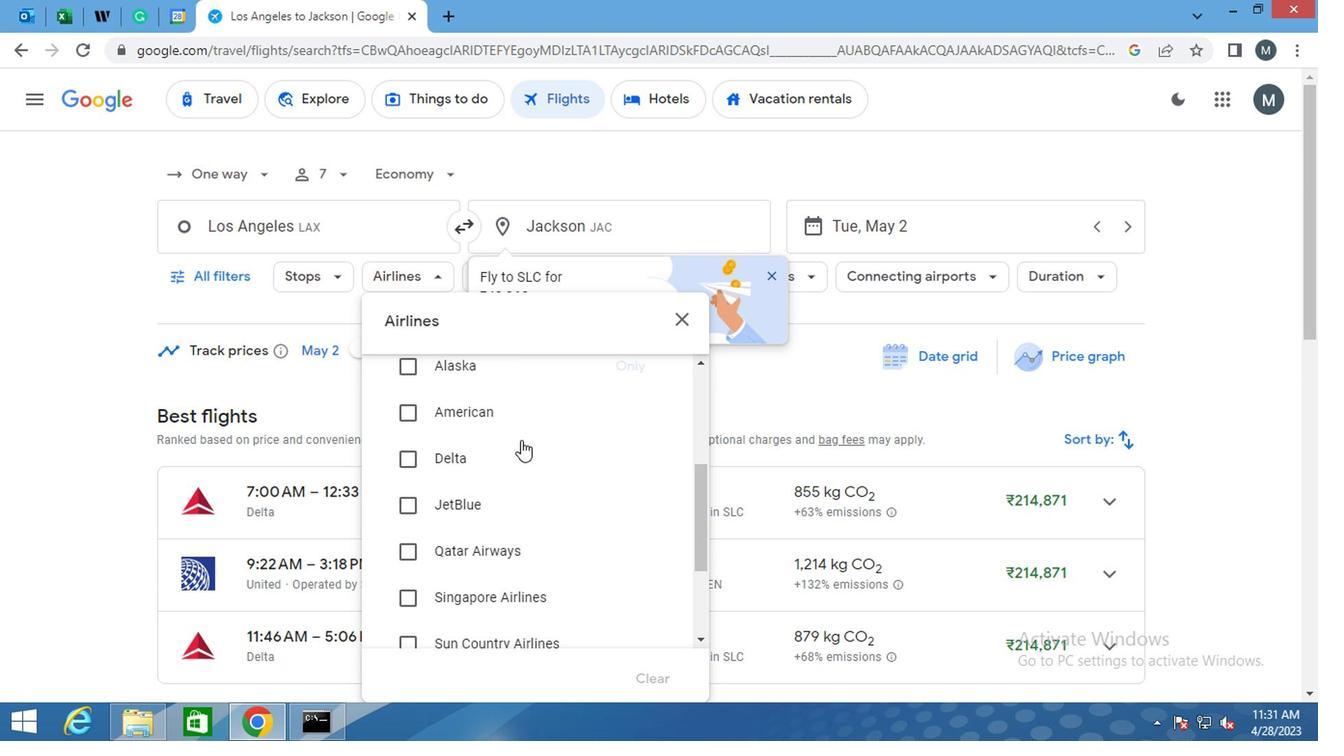 
Action: Mouse moved to (514, 466)
Screenshot: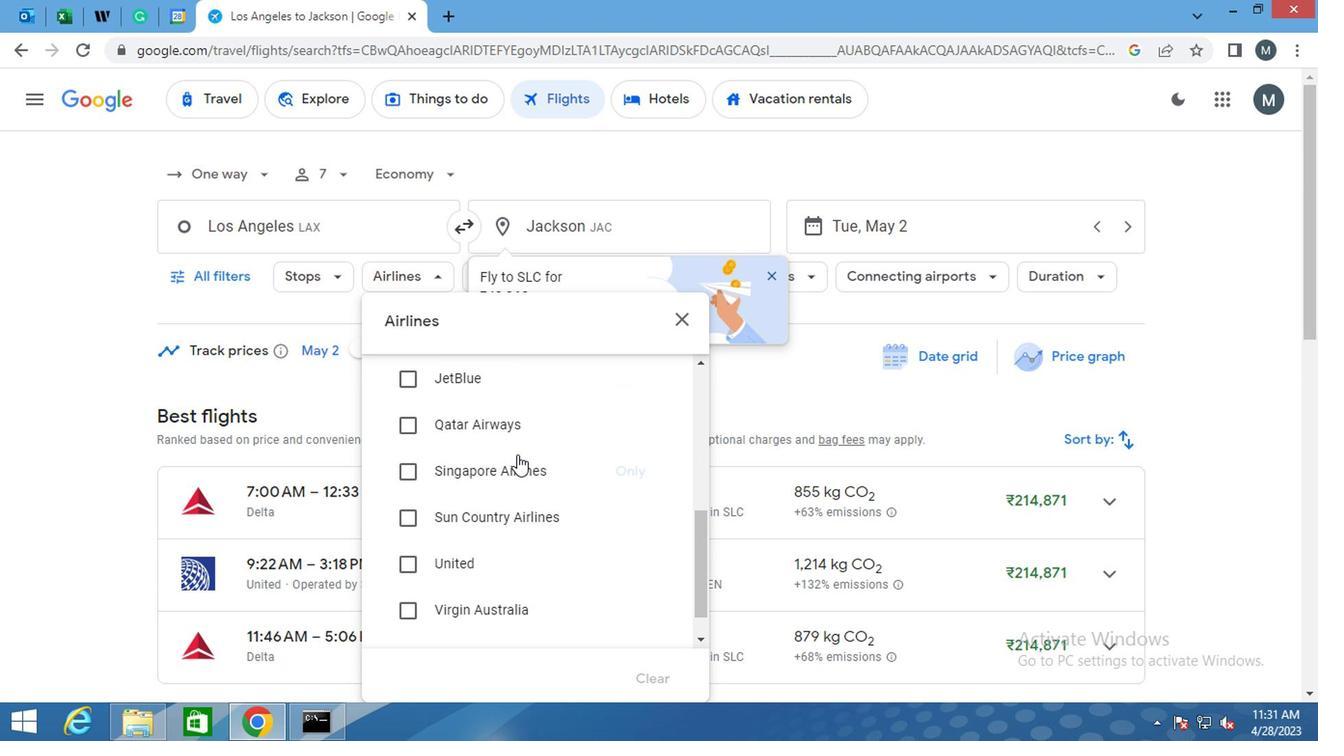 
Action: Mouse scrolled (514, 465) with delta (0, 0)
Screenshot: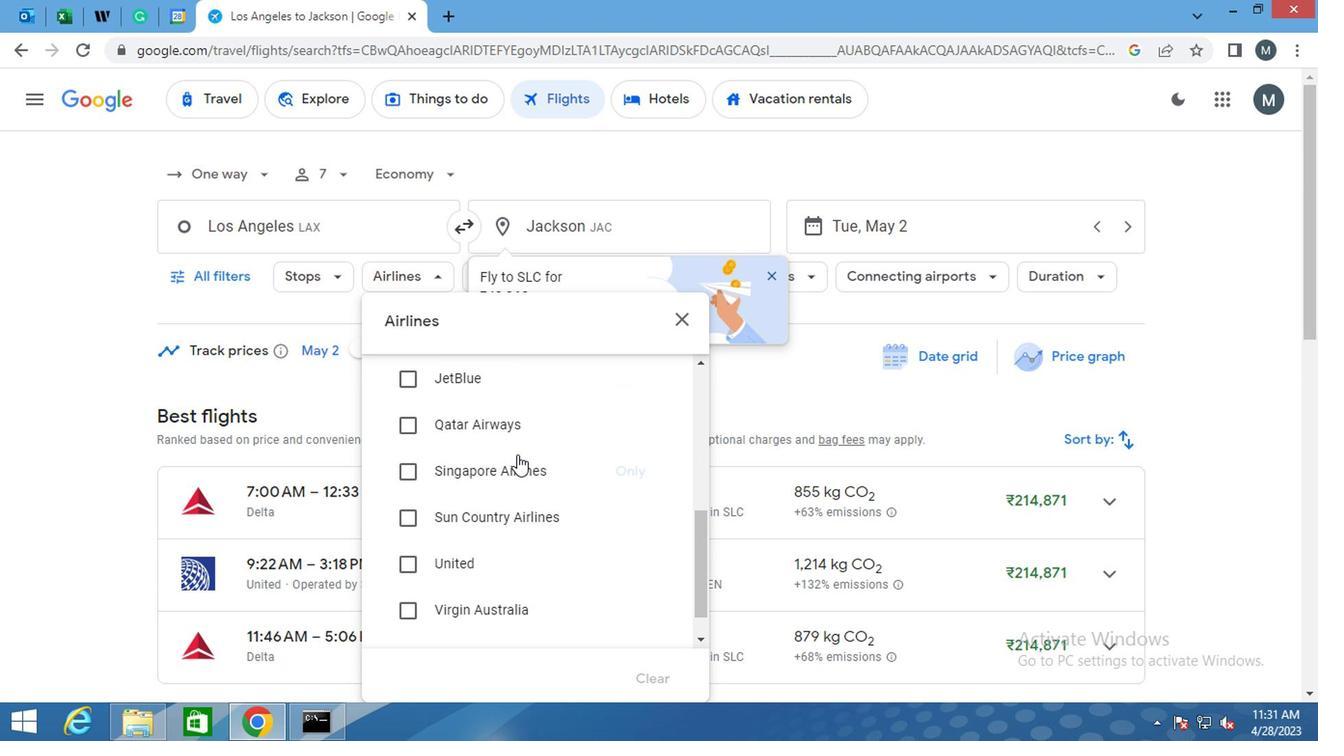 
Action: Mouse scrolled (514, 465) with delta (0, 0)
Screenshot: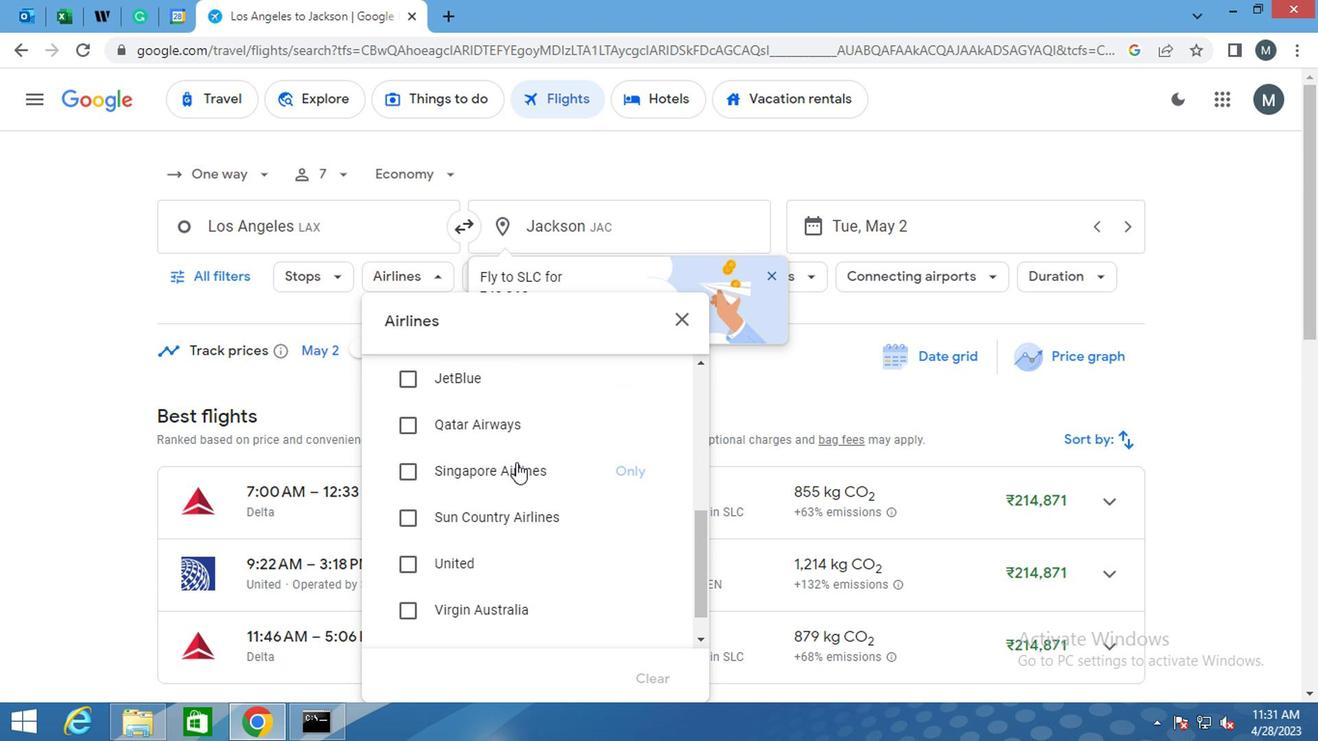 
Action: Mouse scrolled (514, 465) with delta (0, 0)
Screenshot: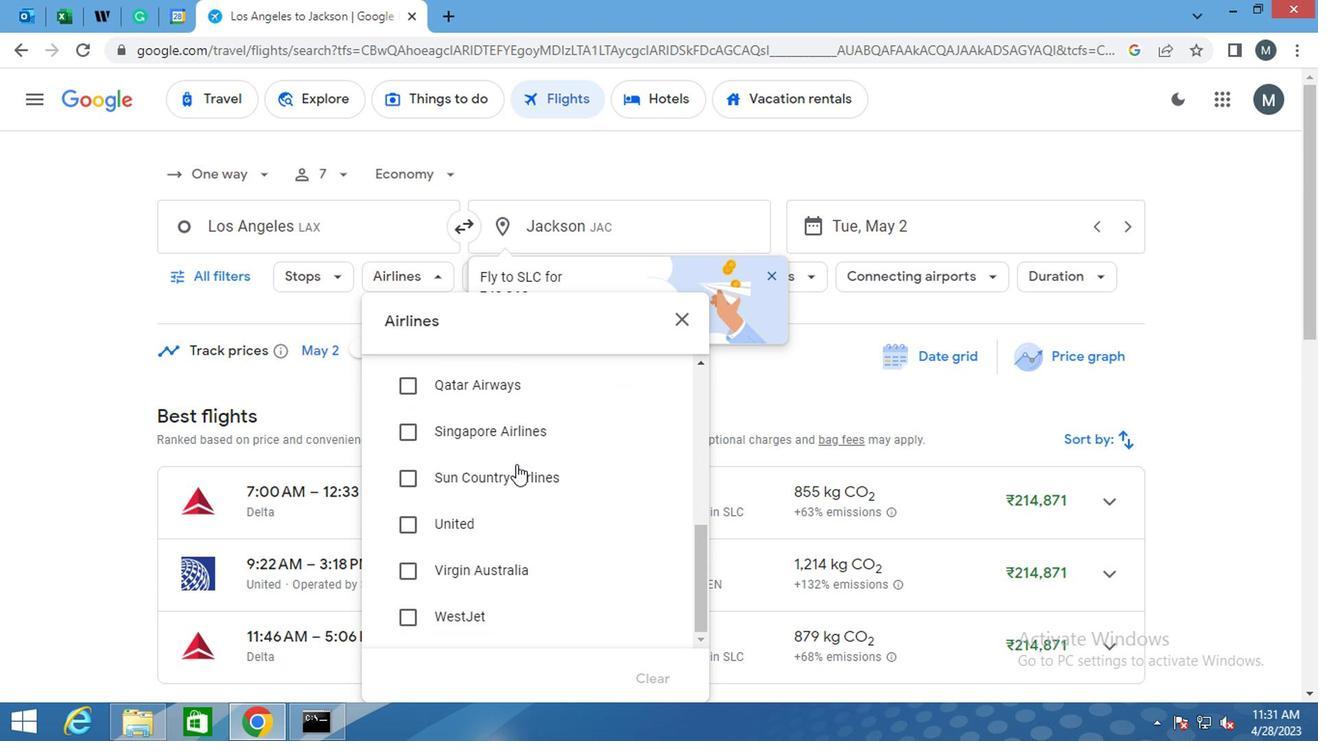 
Action: Mouse scrolled (514, 465) with delta (0, 0)
Screenshot: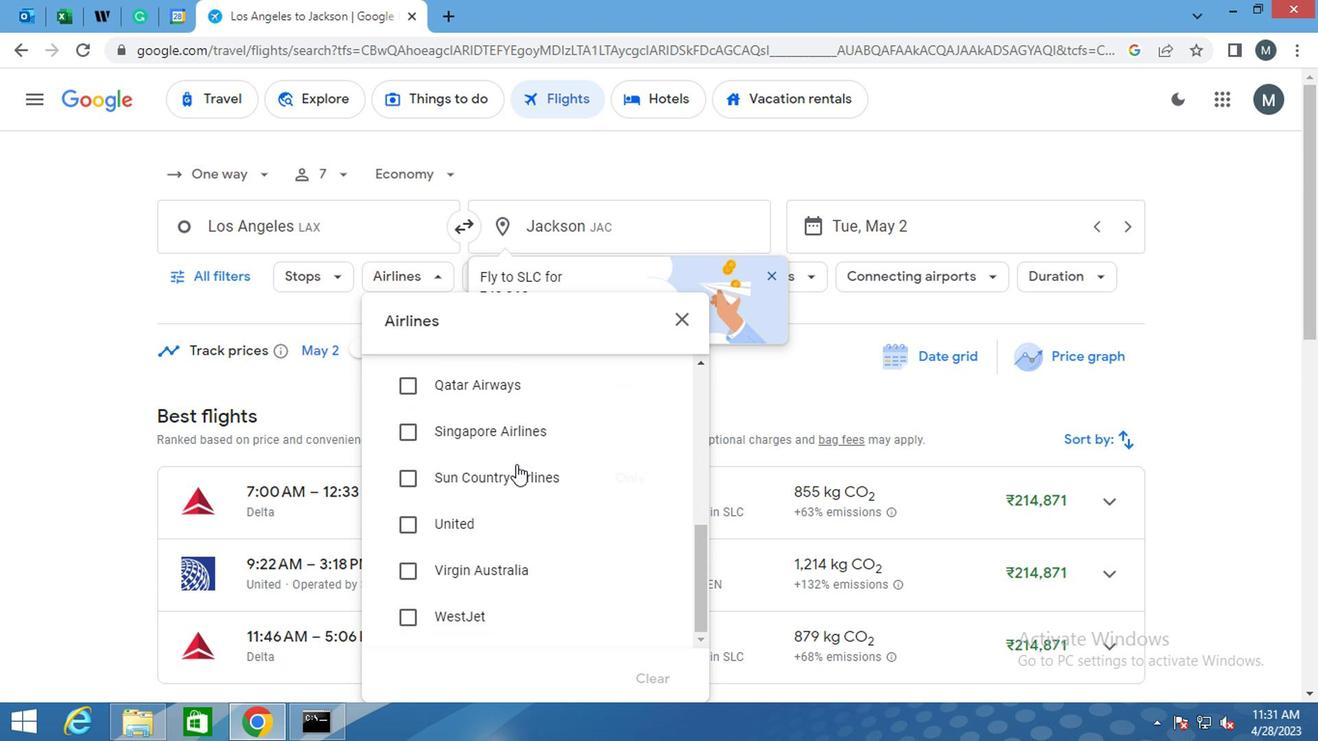 
Action: Mouse scrolled (514, 465) with delta (0, 0)
Screenshot: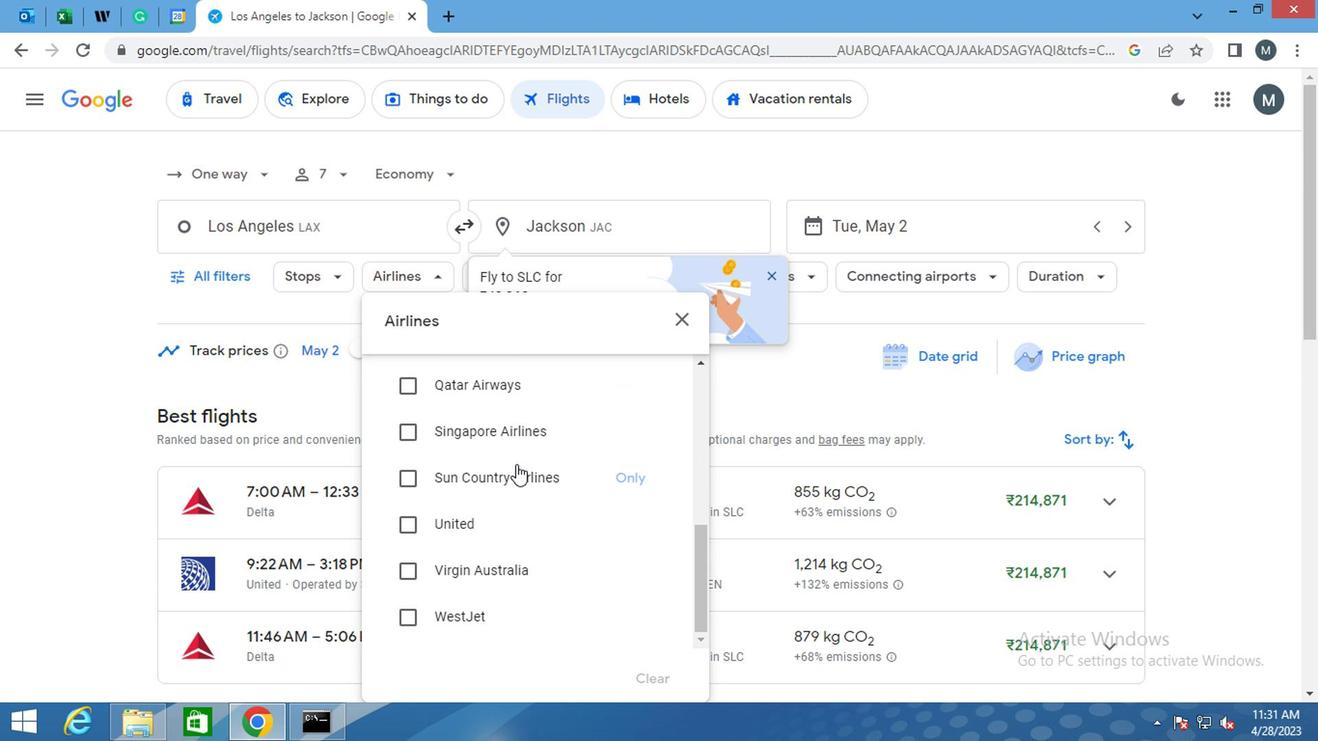 
Action: Mouse moved to (514, 467)
Screenshot: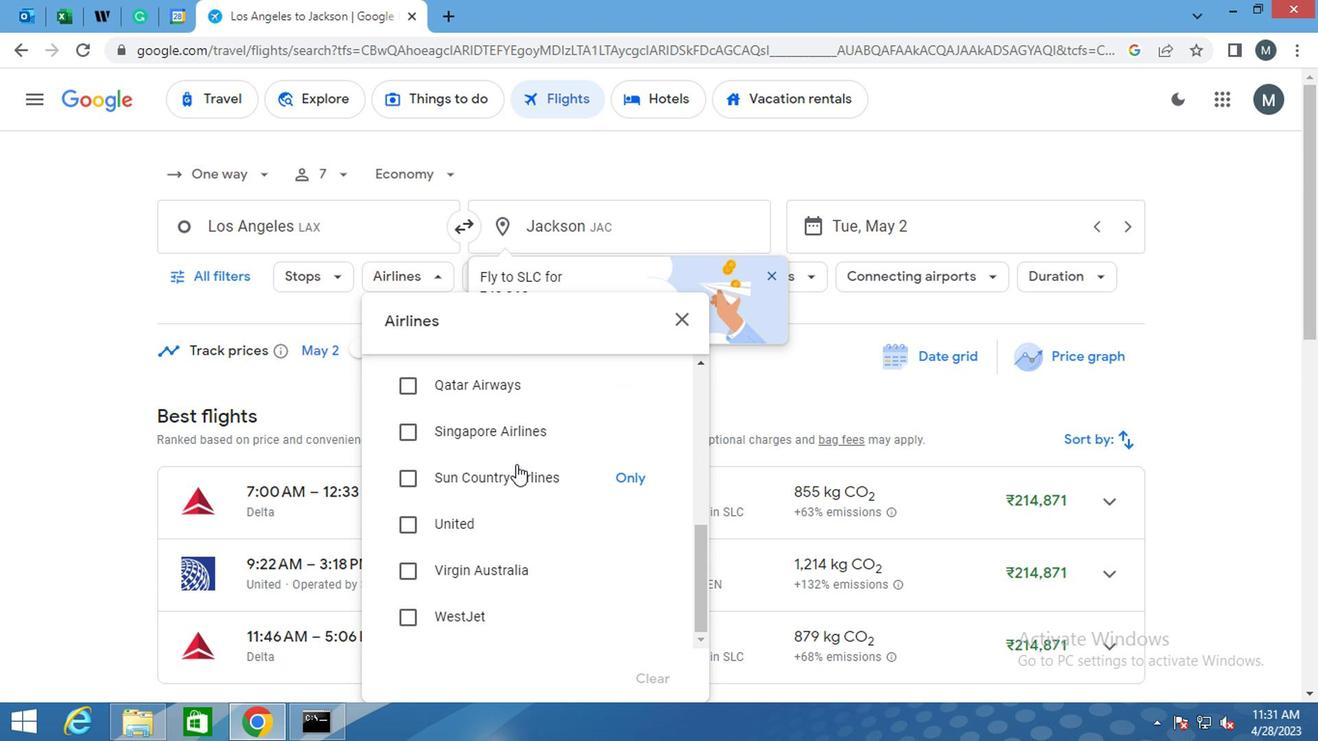 
Action: Mouse scrolled (514, 466) with delta (0, -1)
Screenshot: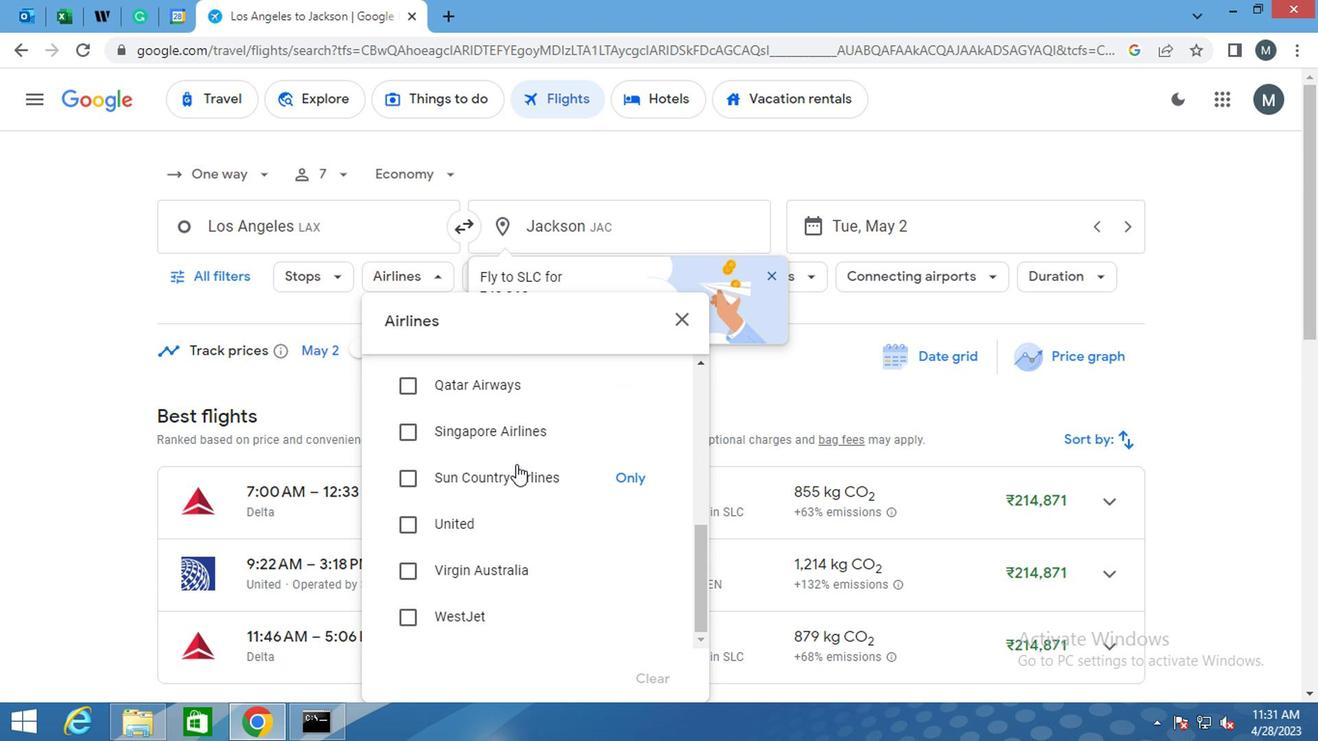 
Action: Mouse moved to (514, 467)
Screenshot: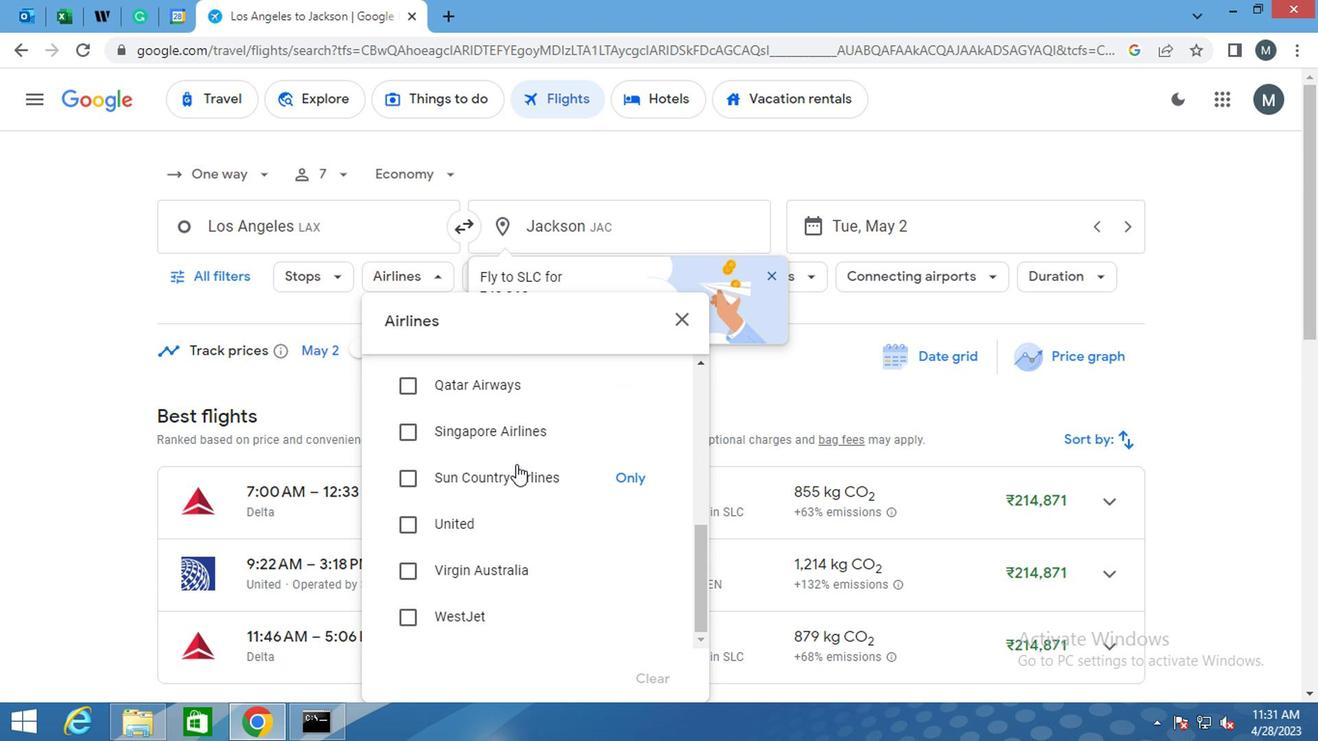 
Action: Mouse scrolled (514, 466) with delta (0, -1)
Screenshot: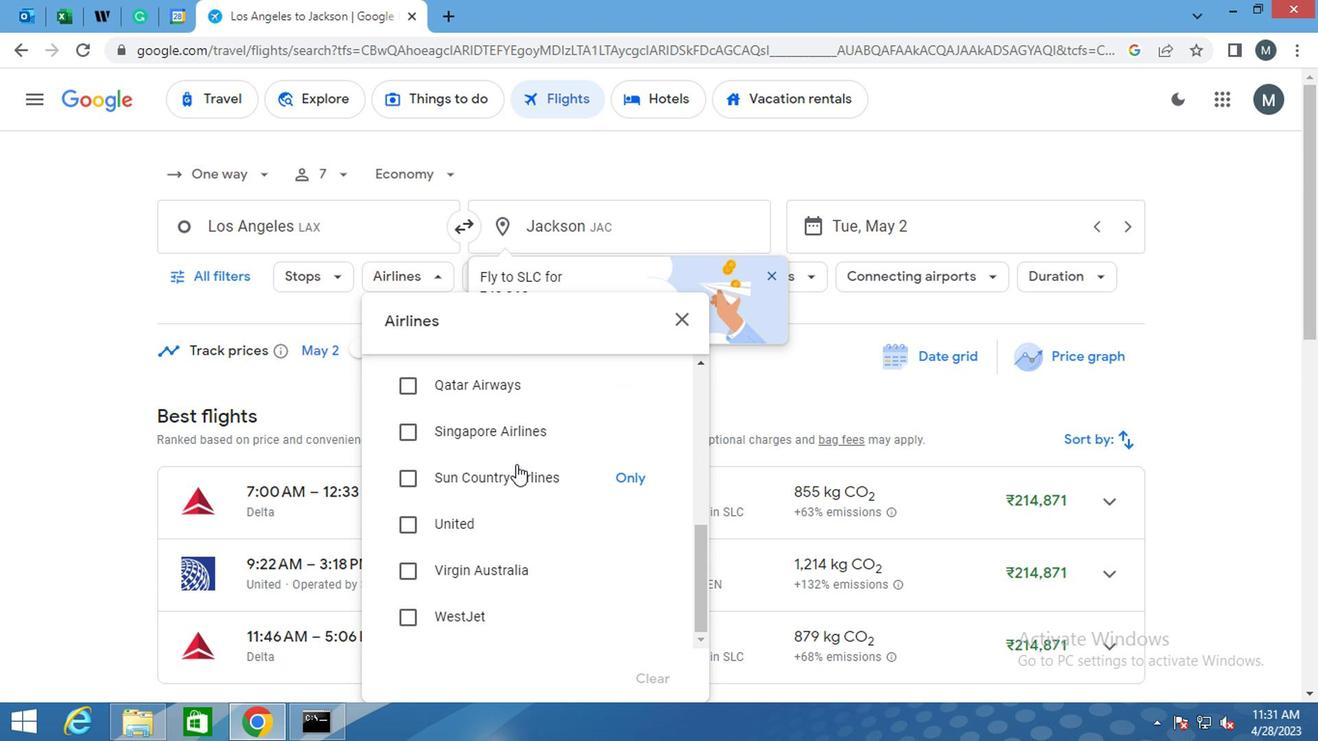
Action: Mouse moved to (514, 476)
Screenshot: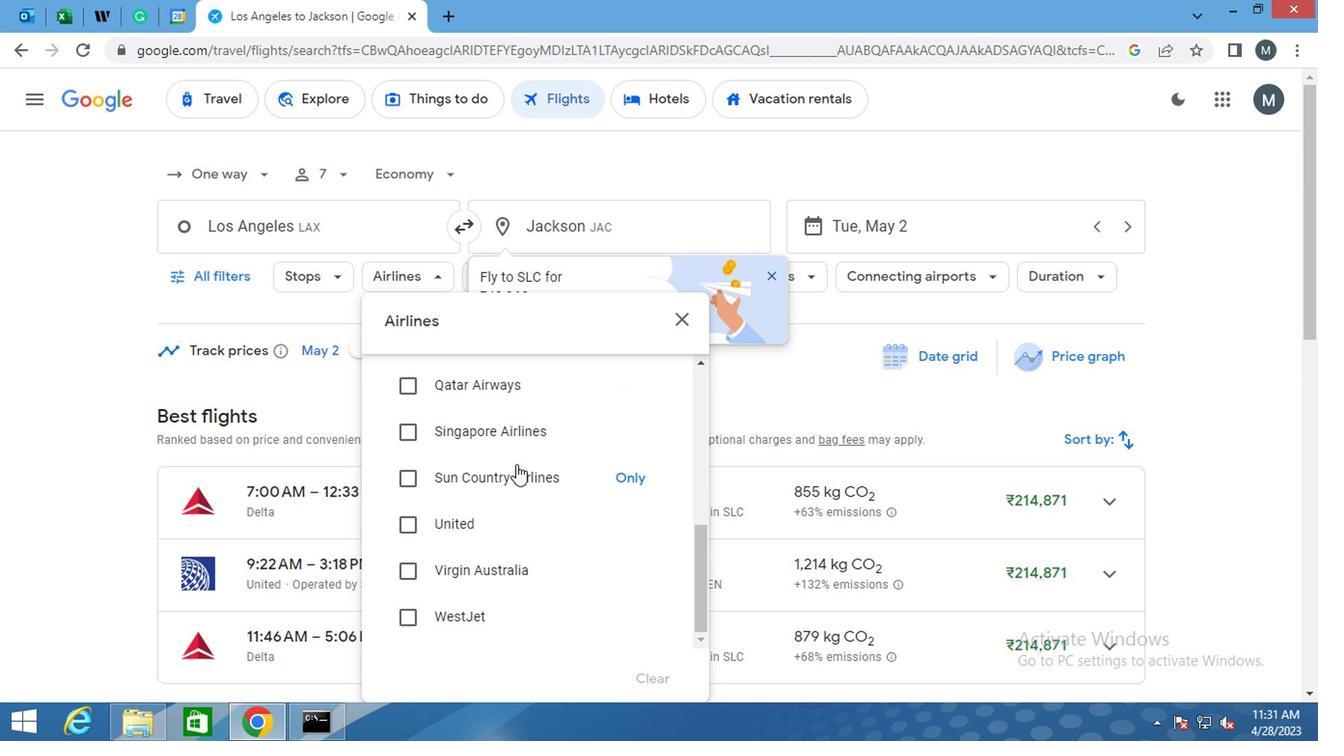 
Action: Mouse scrolled (514, 475) with delta (0, 0)
Screenshot: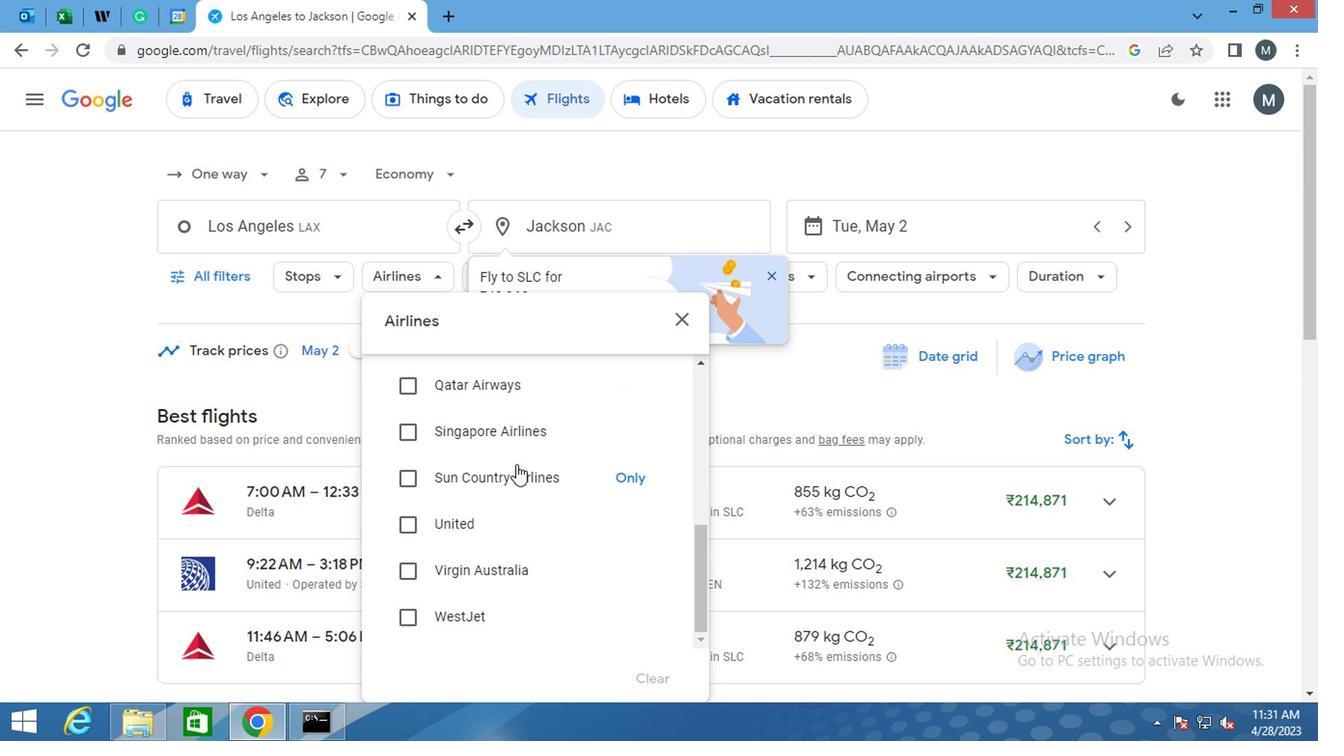 
Action: Mouse moved to (674, 324)
Screenshot: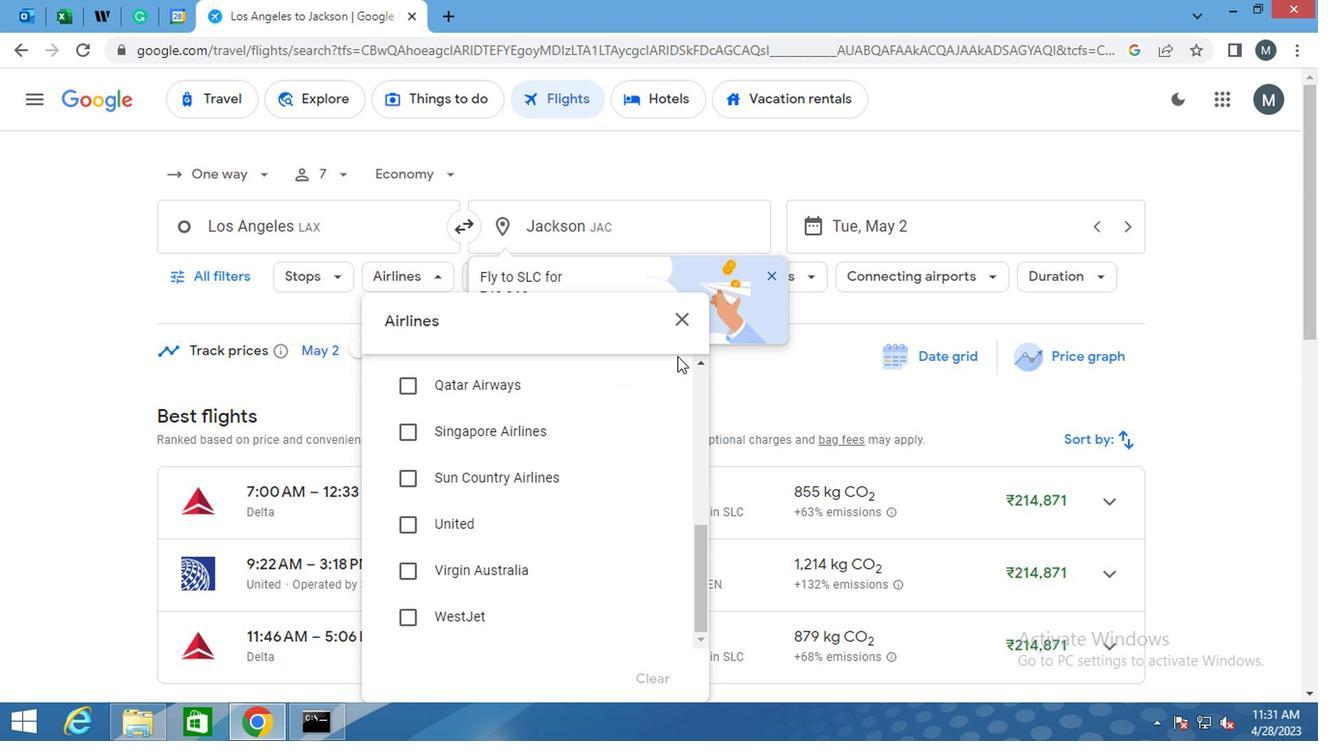 
Action: Mouse pressed left at (674, 324)
Screenshot: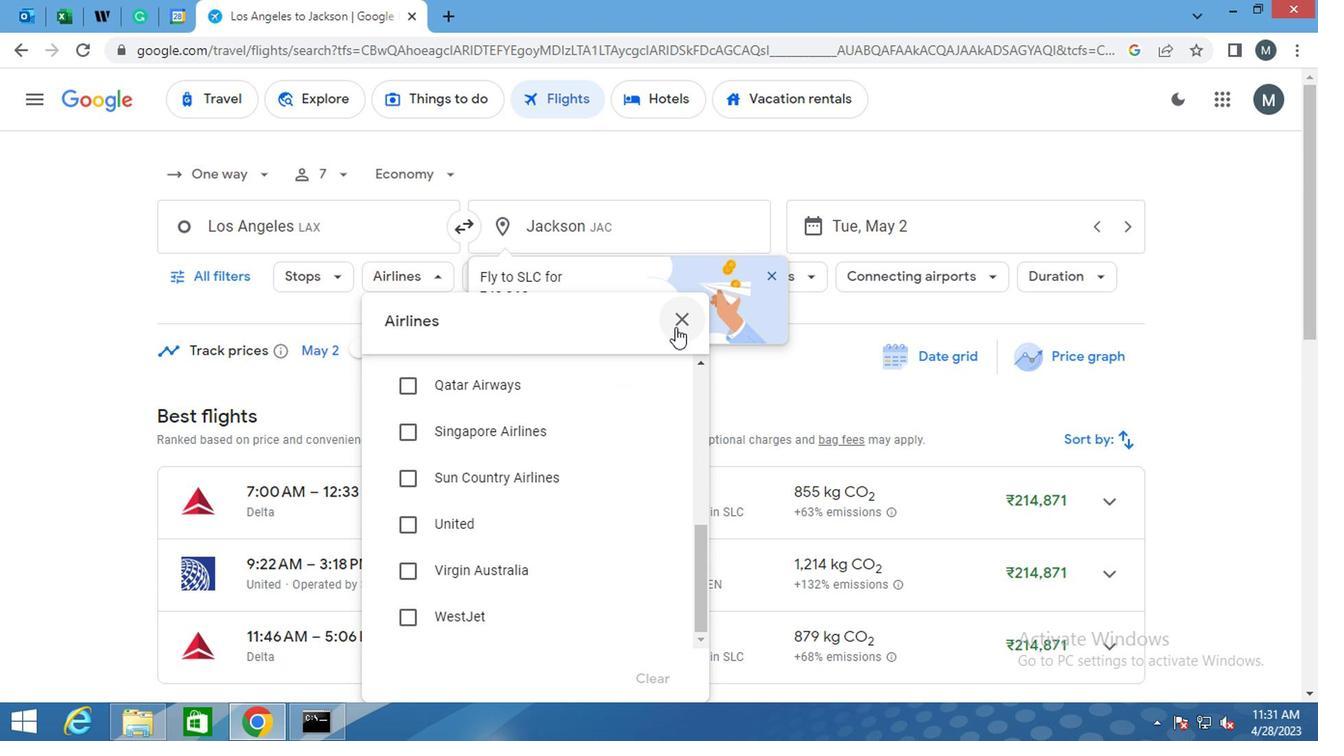 
Action: Mouse moved to (431, 321)
Screenshot: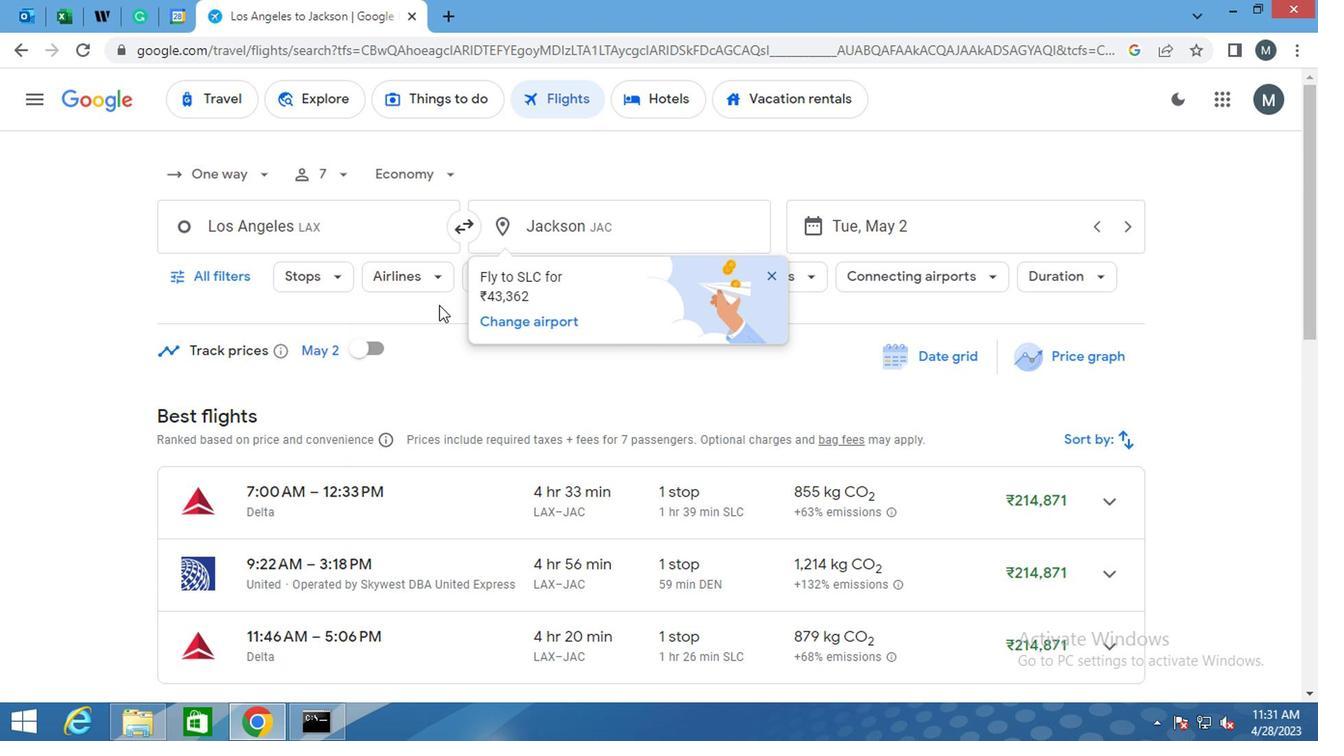 
Action: Mouse pressed left at (431, 321)
Screenshot: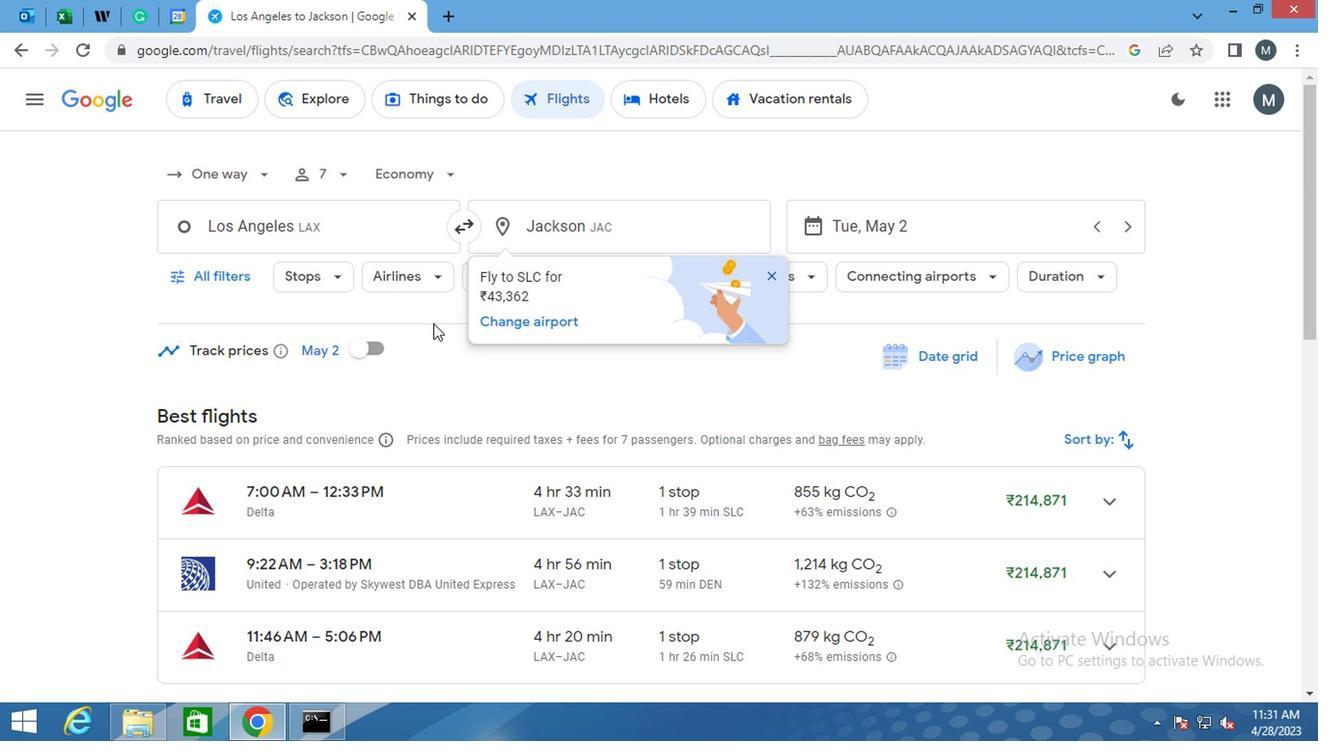 
Action: Mouse moved to (771, 264)
Screenshot: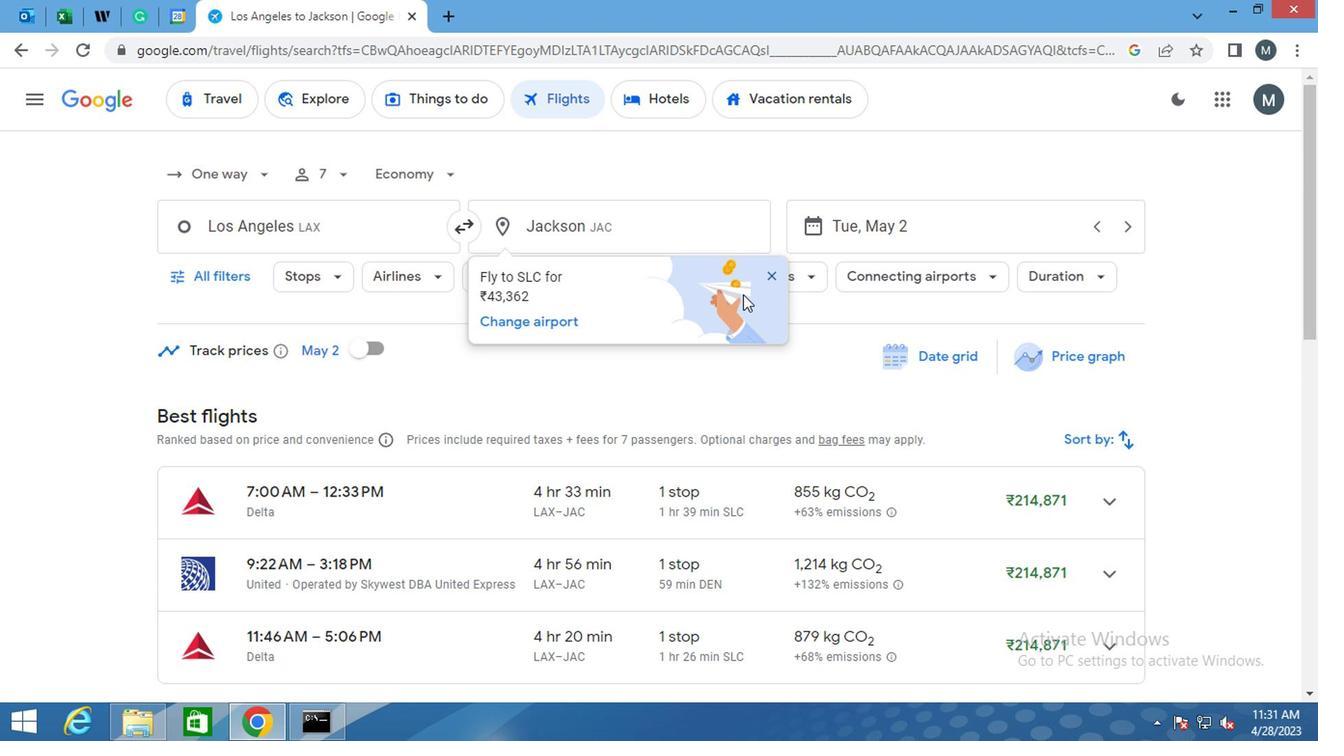 
Action: Mouse pressed left at (771, 264)
Screenshot: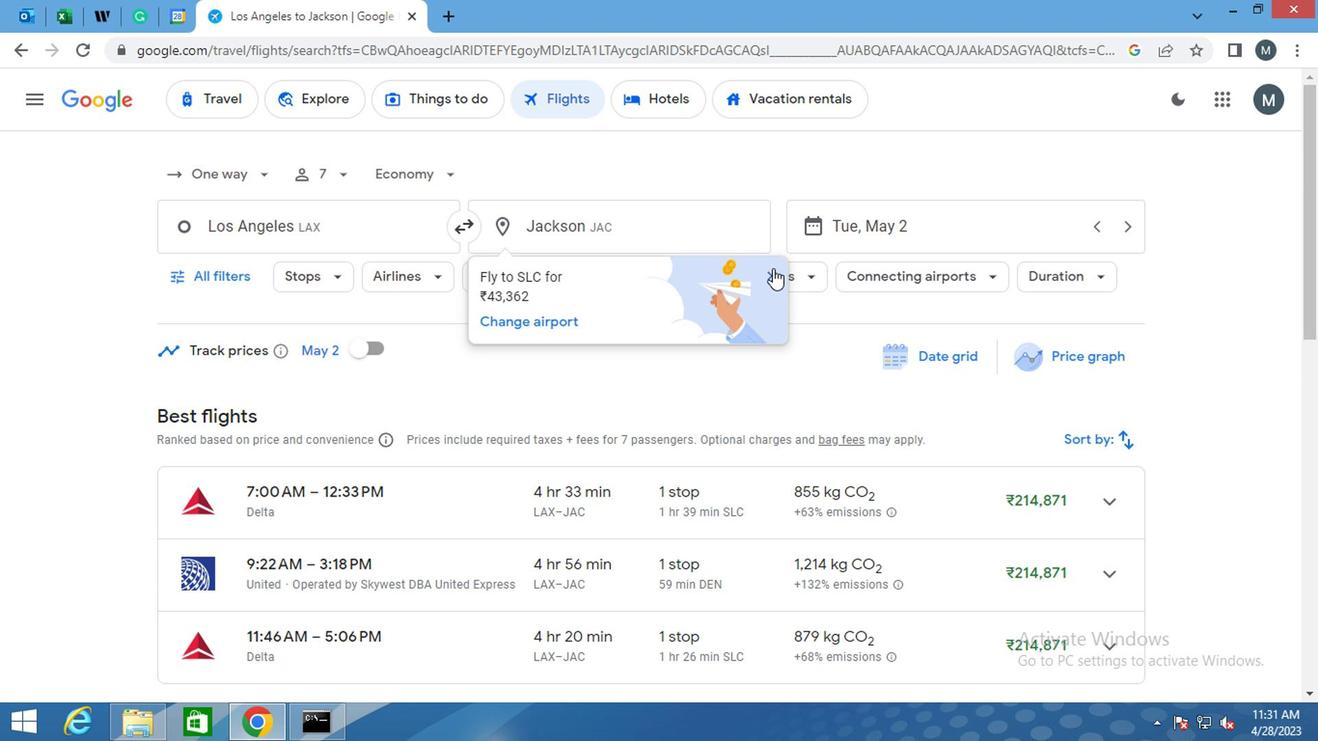 
Action: Mouse moved to (518, 271)
Screenshot: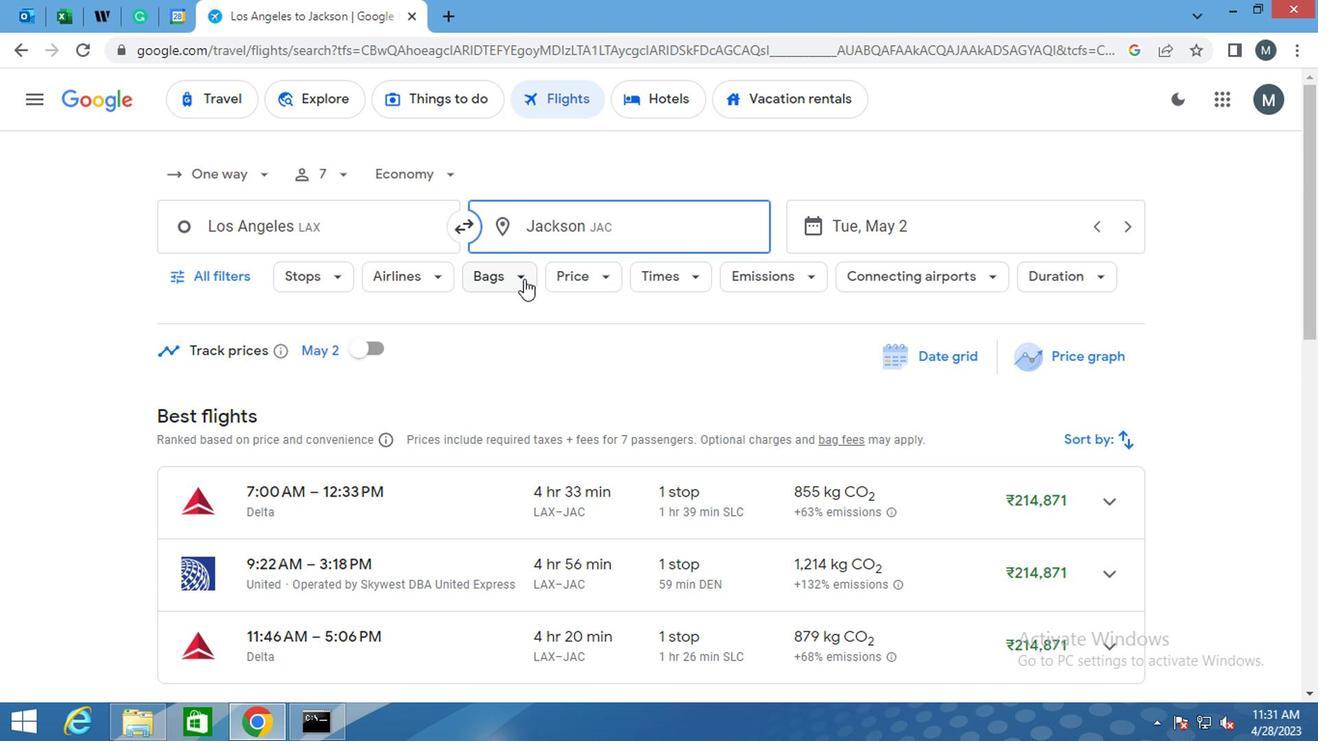 
Action: Mouse pressed left at (518, 271)
Screenshot: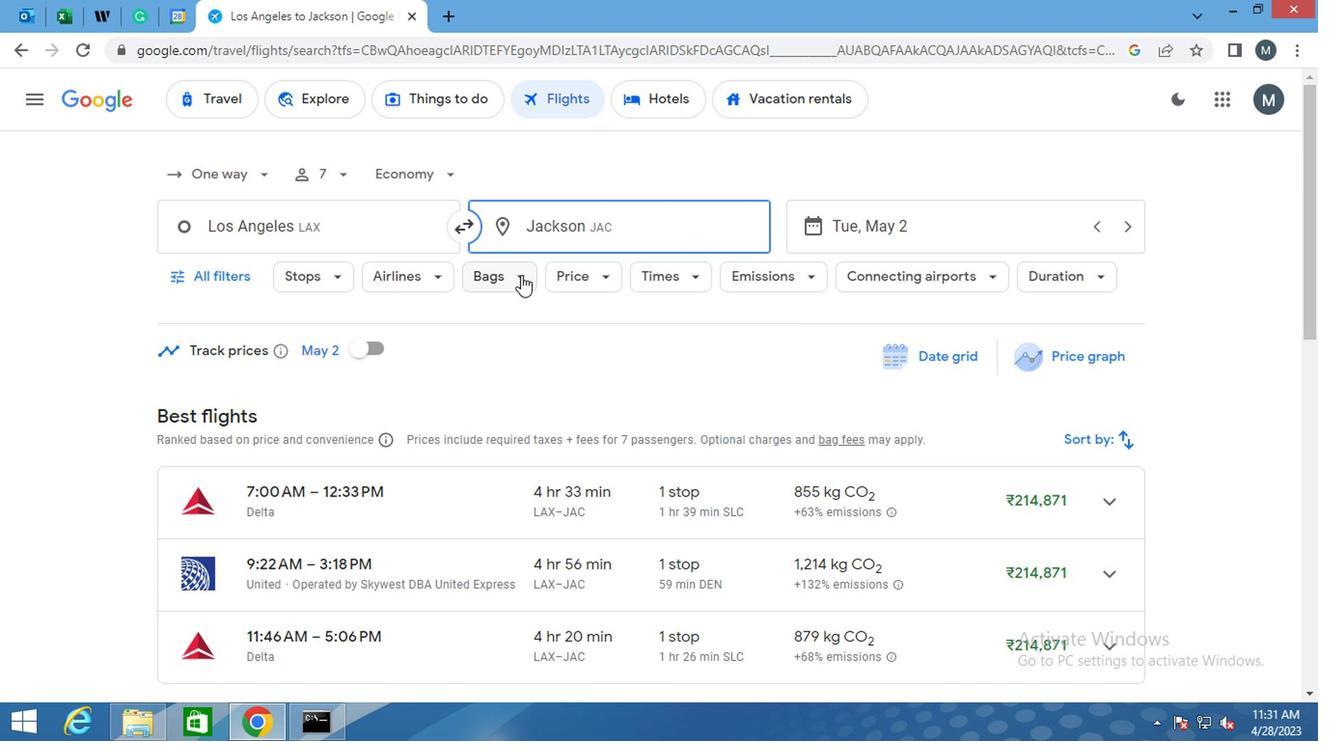
Action: Mouse moved to (764, 412)
Screenshot: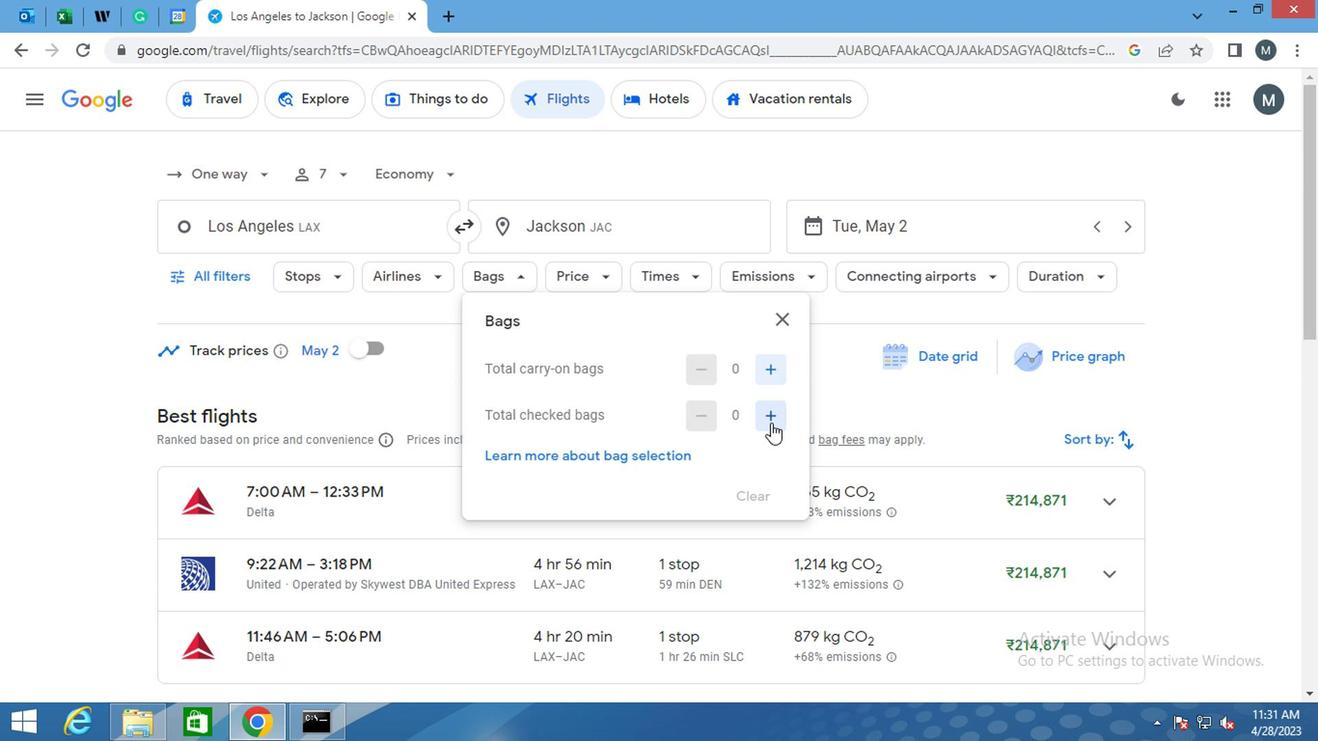 
Action: Mouse pressed left at (764, 412)
Screenshot: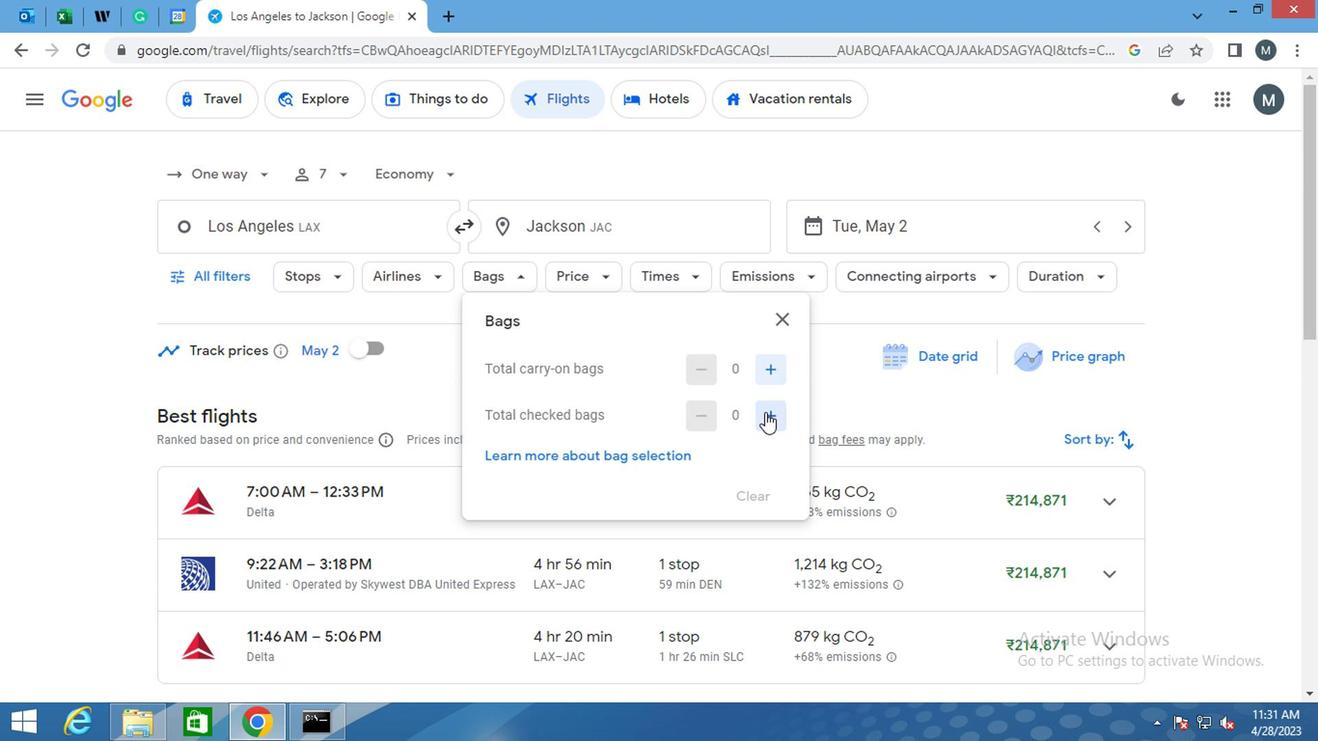 
Action: Mouse pressed left at (764, 412)
Screenshot: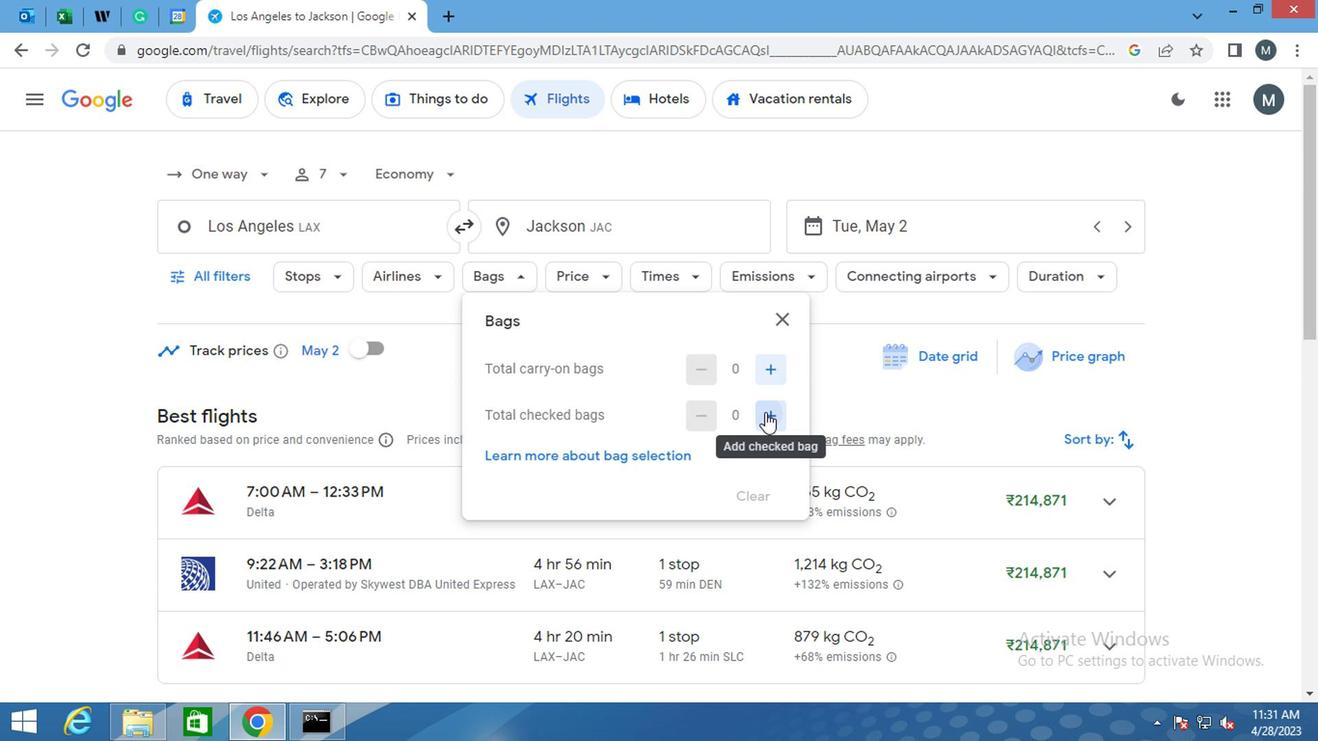 
Action: Mouse pressed left at (764, 412)
Screenshot: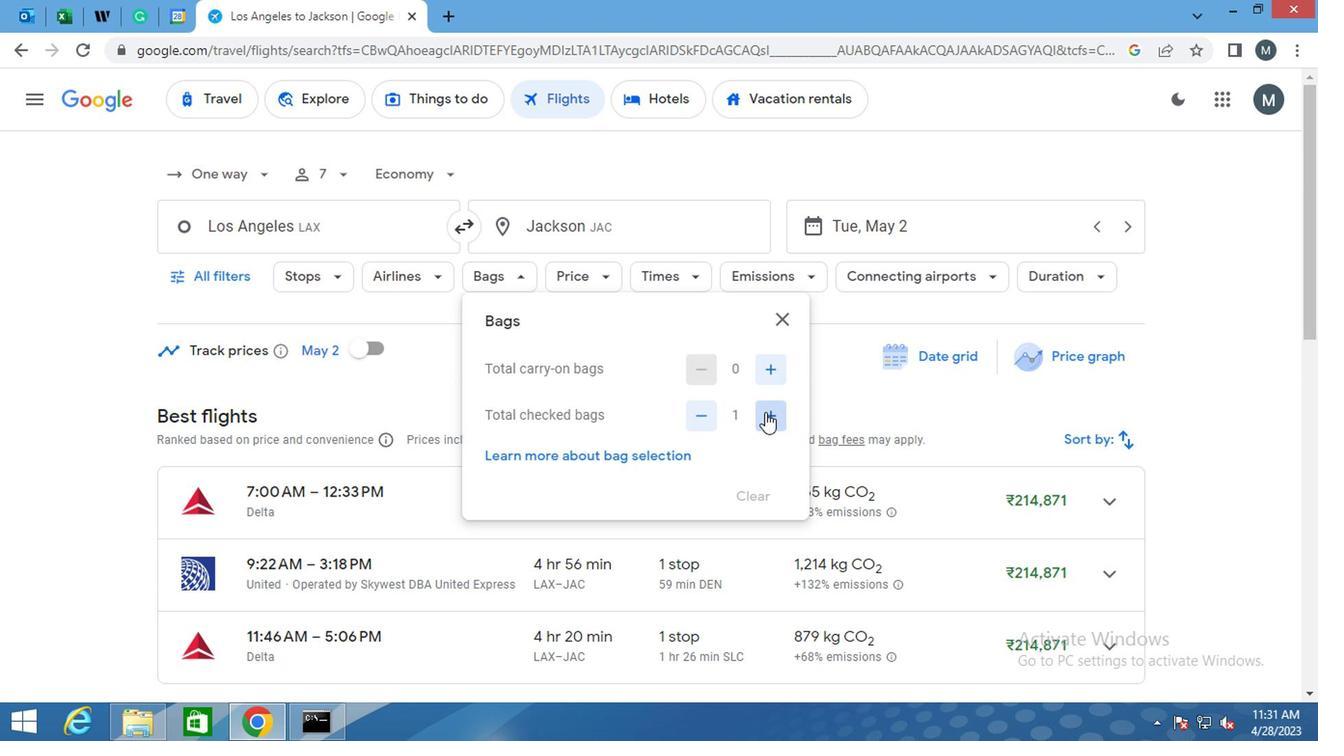 
Action: Mouse pressed left at (764, 412)
Screenshot: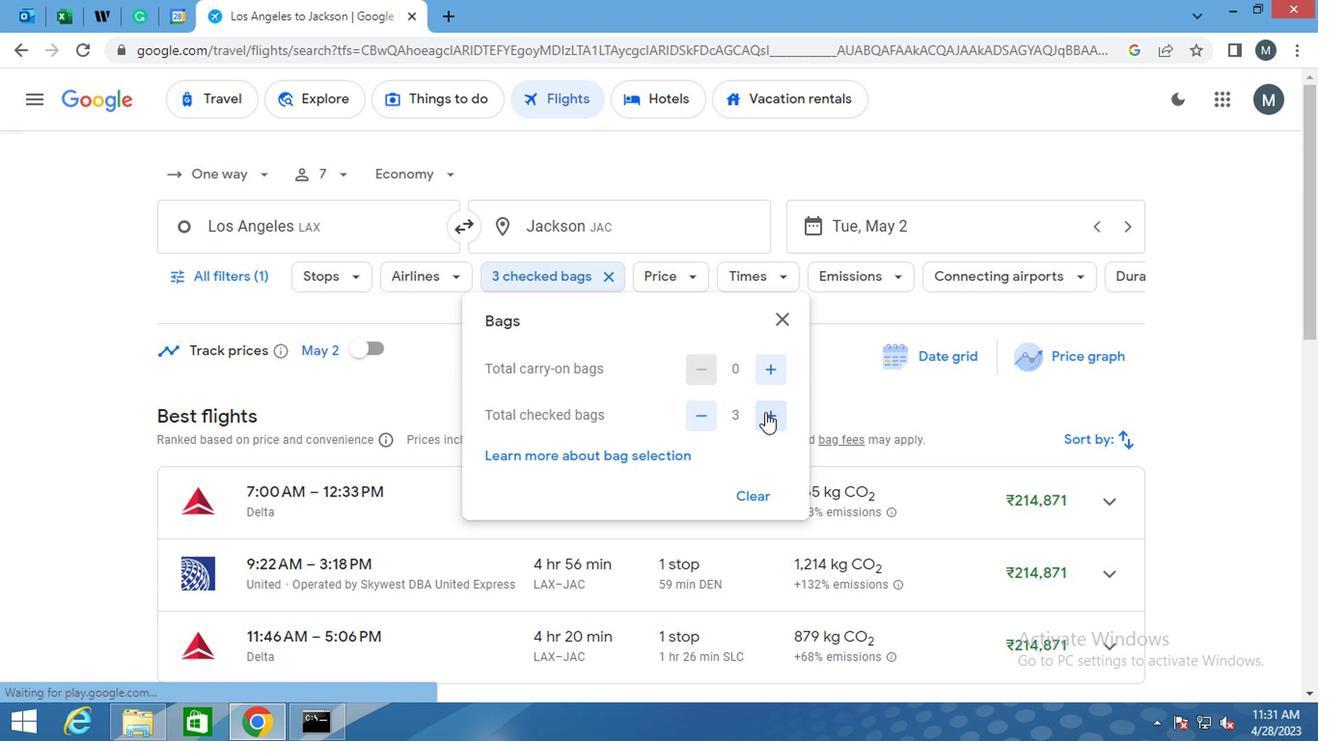 
Action: Mouse pressed left at (764, 412)
Screenshot: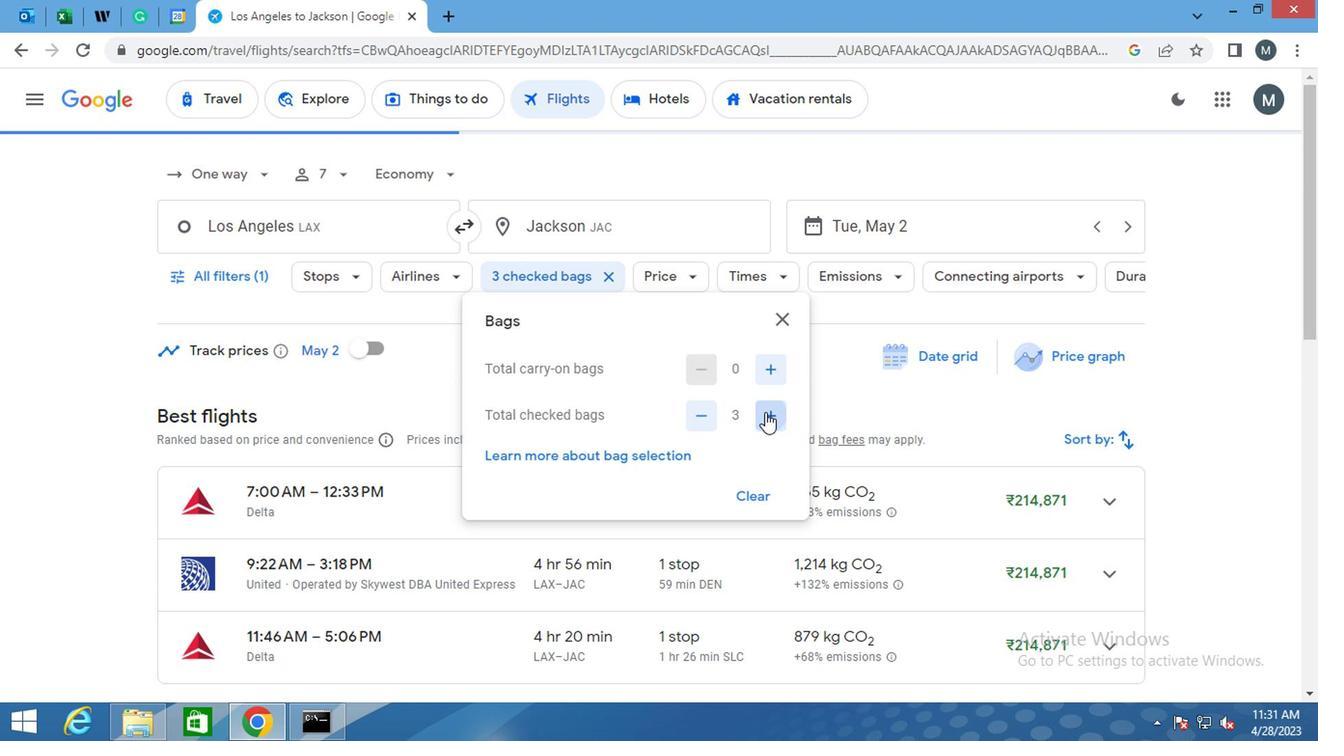 
Action: Mouse moved to (763, 412)
Screenshot: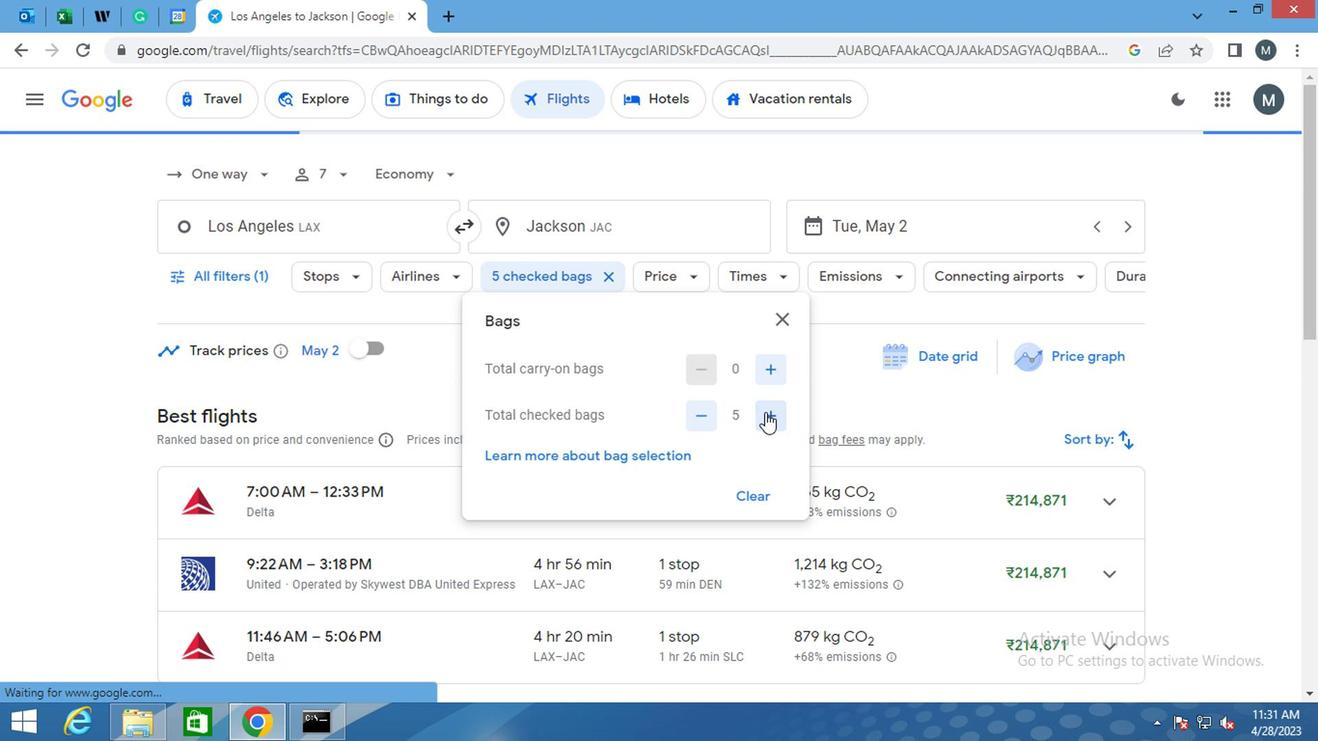 
Action: Mouse pressed left at (763, 412)
Screenshot: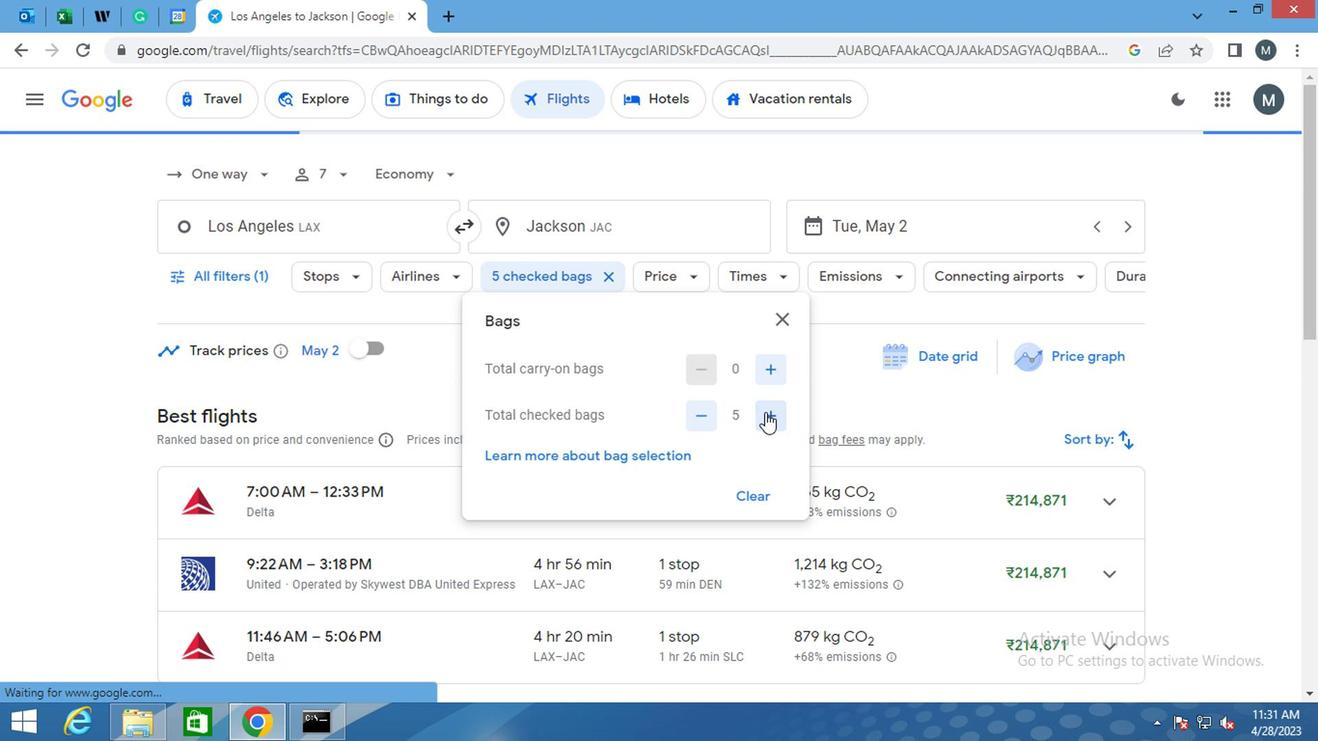 
Action: Mouse pressed left at (763, 412)
Screenshot: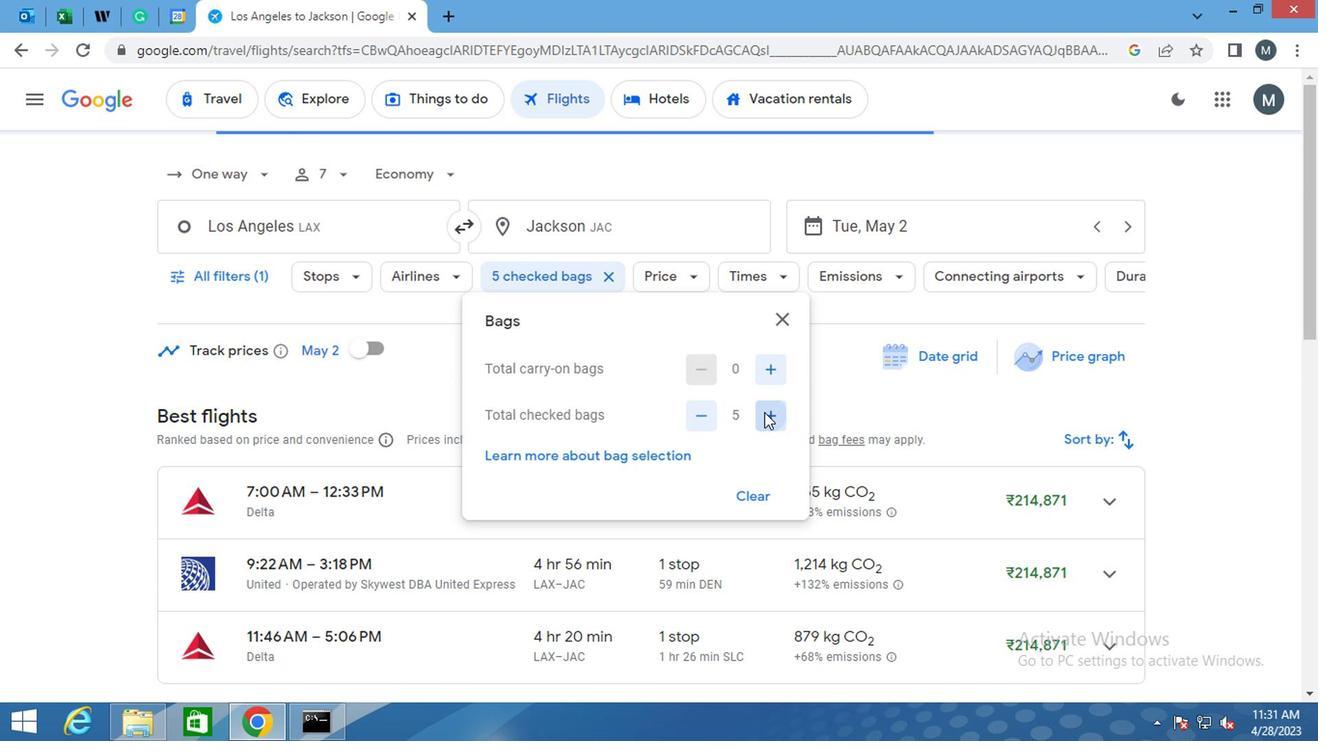 
Action: Mouse pressed left at (763, 412)
Screenshot: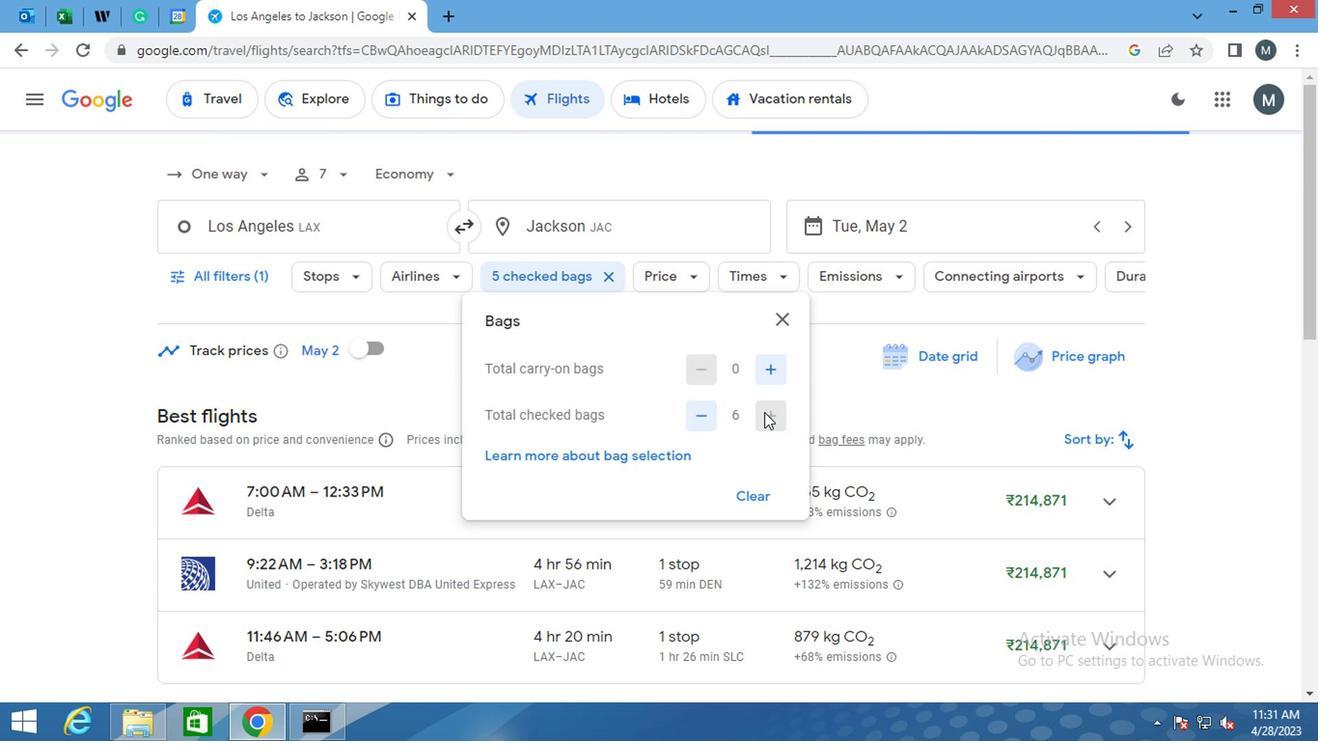 
Action: Mouse pressed left at (763, 412)
Screenshot: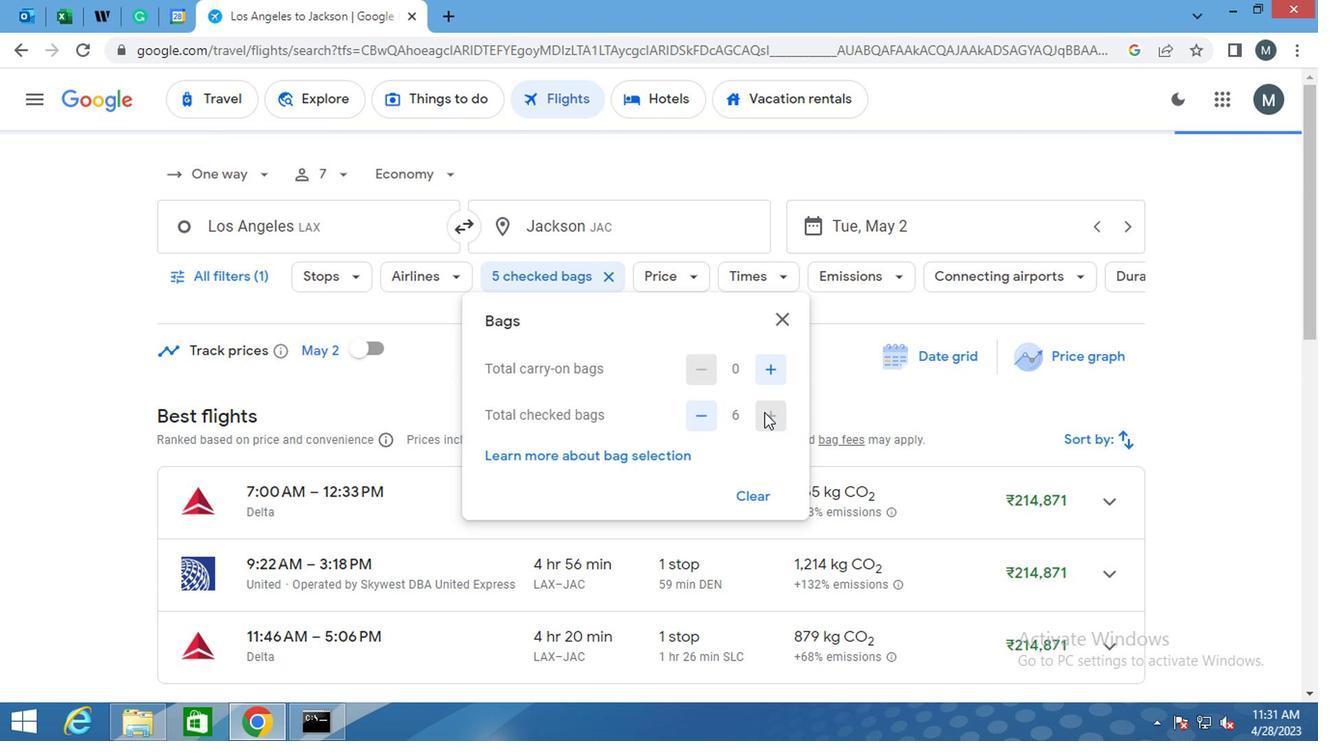 
Action: Mouse moved to (764, 414)
Screenshot: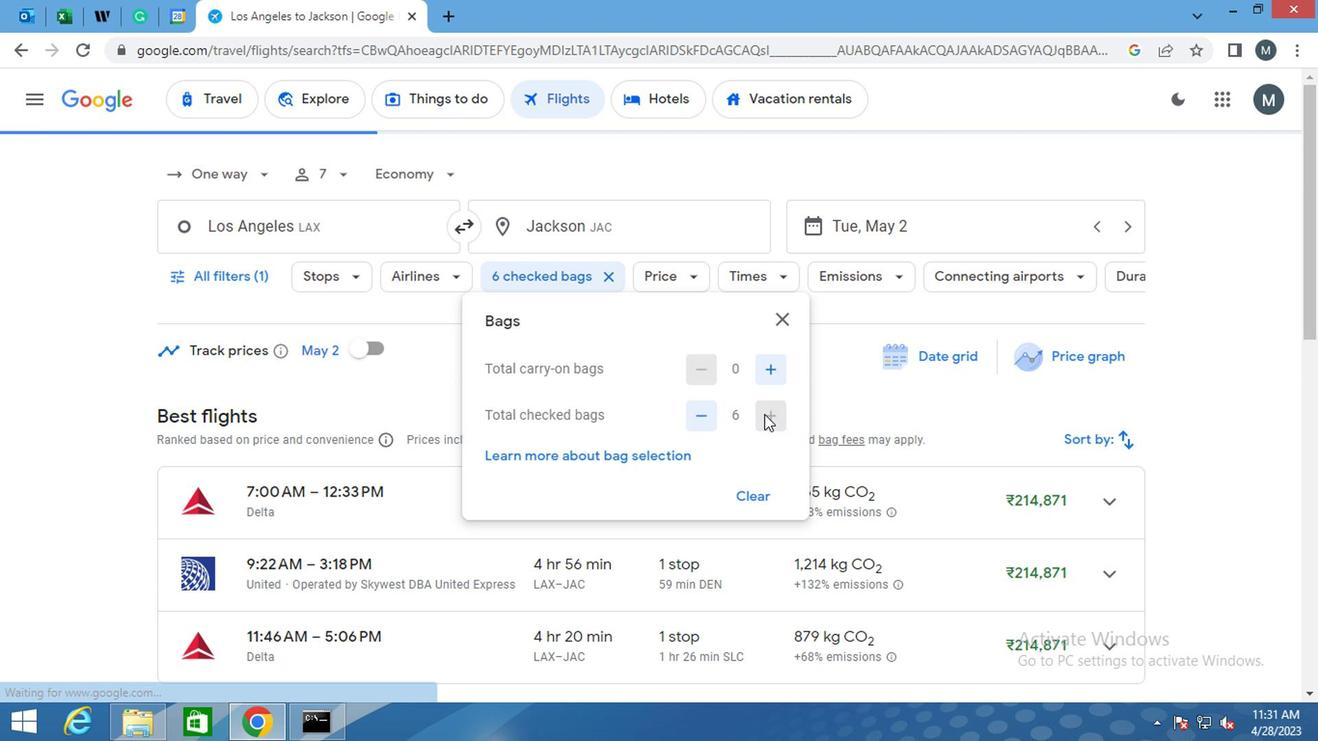 
Action: Mouse pressed left at (764, 414)
Screenshot: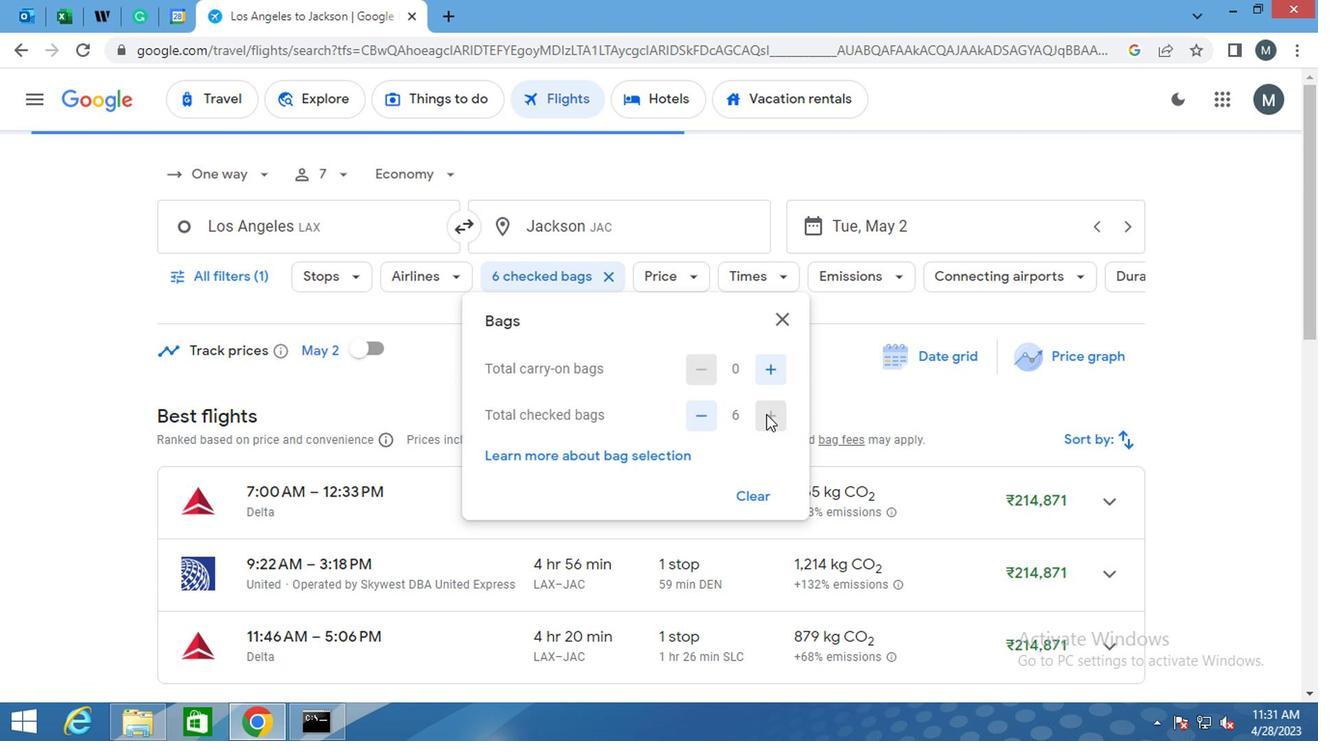 
Action: Mouse moved to (782, 317)
Screenshot: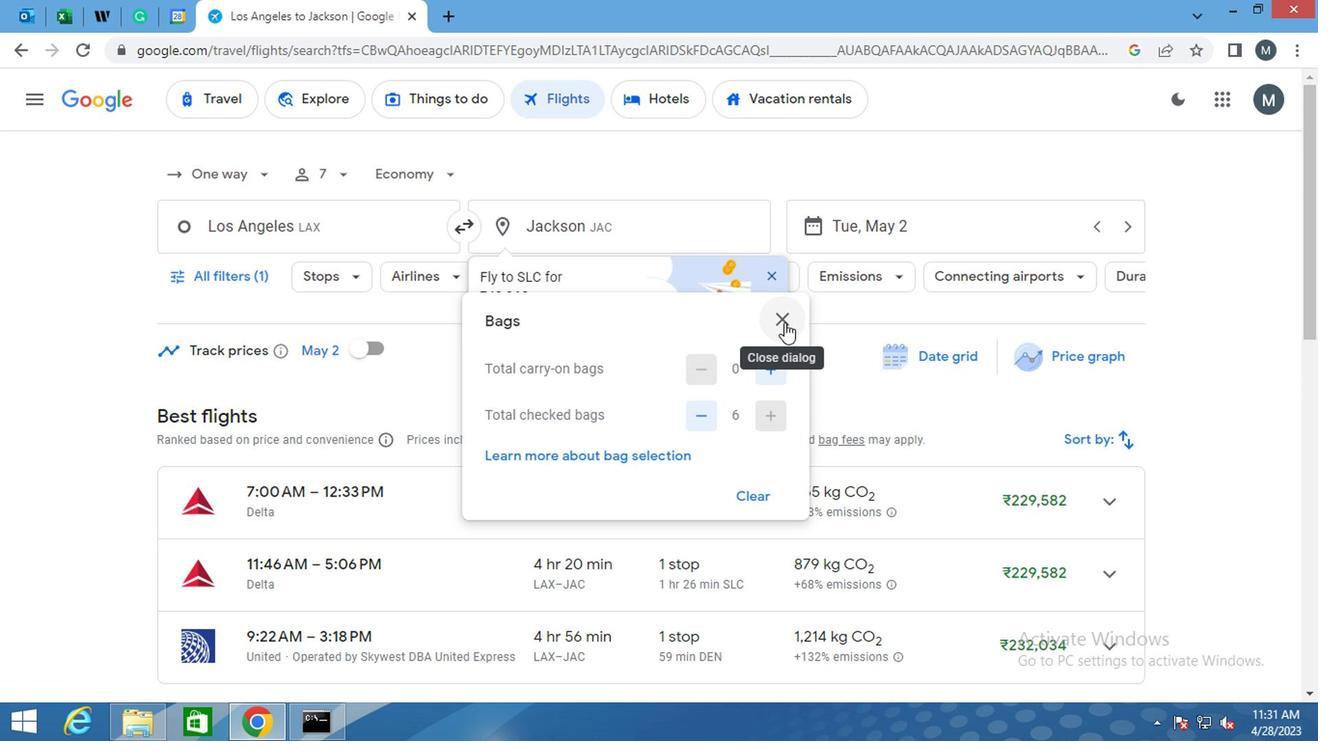 
Action: Mouse pressed left at (782, 317)
Screenshot: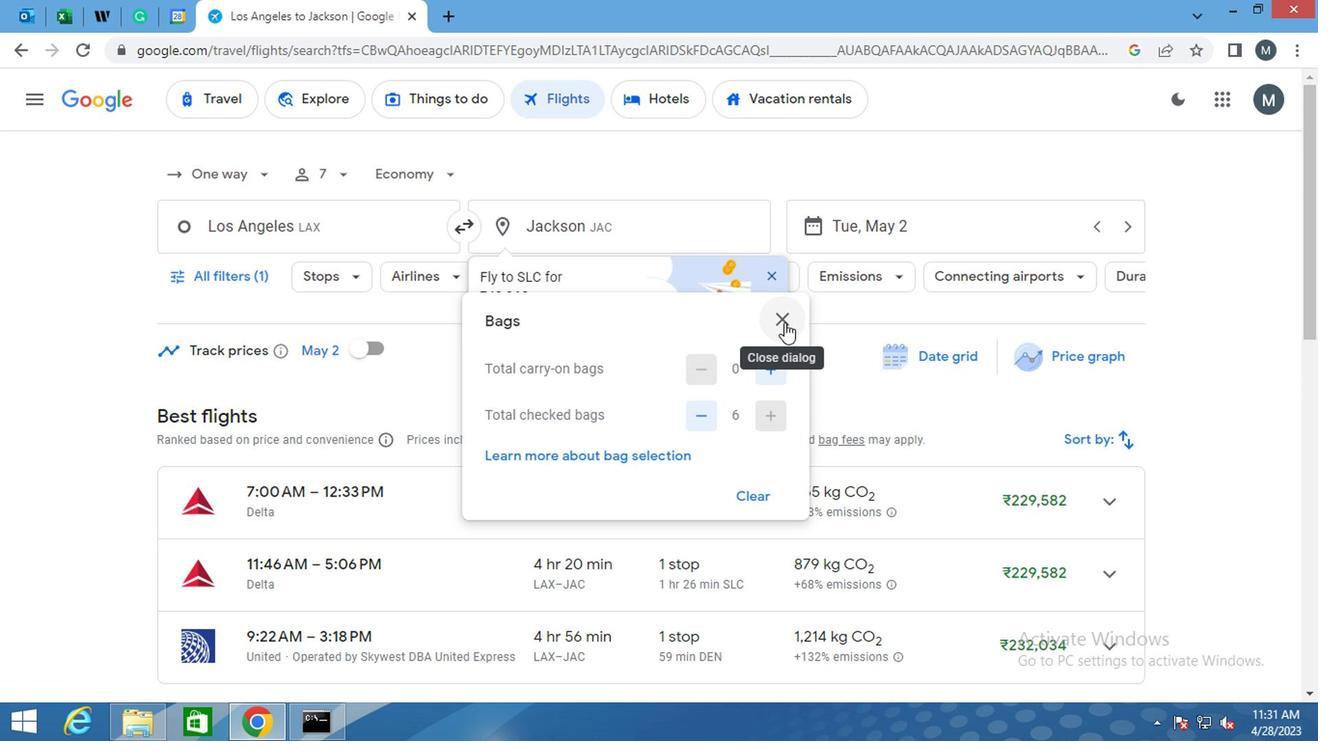 
Action: Mouse moved to (844, 280)
Screenshot: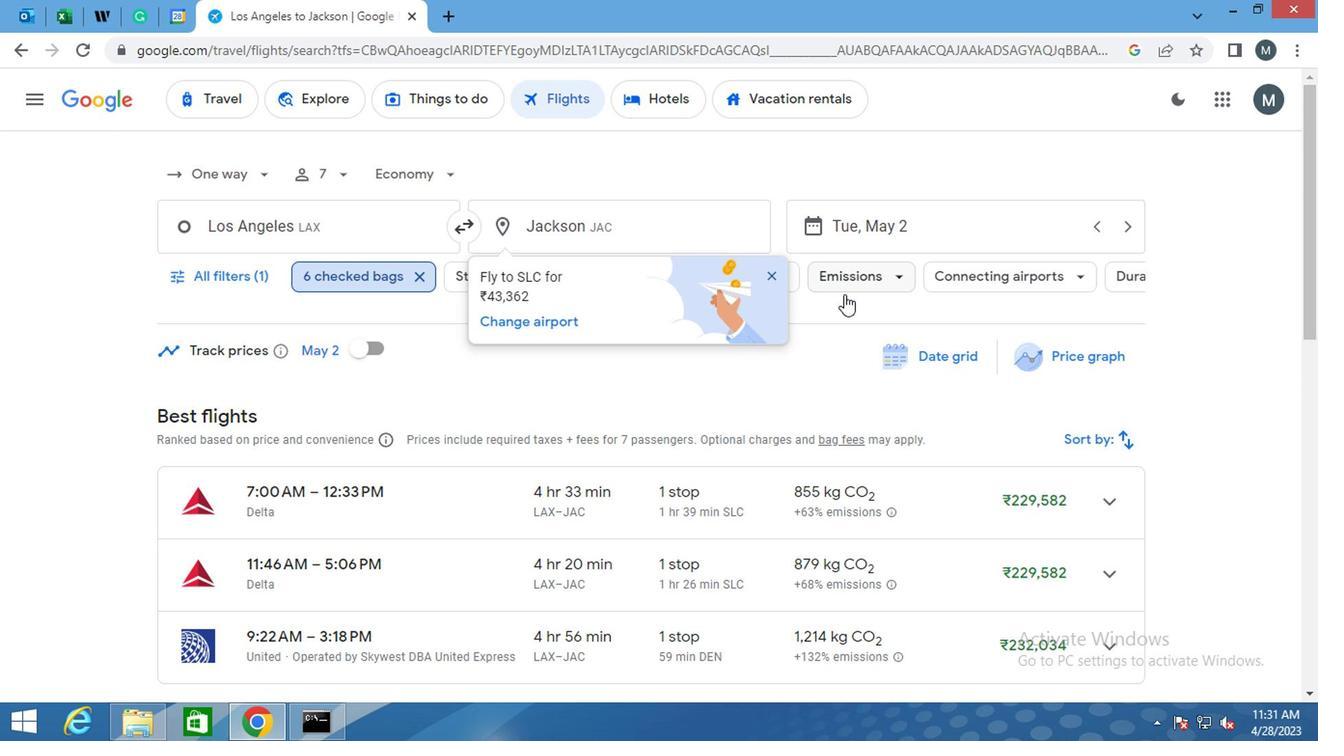 
Action: Mouse pressed left at (844, 280)
Screenshot: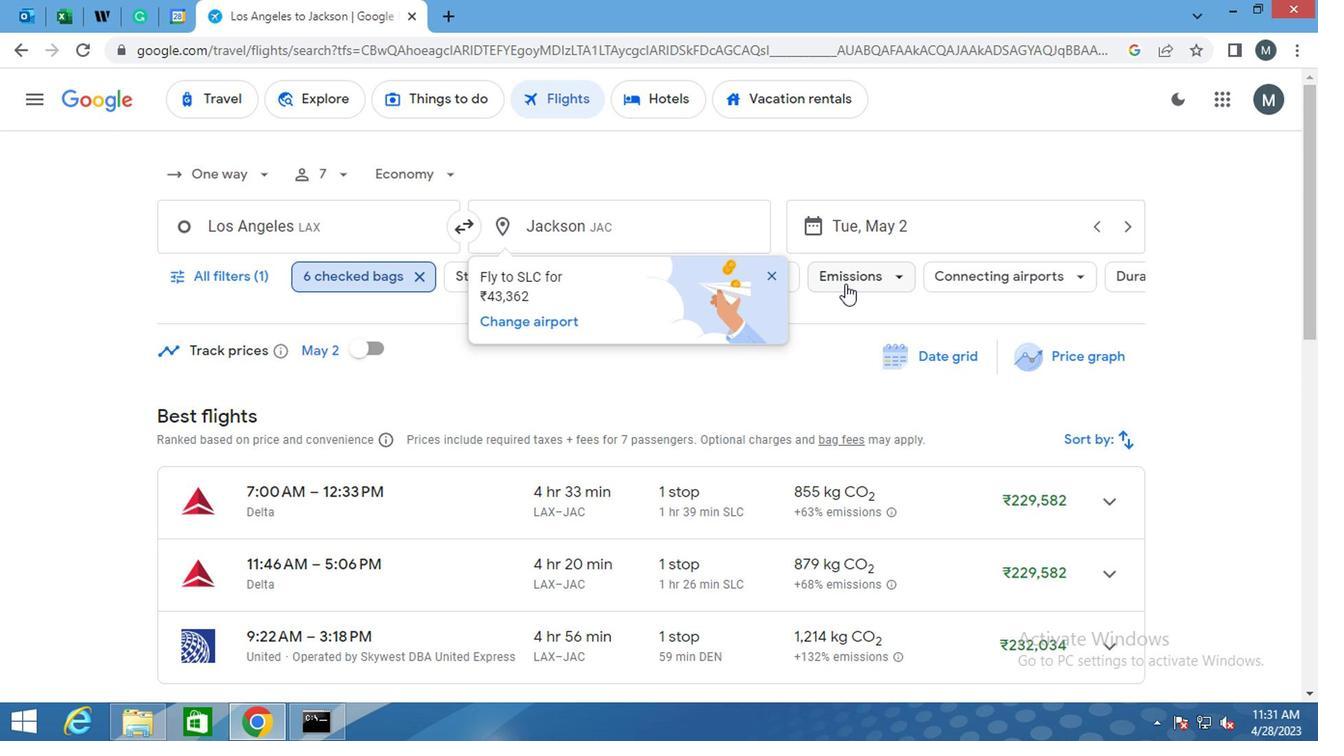 
Action: Mouse moved to (761, 381)
Screenshot: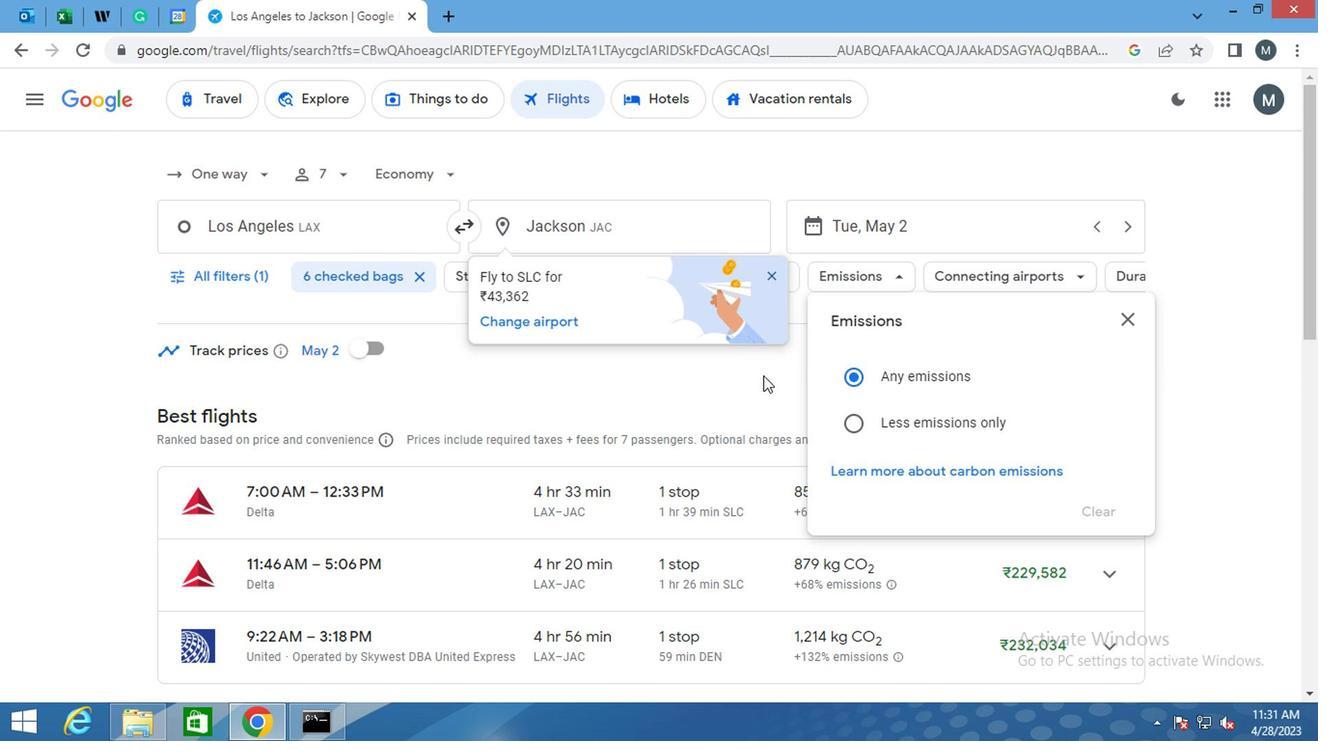 
Action: Mouse pressed left at (761, 381)
Screenshot: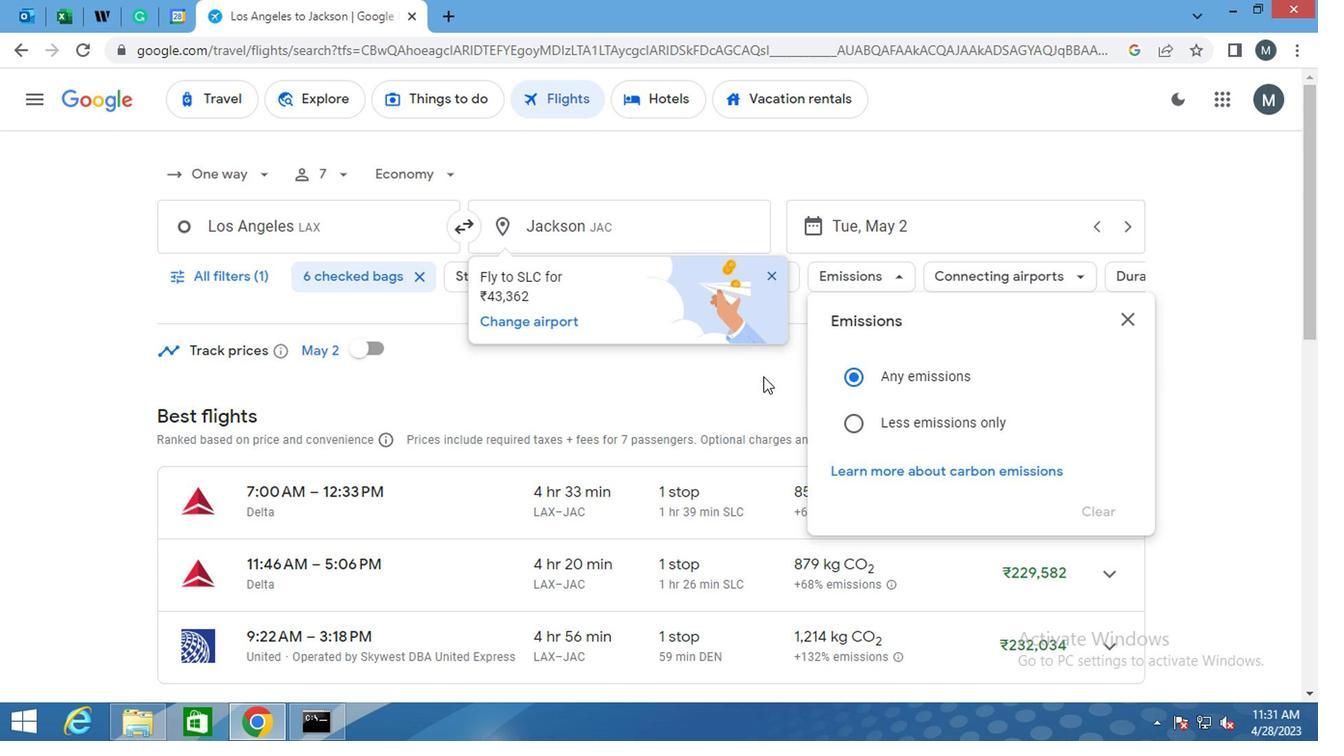 
Action: Mouse moved to (778, 271)
Screenshot: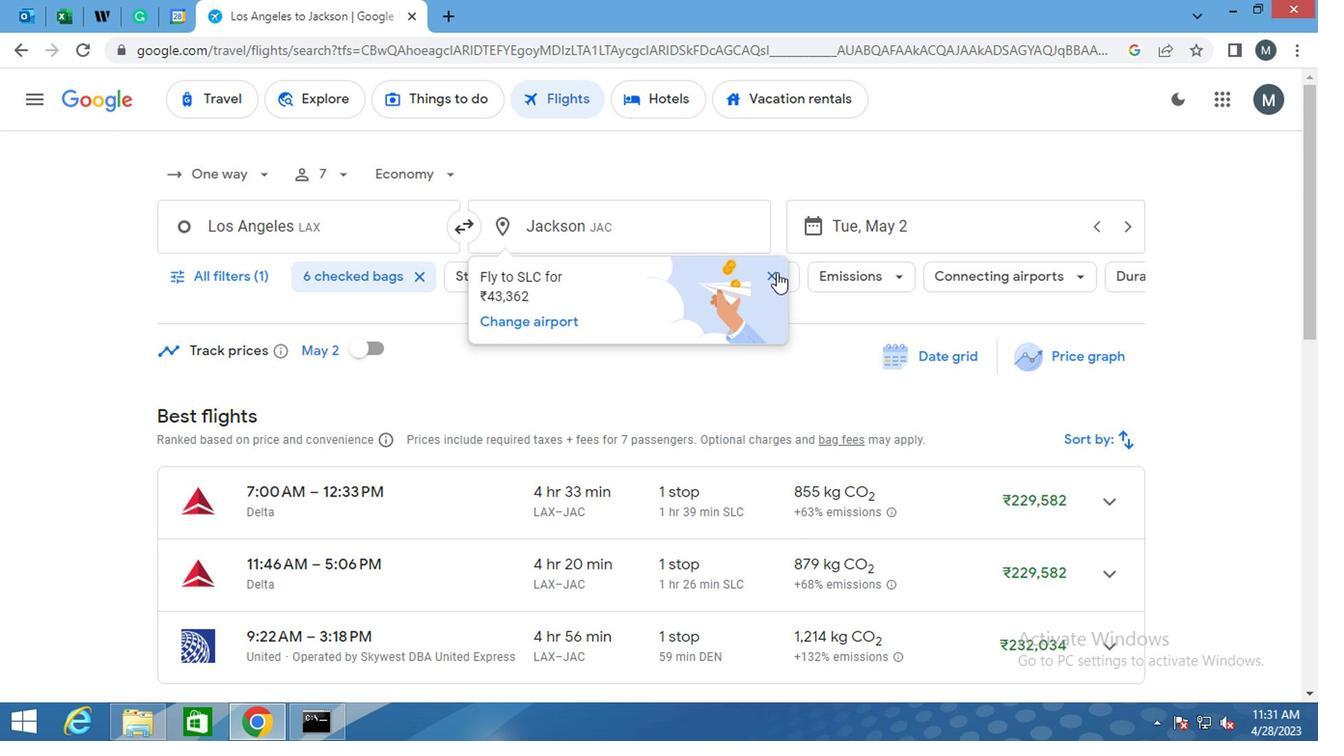 
Action: Mouse pressed left at (778, 271)
Screenshot: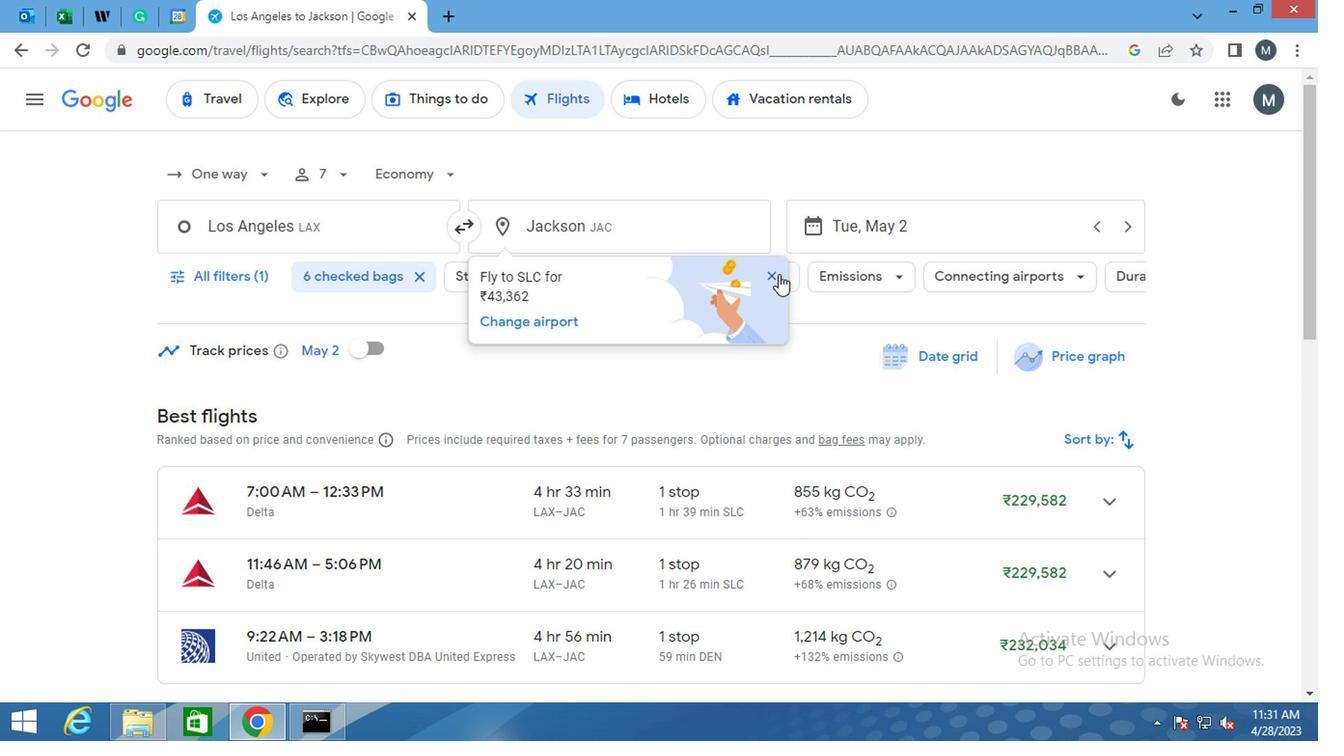 
Action: Mouse moved to (689, 275)
Screenshot: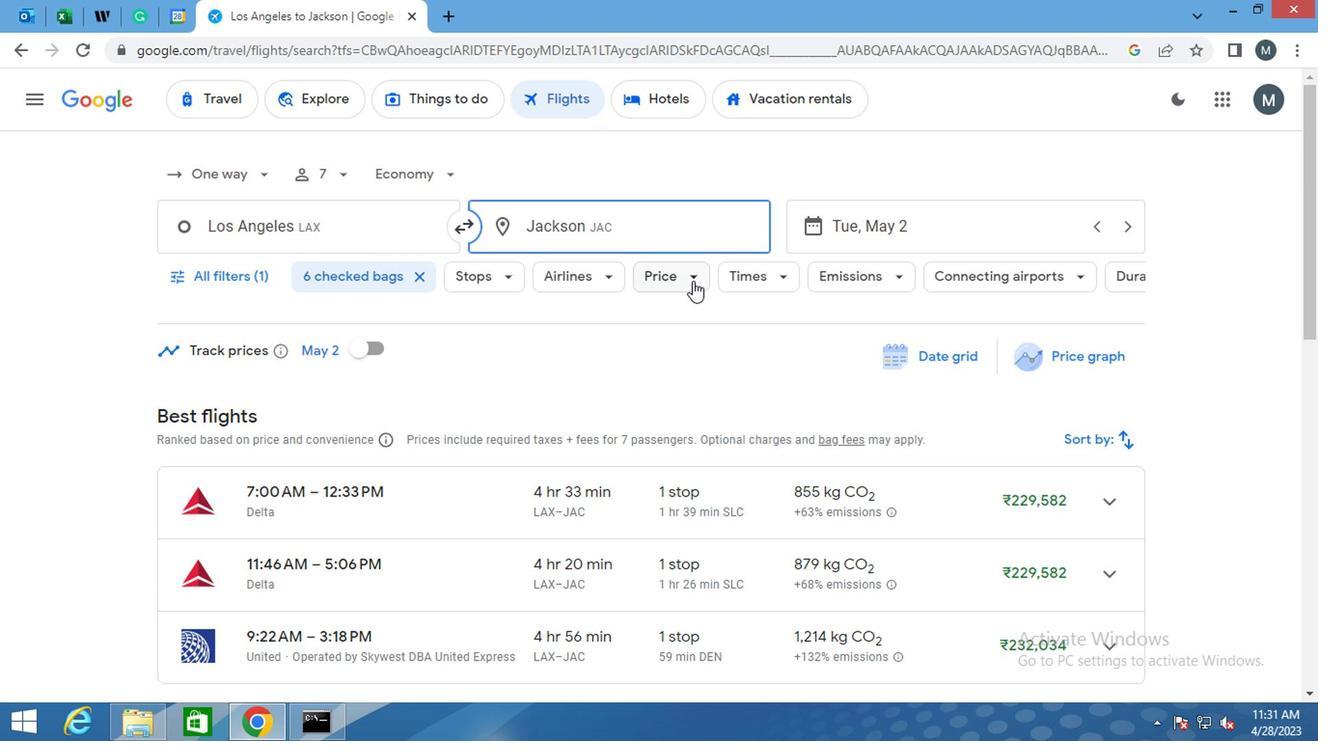 
Action: Mouse pressed left at (689, 275)
Screenshot: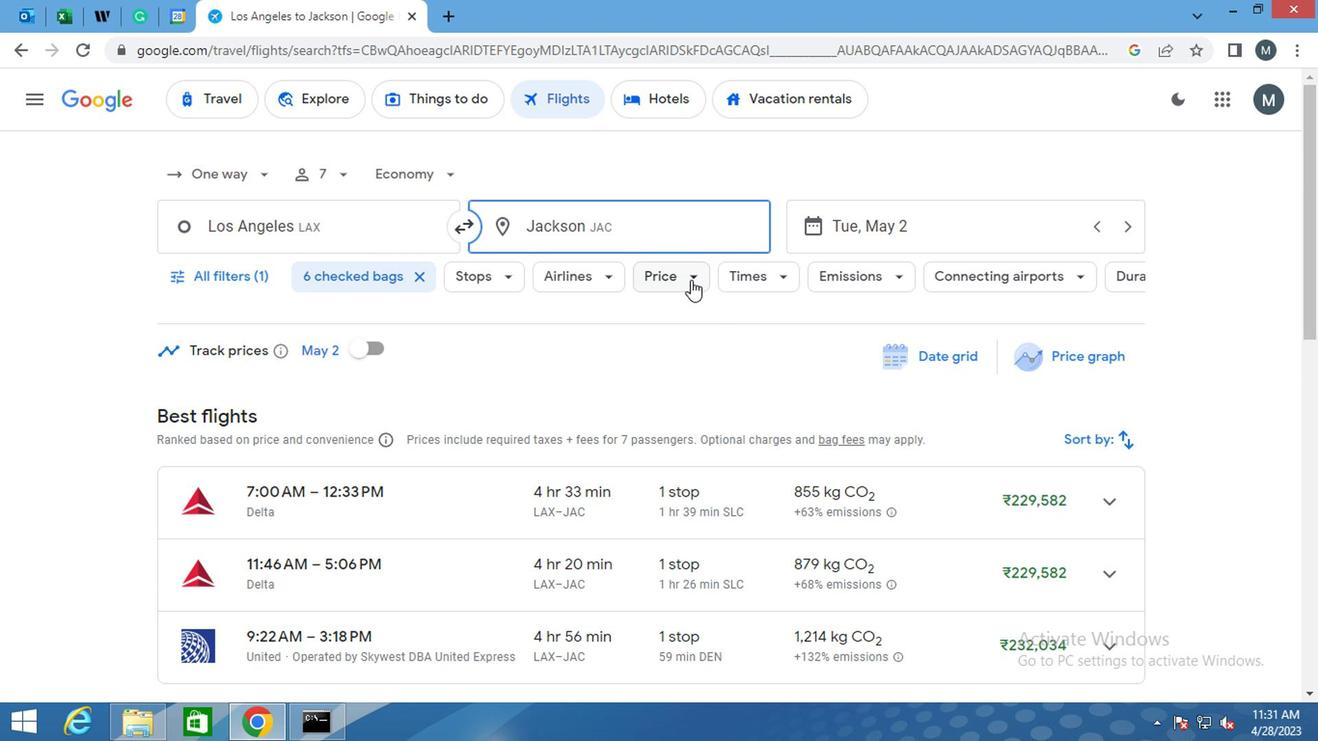 
Action: Mouse moved to (766, 402)
Screenshot: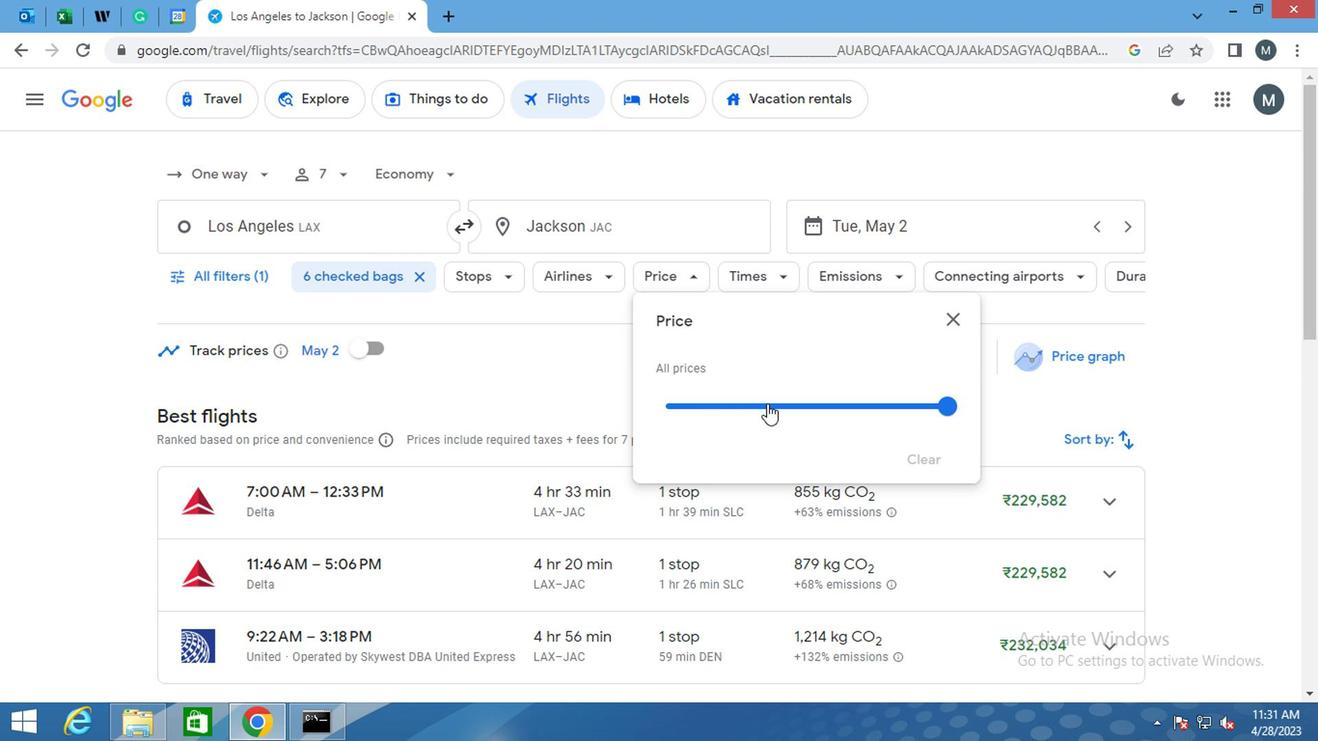 
Action: Mouse pressed left at (766, 402)
Screenshot: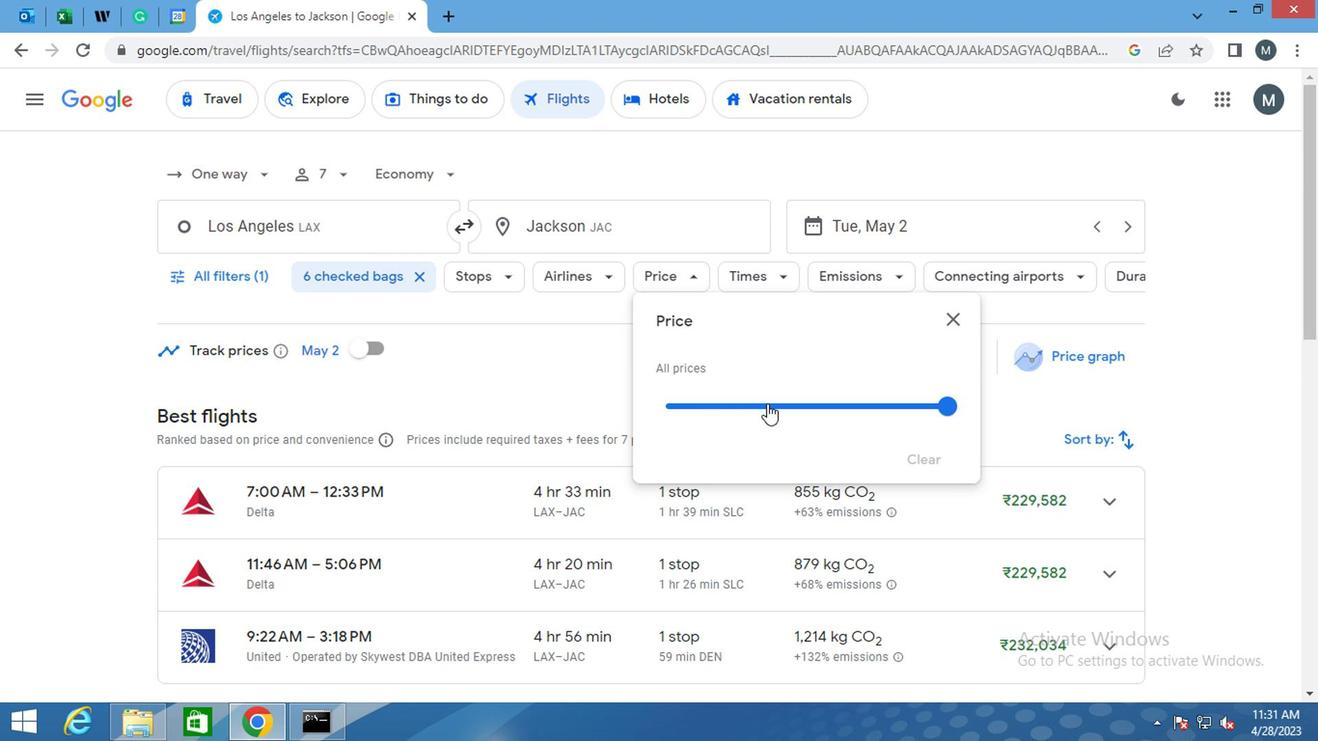 
Action: Mouse moved to (766, 401)
Screenshot: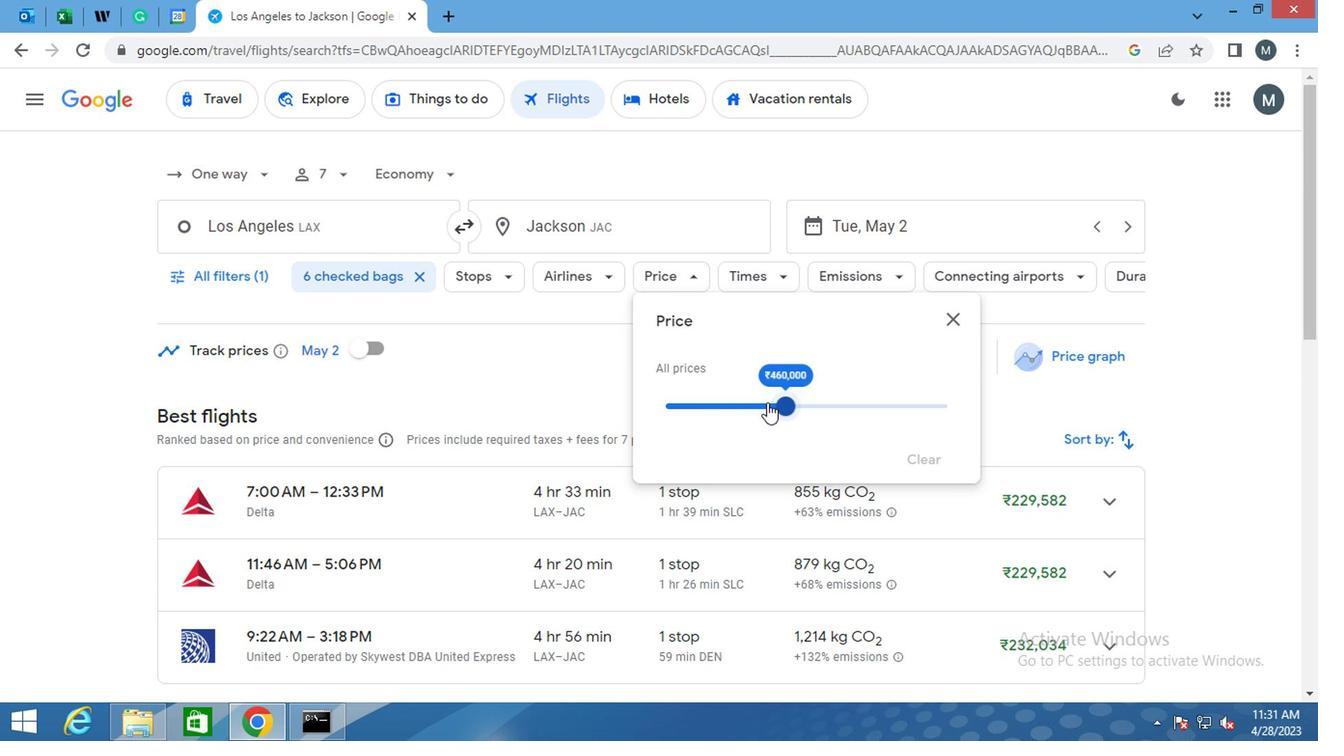 
Action: Mouse pressed left at (766, 401)
Screenshot: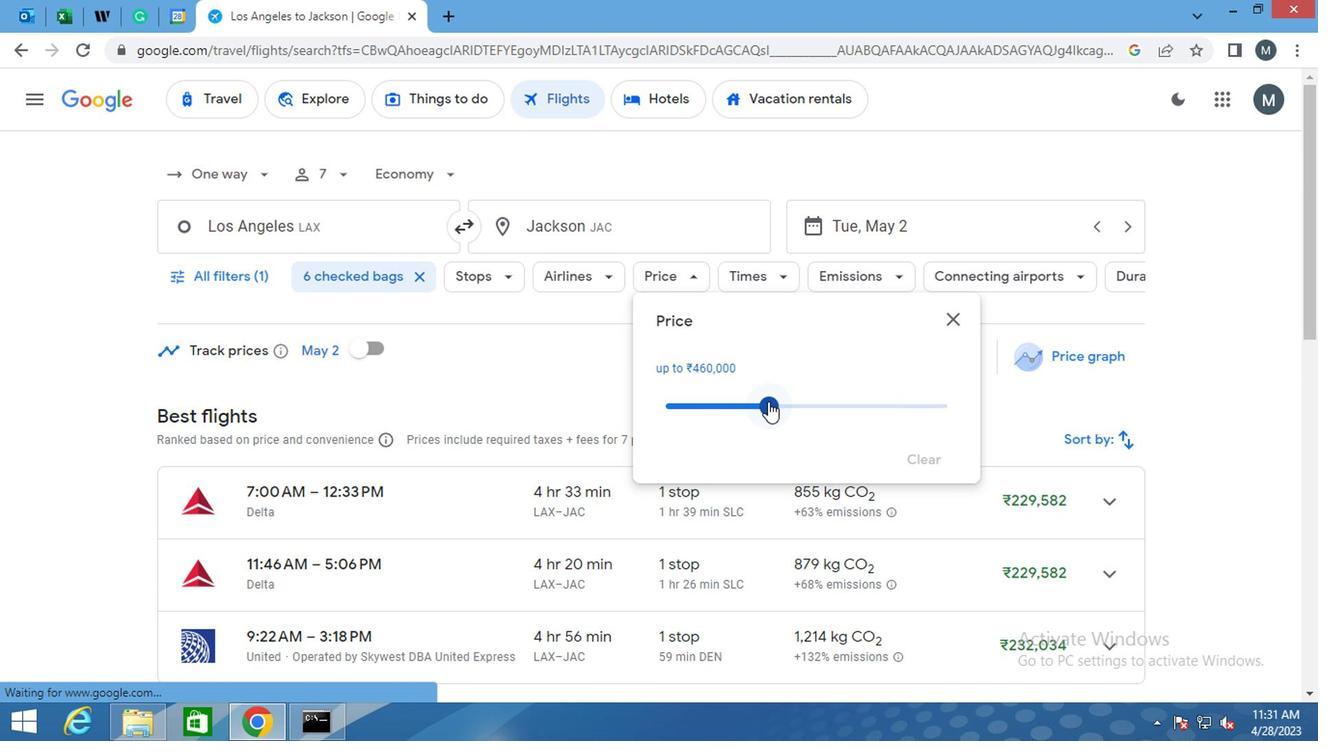 
Action: Mouse moved to (956, 317)
Screenshot: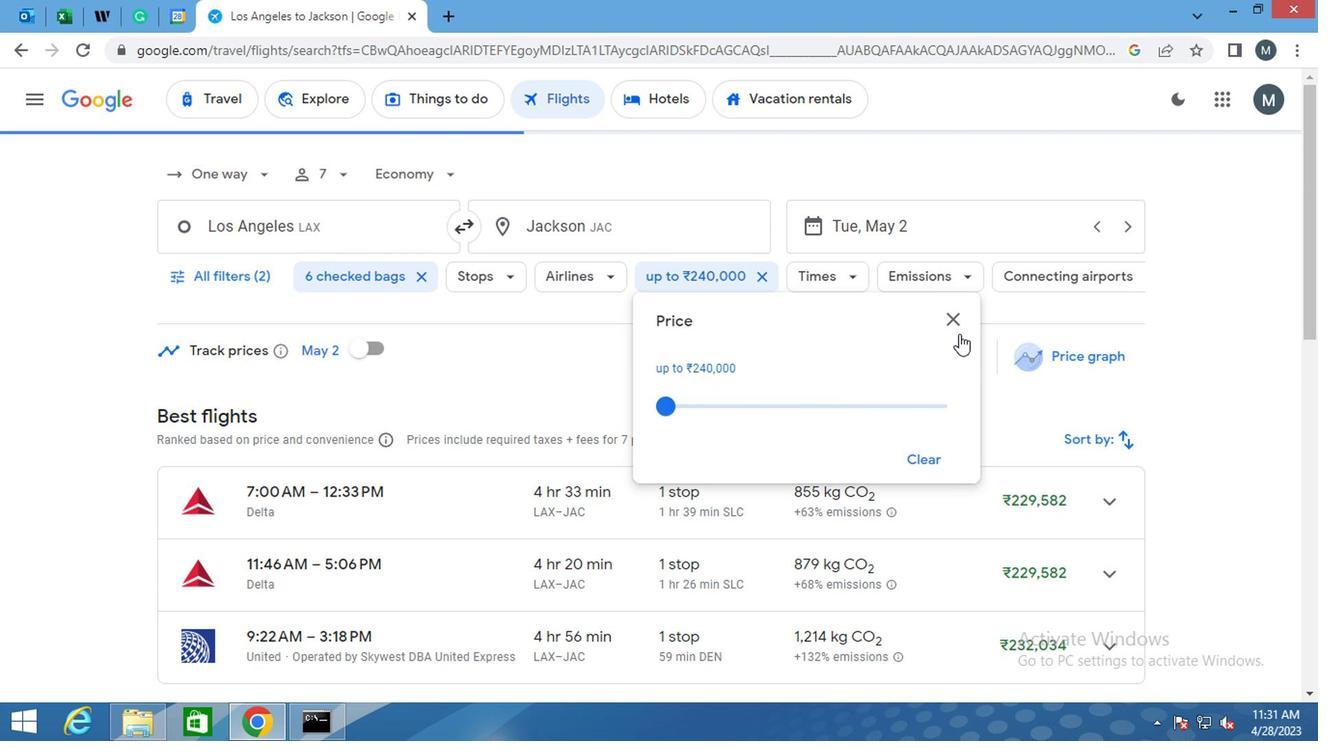 
Action: Mouse pressed left at (956, 317)
Screenshot: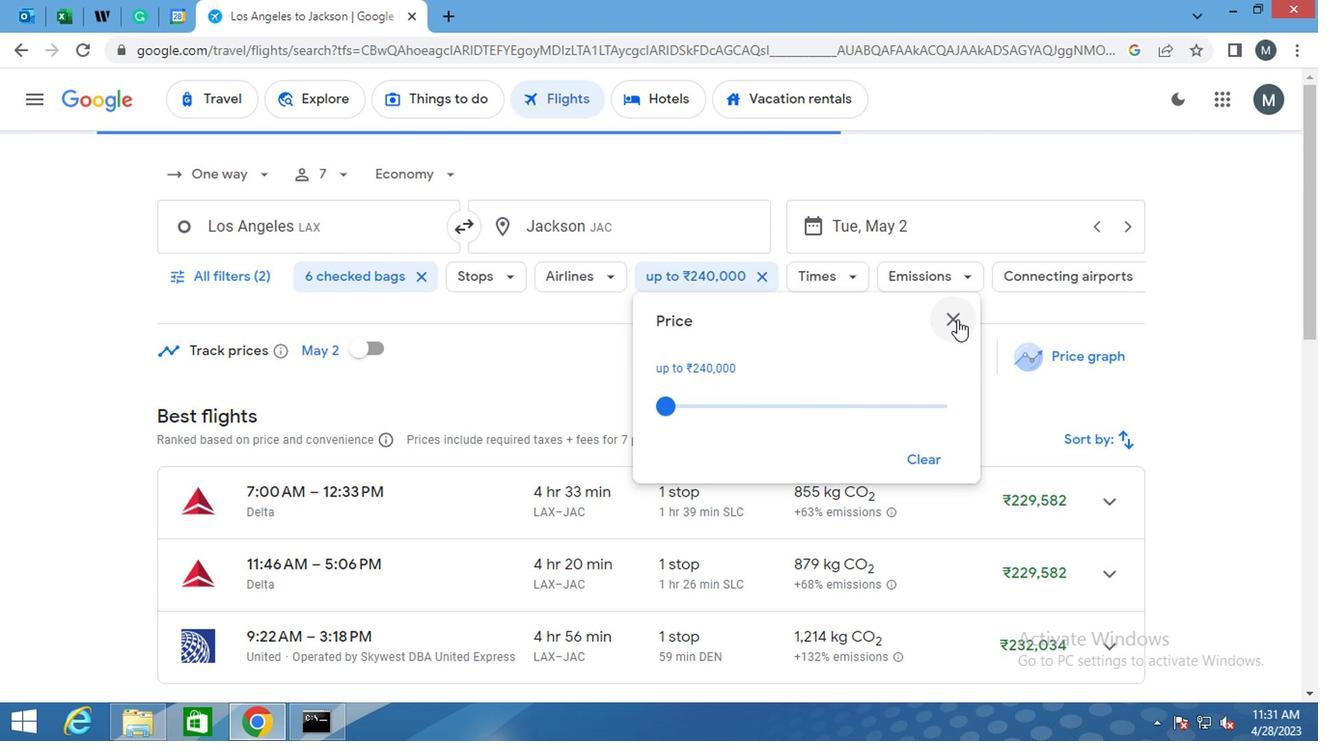 
Action: Mouse moved to (847, 277)
Screenshot: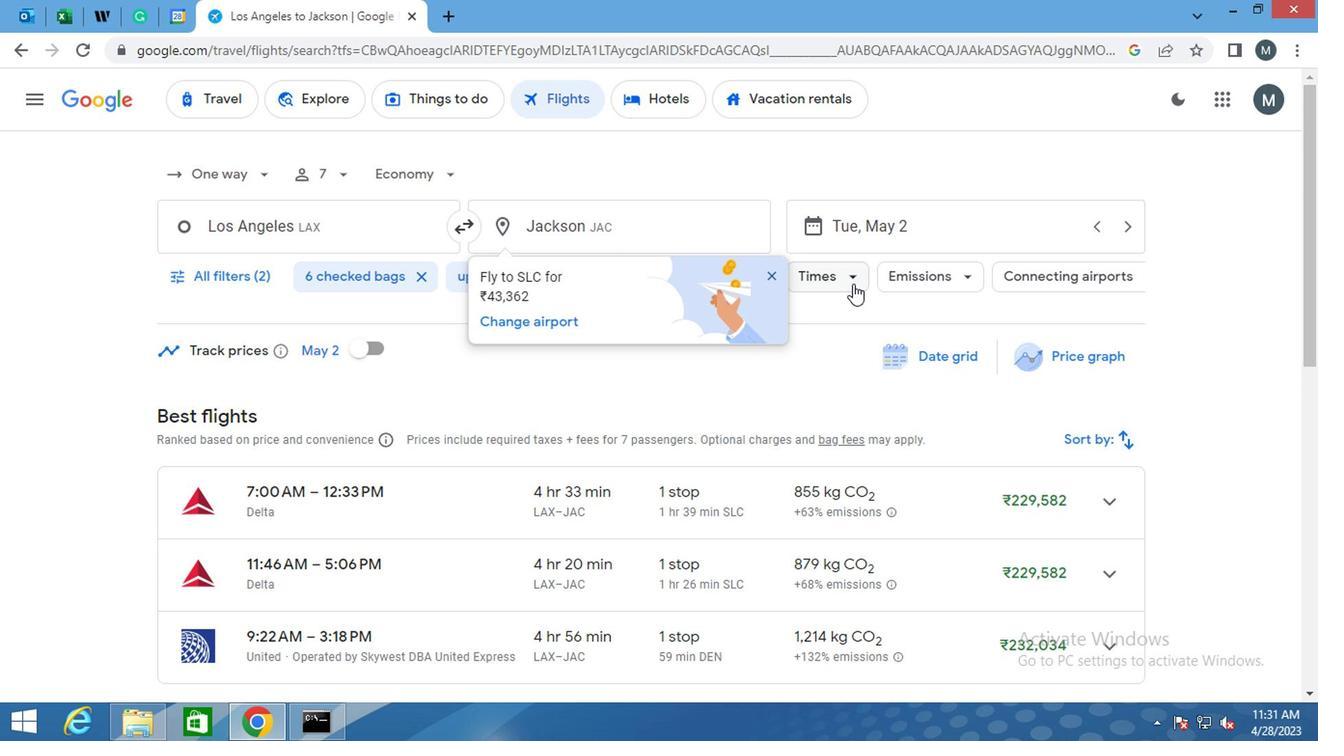 
Action: Mouse pressed left at (847, 277)
Screenshot: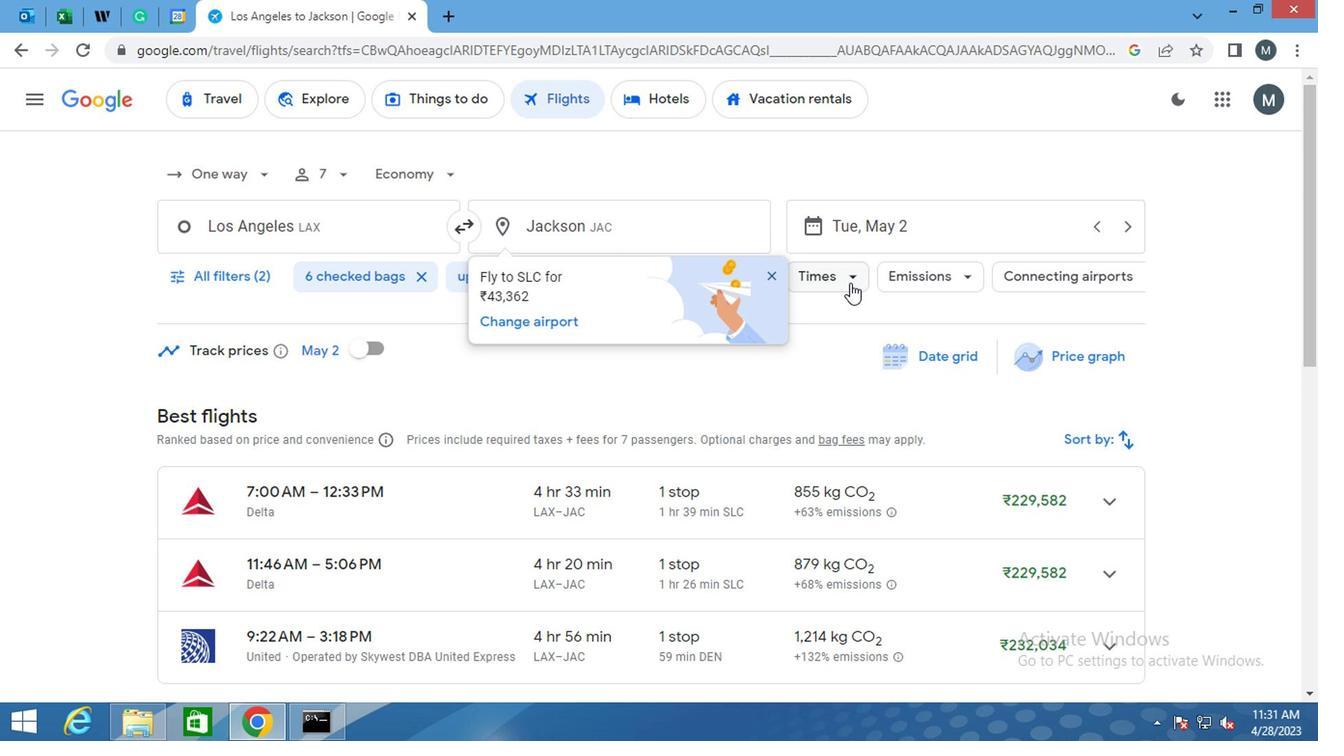 
Action: Mouse moved to (818, 462)
Screenshot: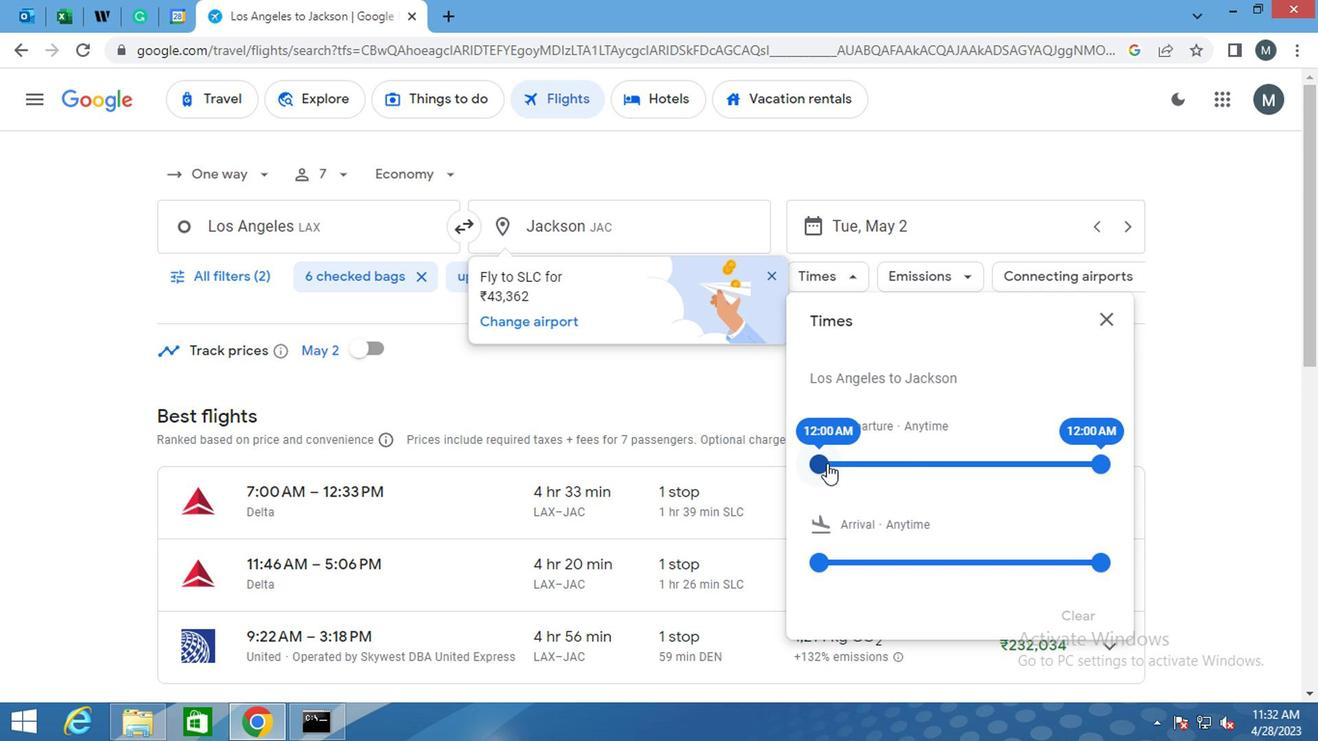 
Action: Mouse pressed left at (818, 462)
Screenshot: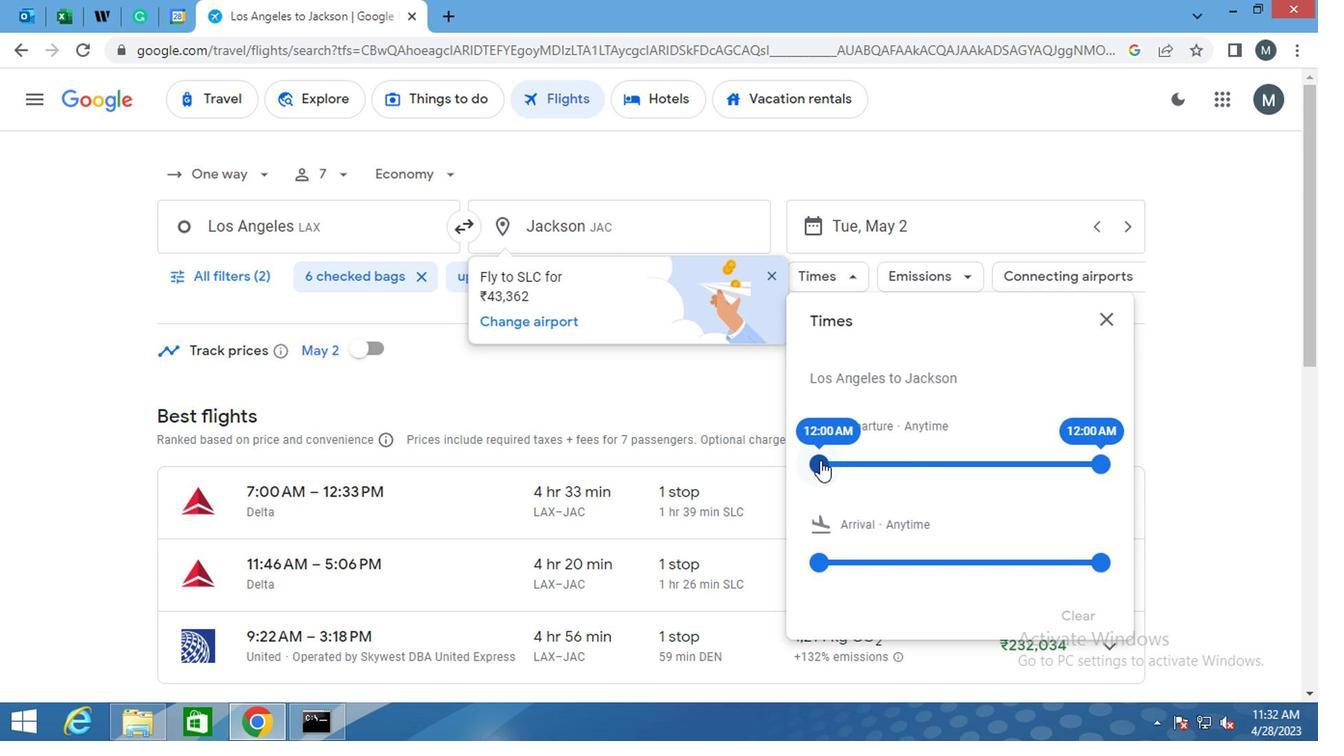 
Action: Mouse moved to (928, 457)
Screenshot: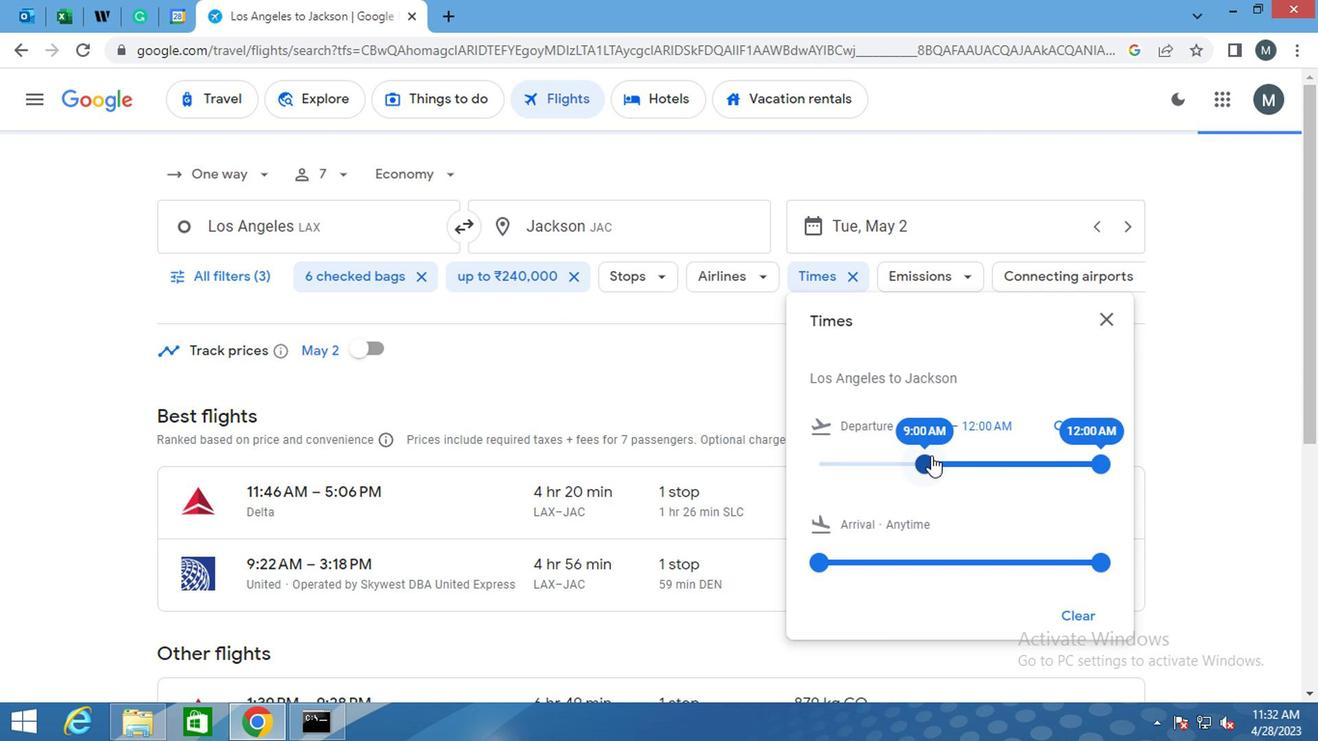 
Action: Mouse pressed left at (928, 457)
Screenshot: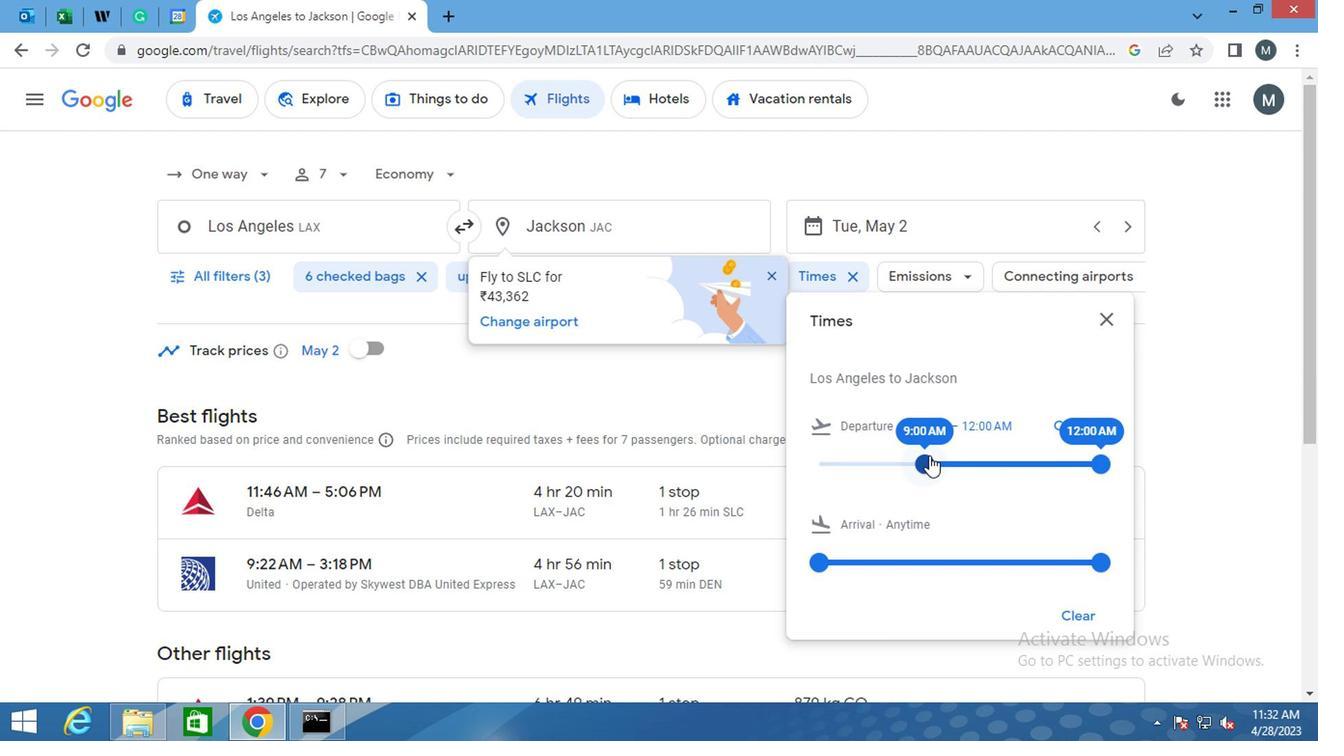 
Action: Mouse moved to (1099, 459)
Screenshot: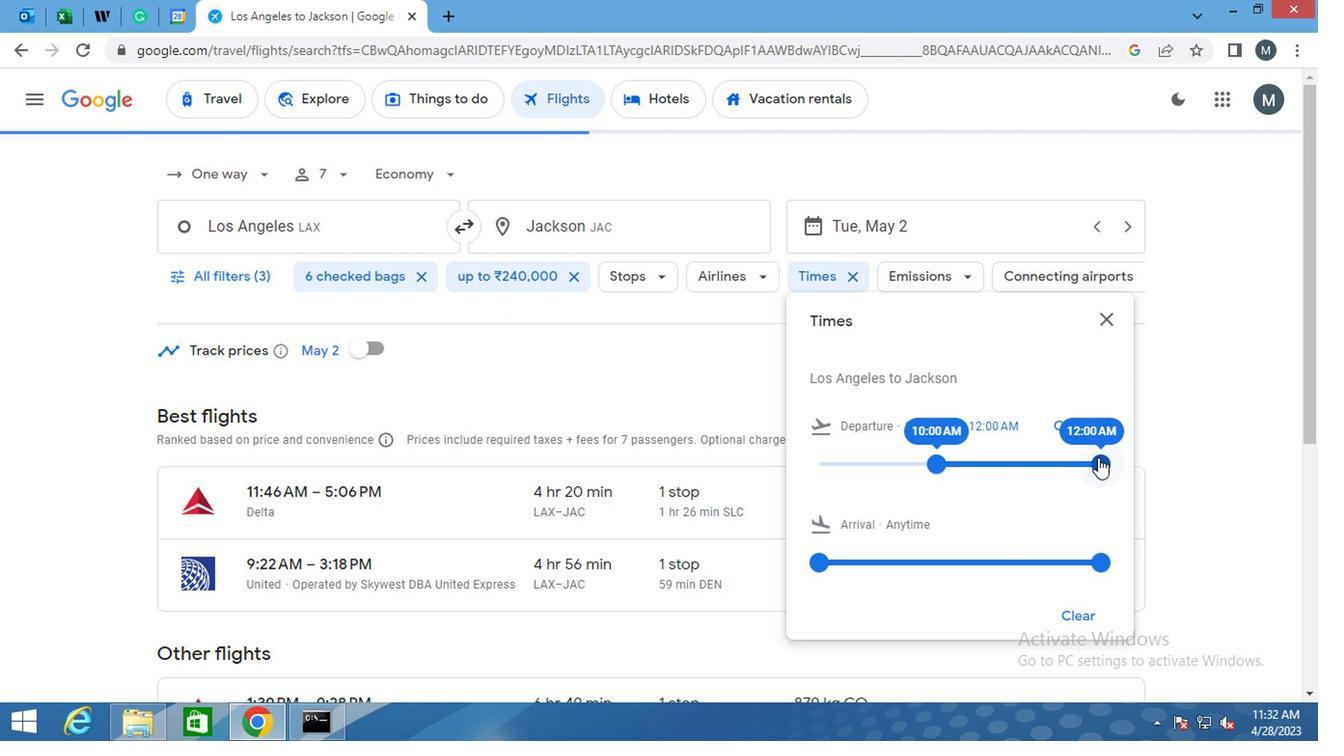 
Action: Mouse pressed left at (1099, 459)
Screenshot: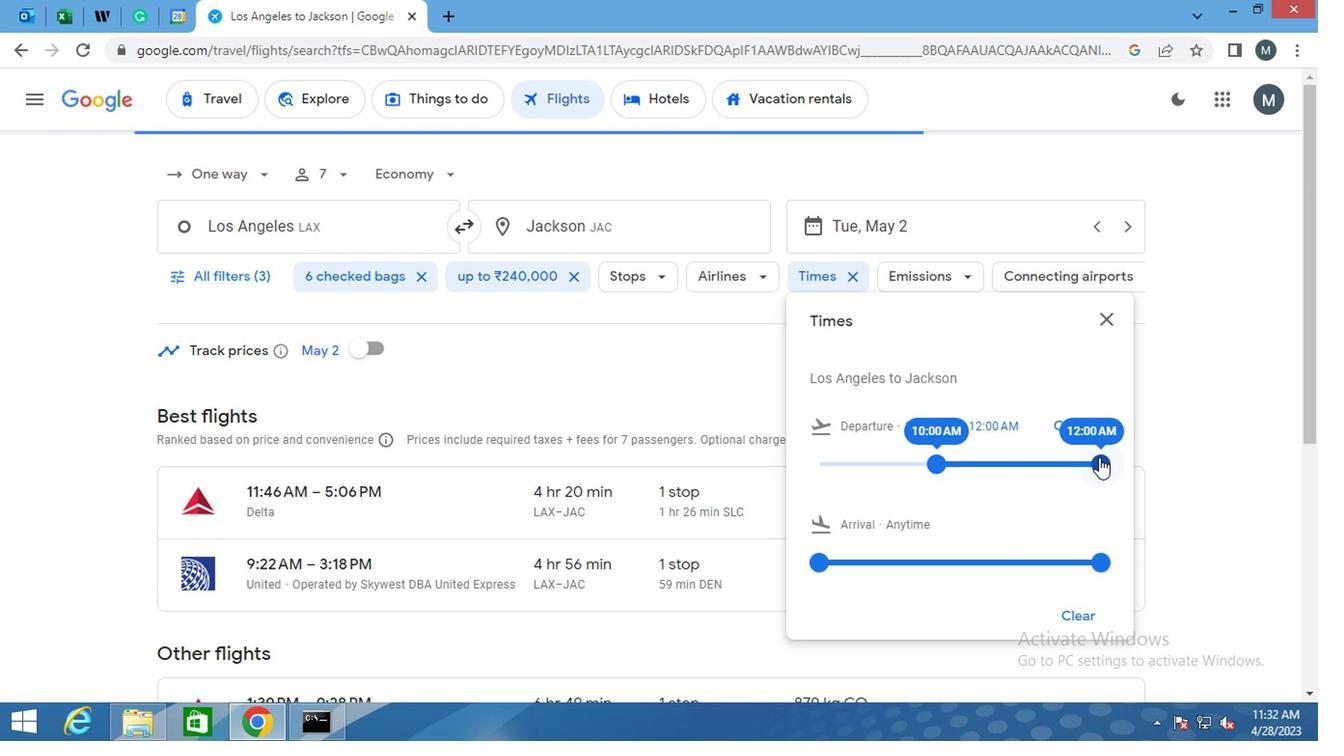 
Action: Mouse moved to (1099, 313)
Screenshot: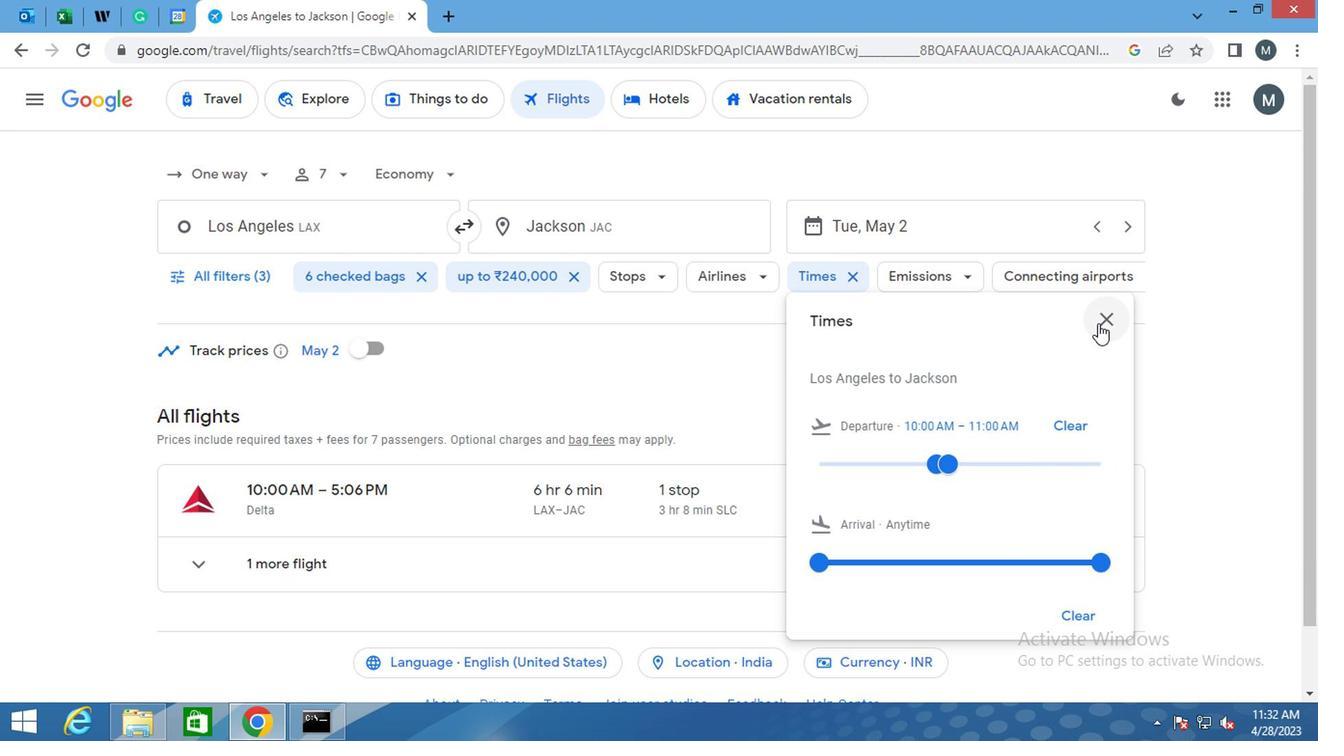 
Action: Mouse pressed left at (1099, 313)
Screenshot: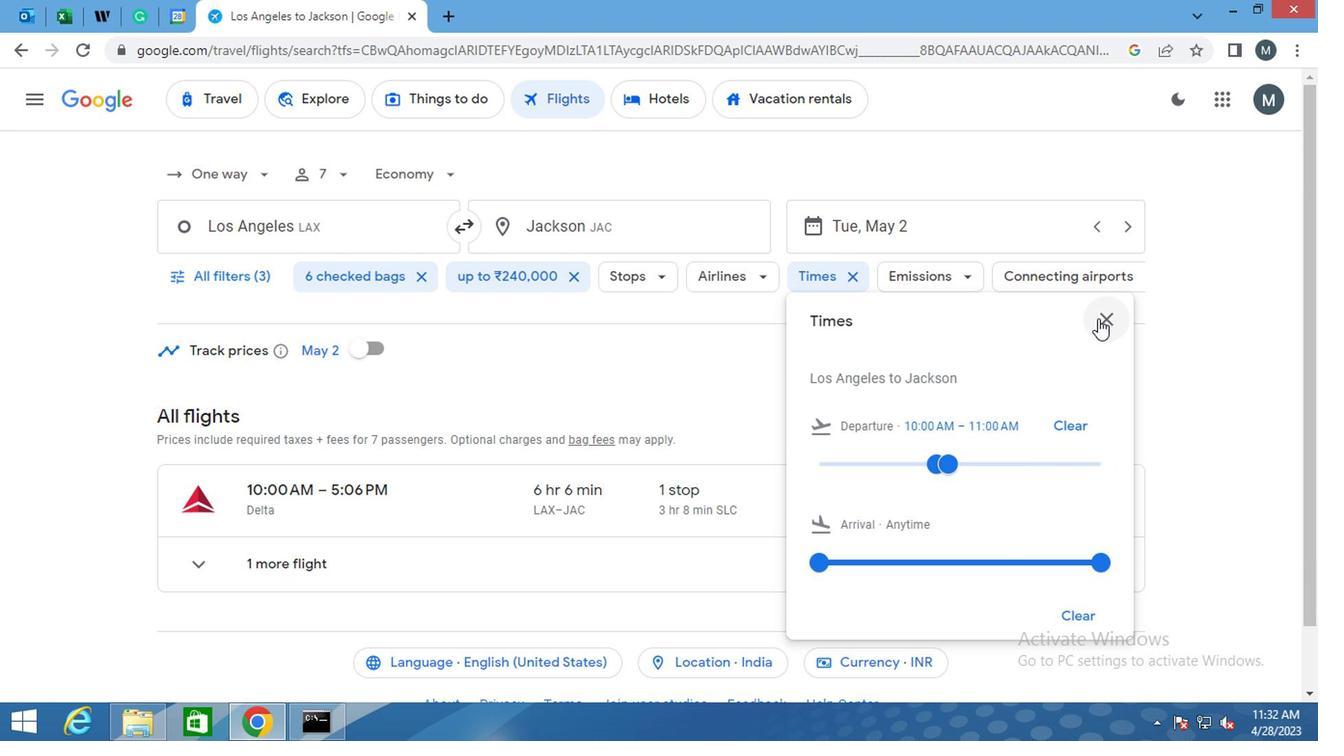 
Action: Mouse moved to (504, 337)
Screenshot: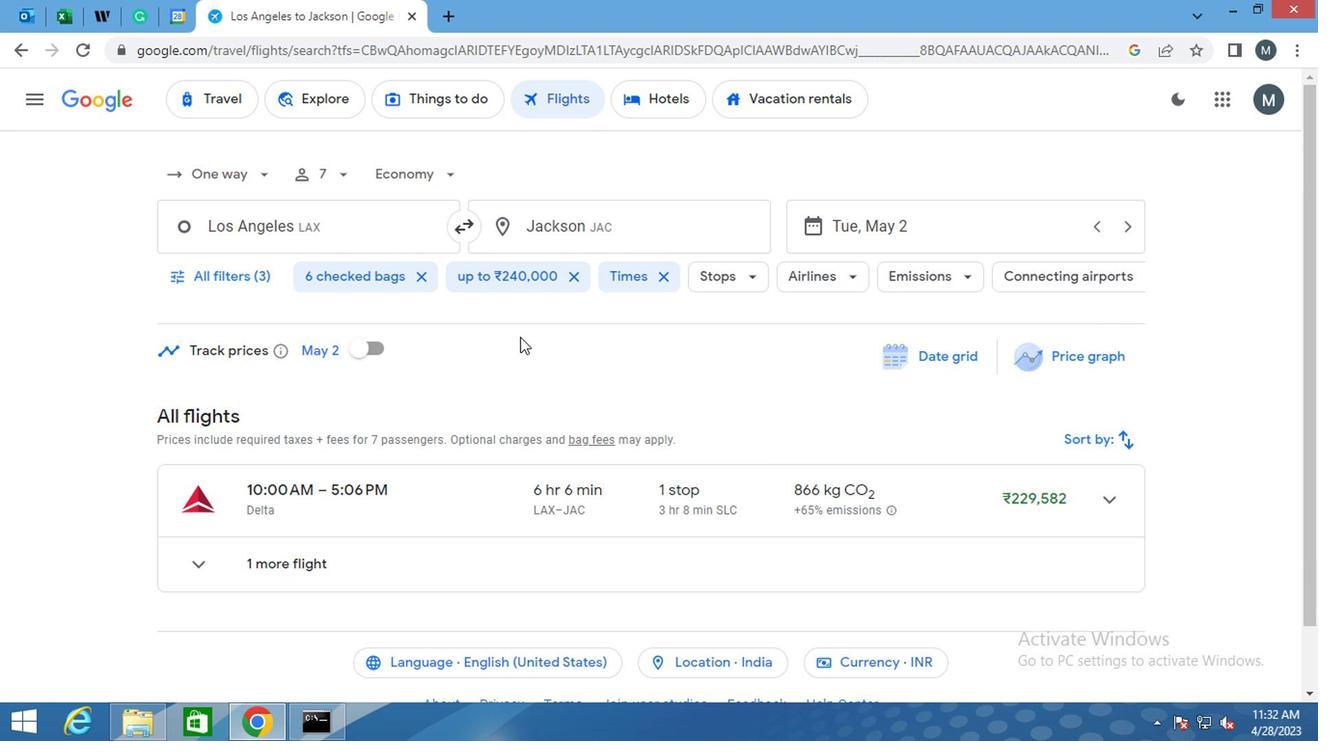 
